 Task: Set up and manage issues in Jira, including setting dates, adding descriptions, and creating automation rules for issue transitions.
Action: Mouse moved to (547, 323)
Screenshot: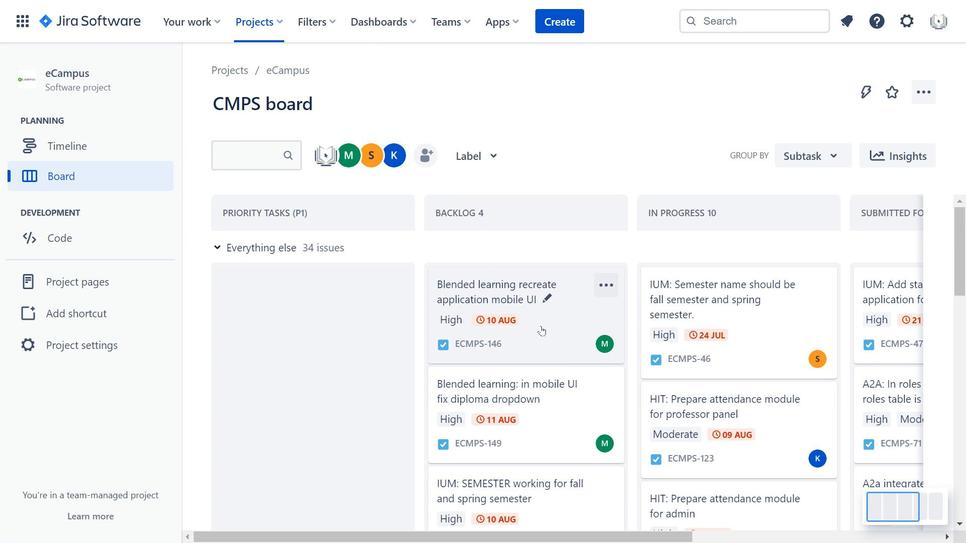
Action: Mouse scrolled (547, 322) with delta (0, 0)
Screenshot: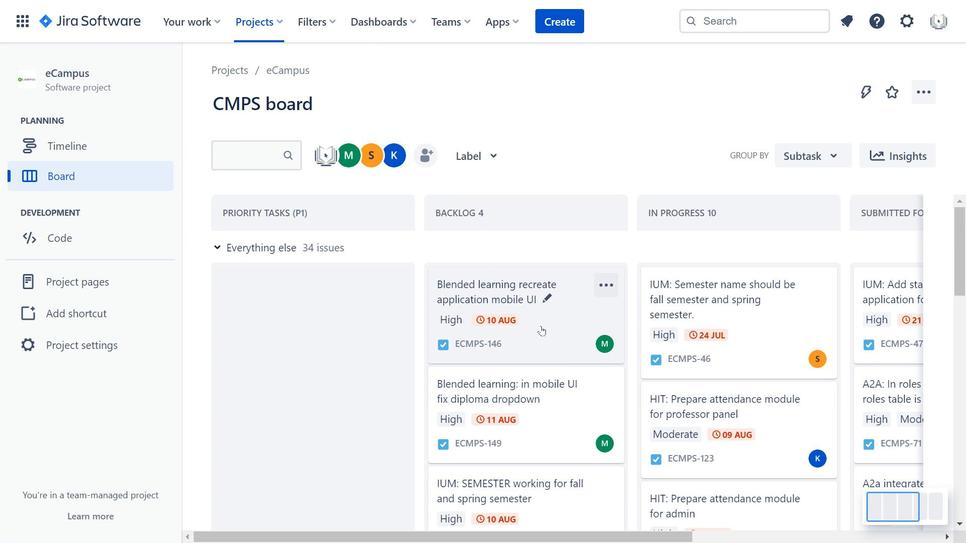 
Action: Mouse moved to (548, 323)
Screenshot: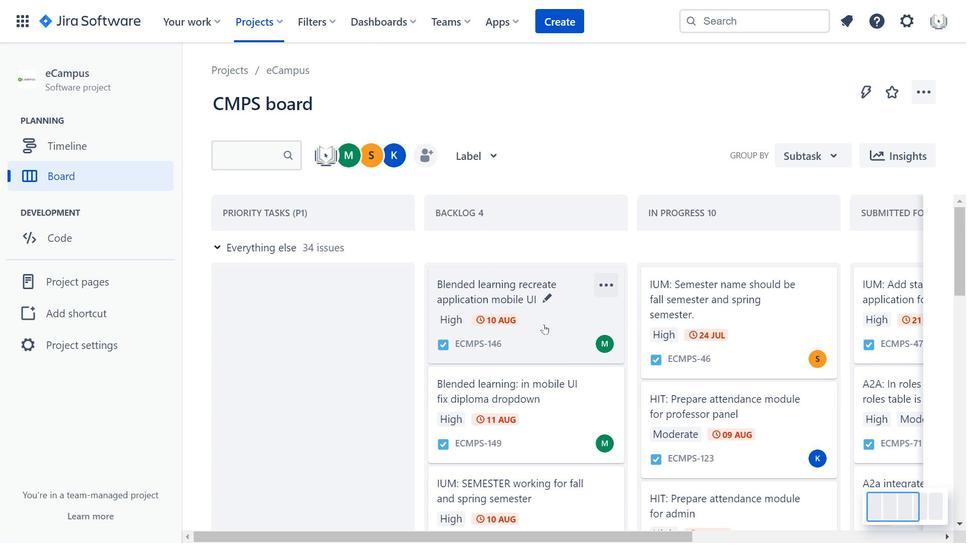 
Action: Mouse scrolled (548, 323) with delta (0, 0)
Screenshot: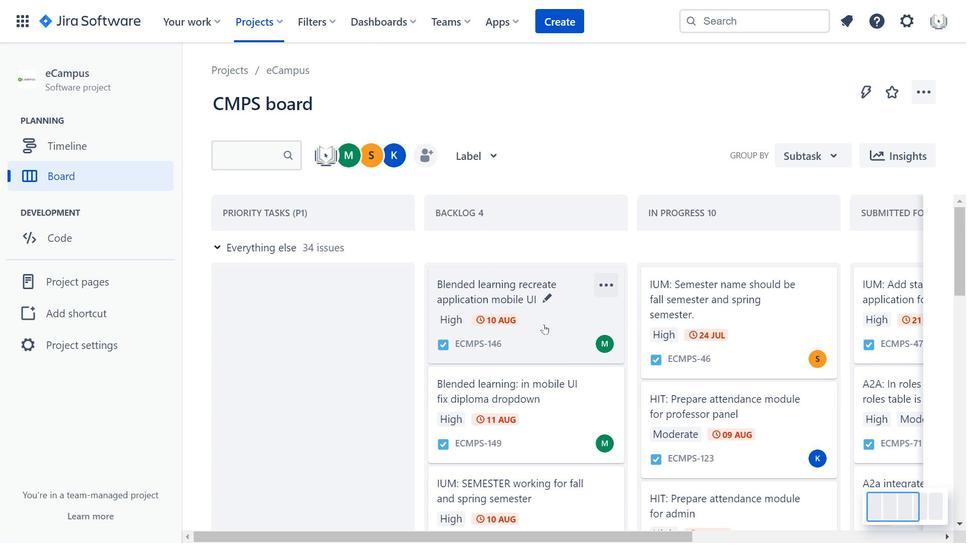 
Action: Mouse moved to (549, 323)
Screenshot: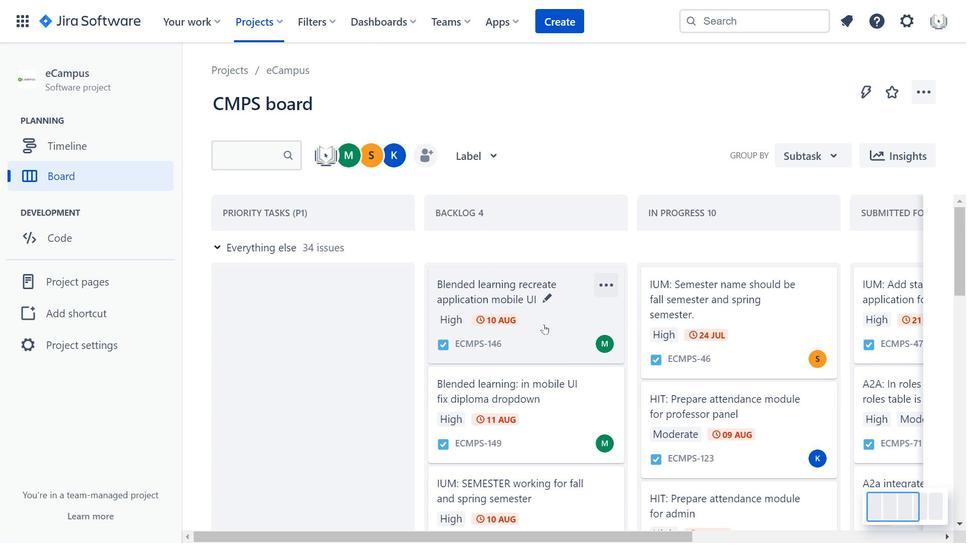 
Action: Mouse scrolled (549, 323) with delta (0, 0)
Screenshot: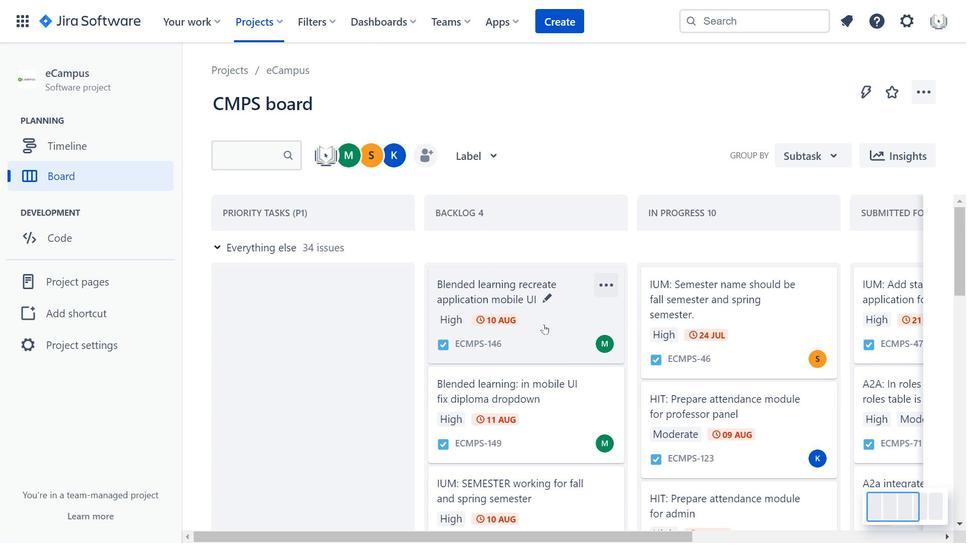 
Action: Mouse moved to (558, 25)
Screenshot: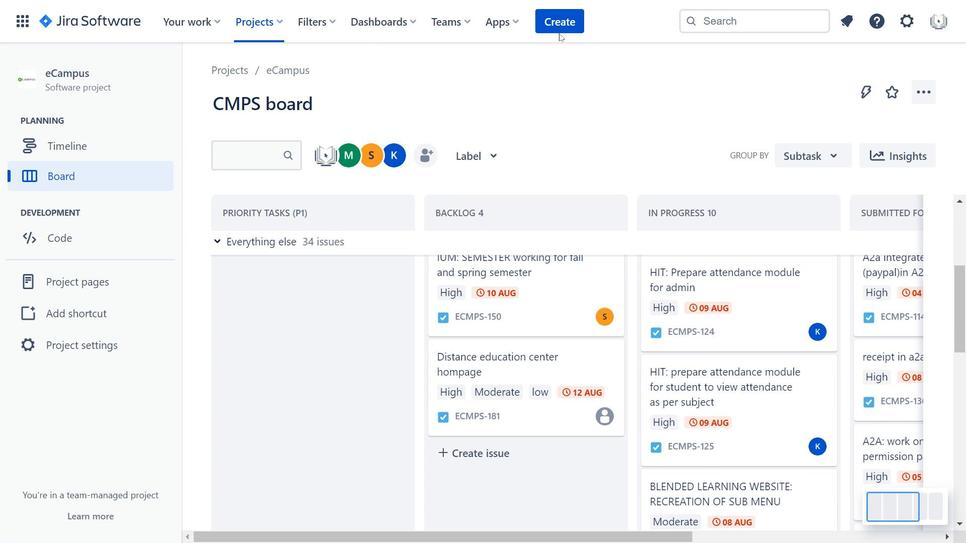 
Action: Mouse pressed left at (558, 25)
Screenshot: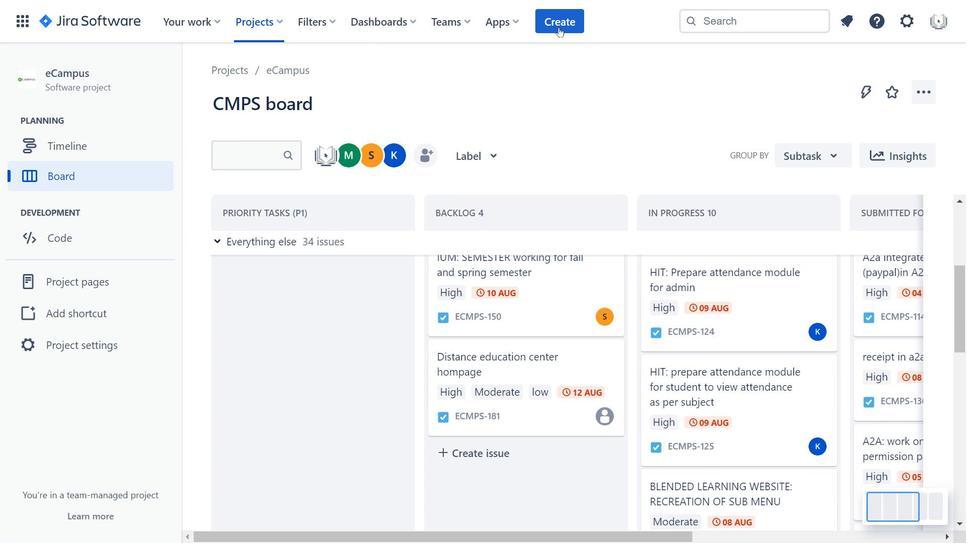 
Action: Mouse moved to (644, 185)
Screenshot: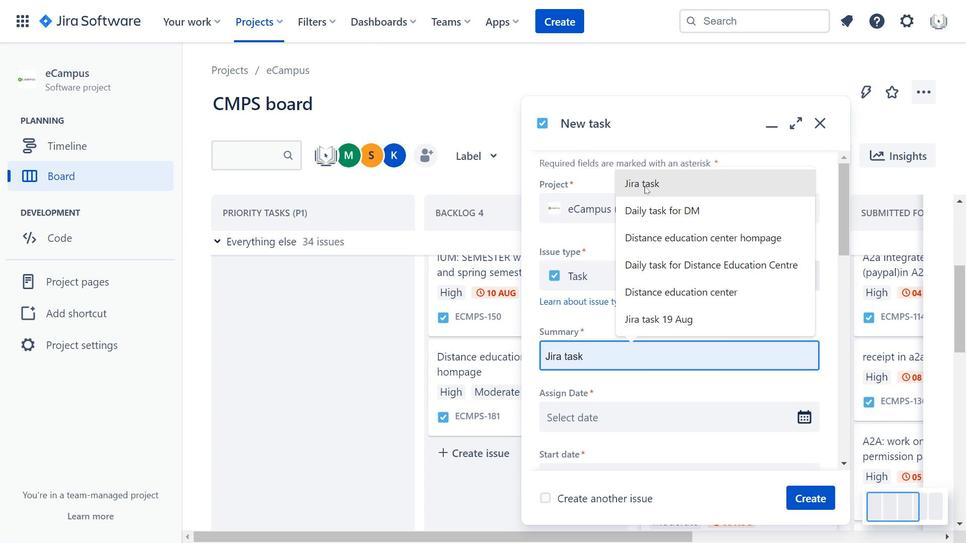 
Action: Mouse pressed left at (644, 185)
Screenshot: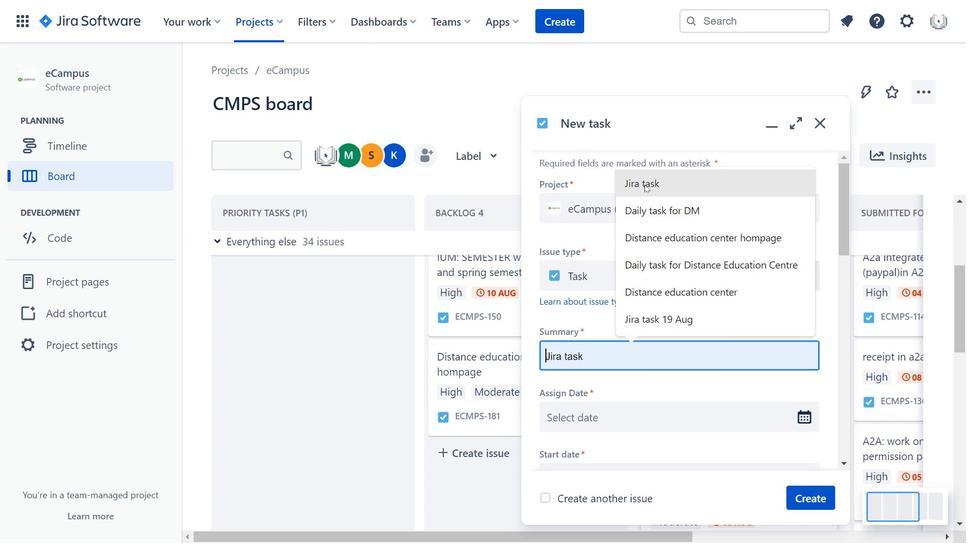 
Action: Mouse moved to (766, 272)
Screenshot: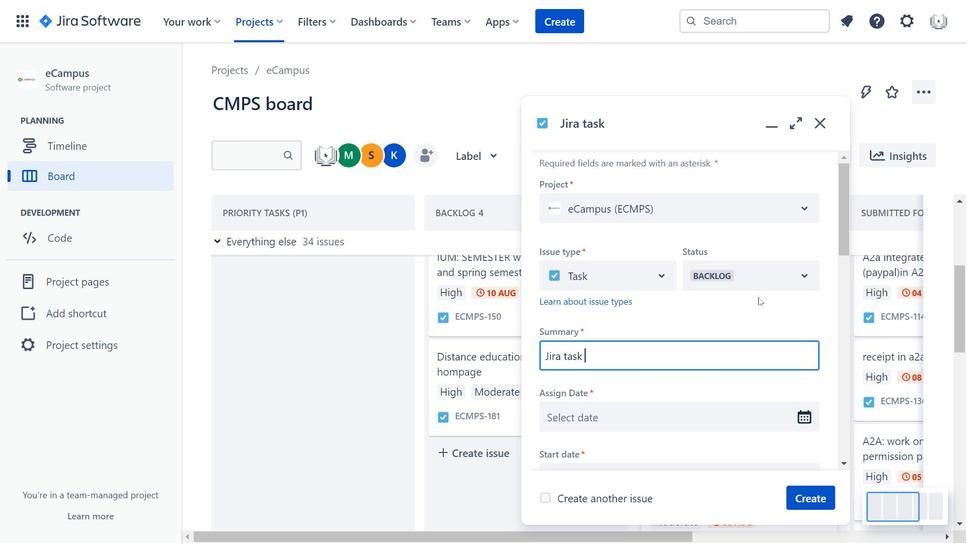 
Action: Mouse pressed left at (766, 272)
Screenshot: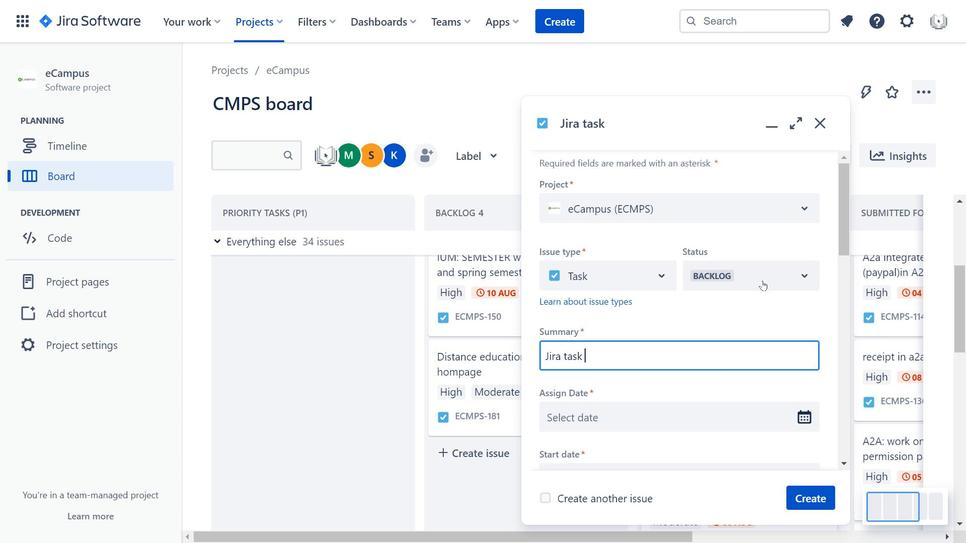 
Action: Mouse moved to (747, 306)
Screenshot: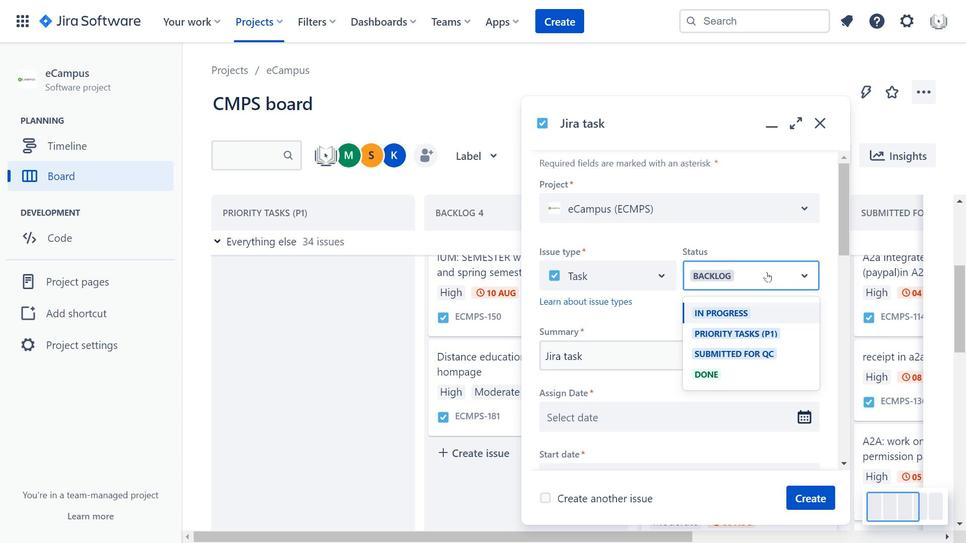 
Action: Mouse pressed left at (747, 306)
Screenshot: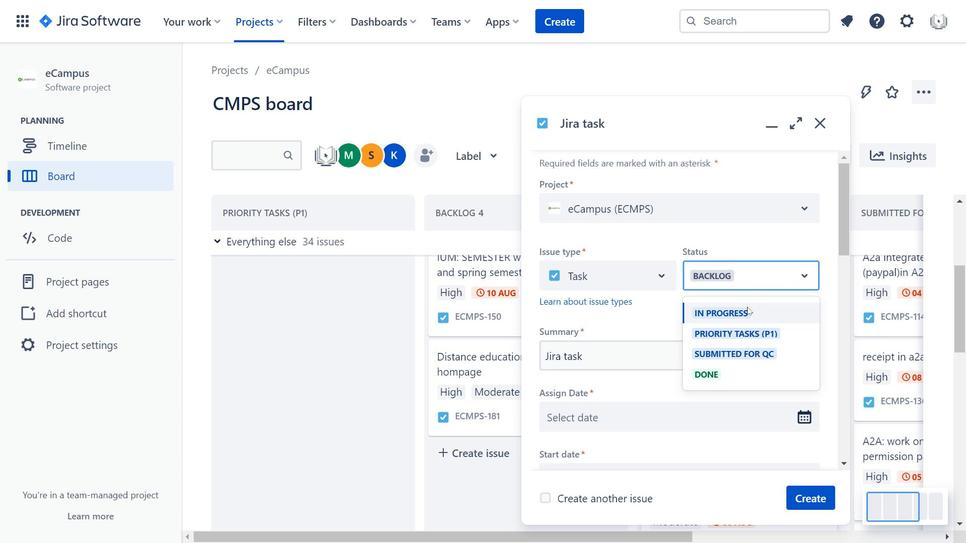 
Action: Mouse moved to (629, 247)
Screenshot: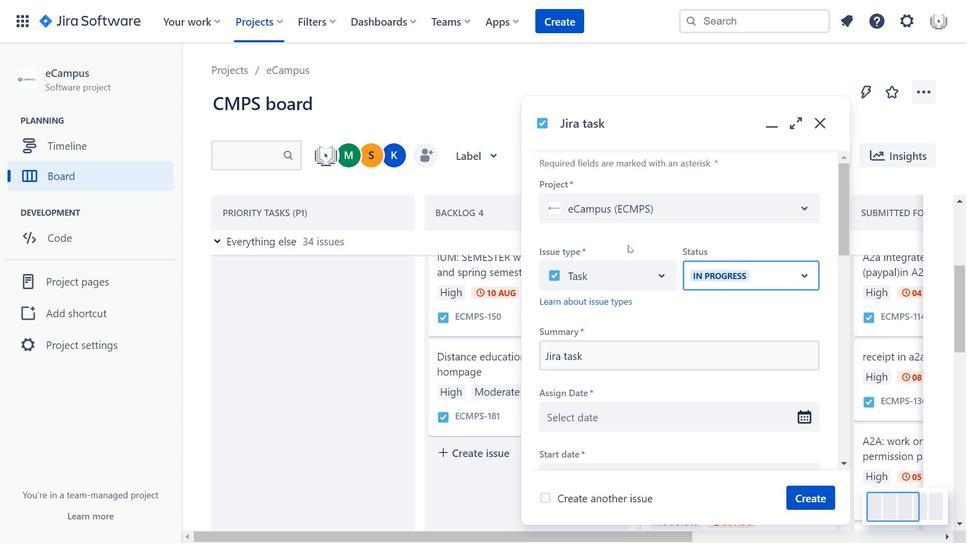 
Action: Mouse scrolled (629, 246) with delta (0, 0)
Screenshot: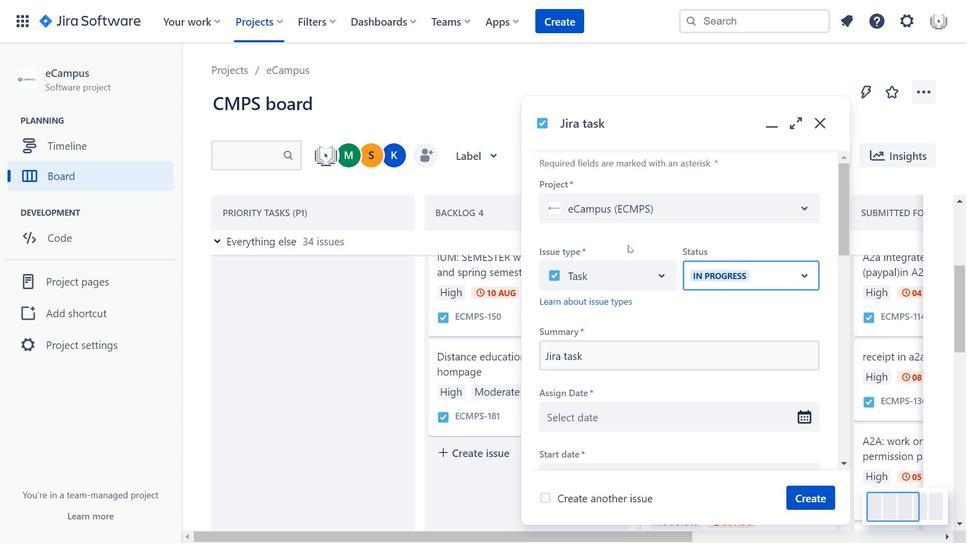 
Action: Mouse moved to (629, 247)
Screenshot: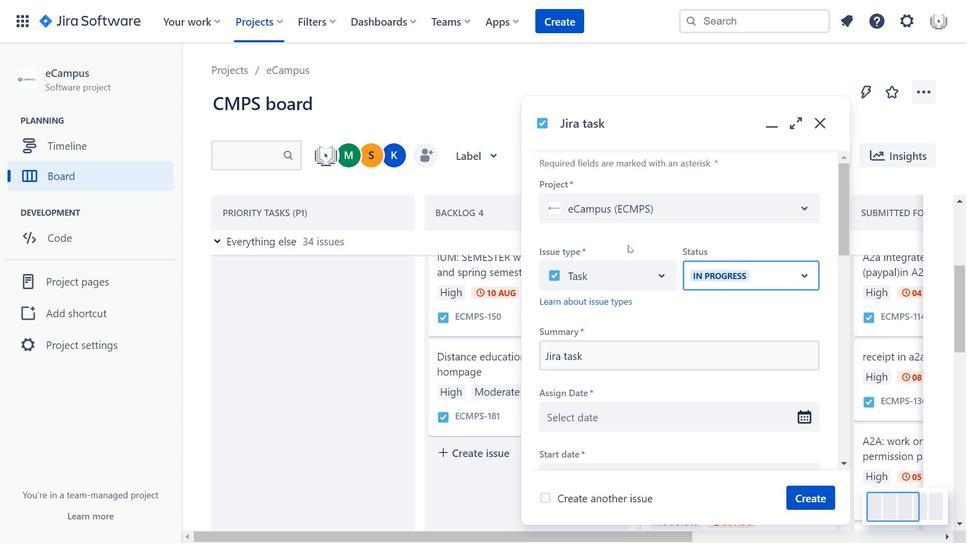 
Action: Mouse scrolled (629, 247) with delta (0, 0)
Screenshot: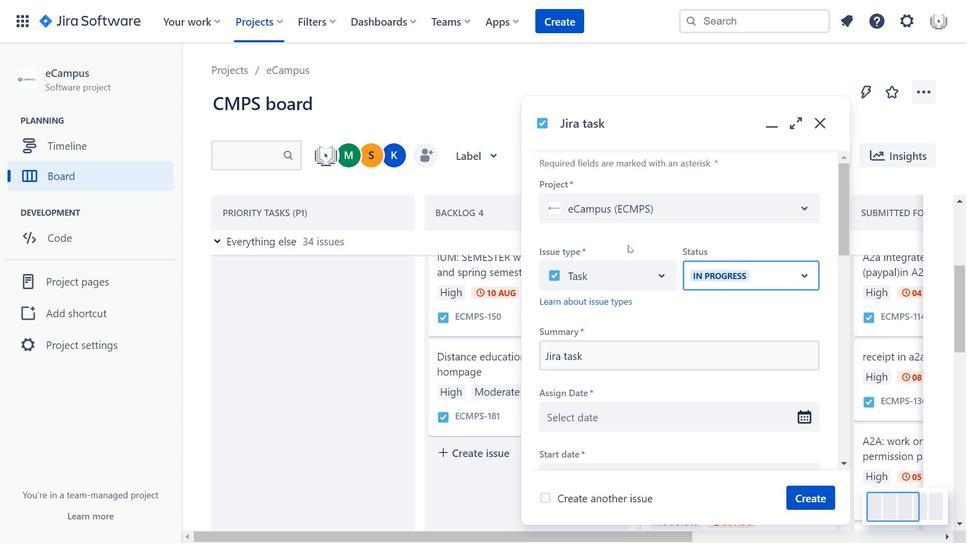 
Action: Mouse moved to (618, 332)
Screenshot: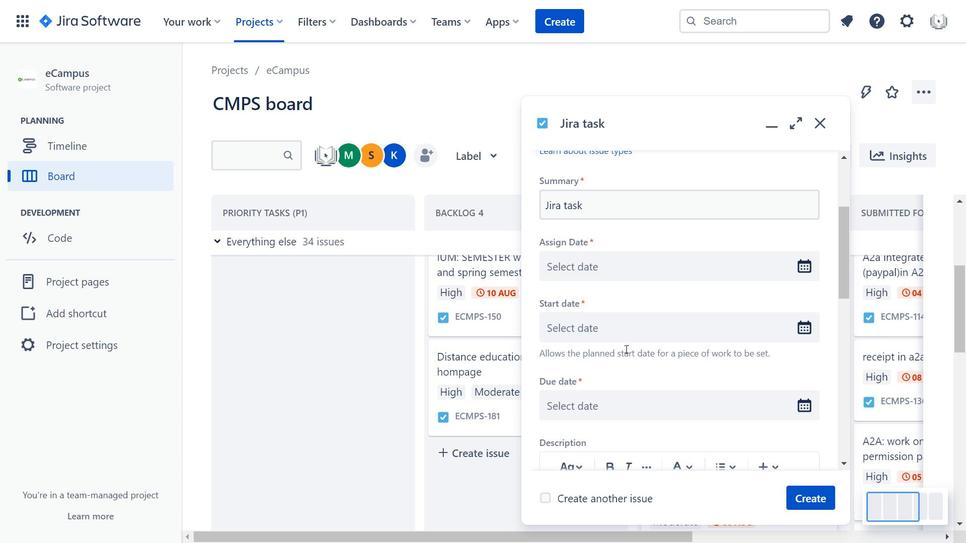 
Action: Mouse pressed left at (618, 332)
Screenshot: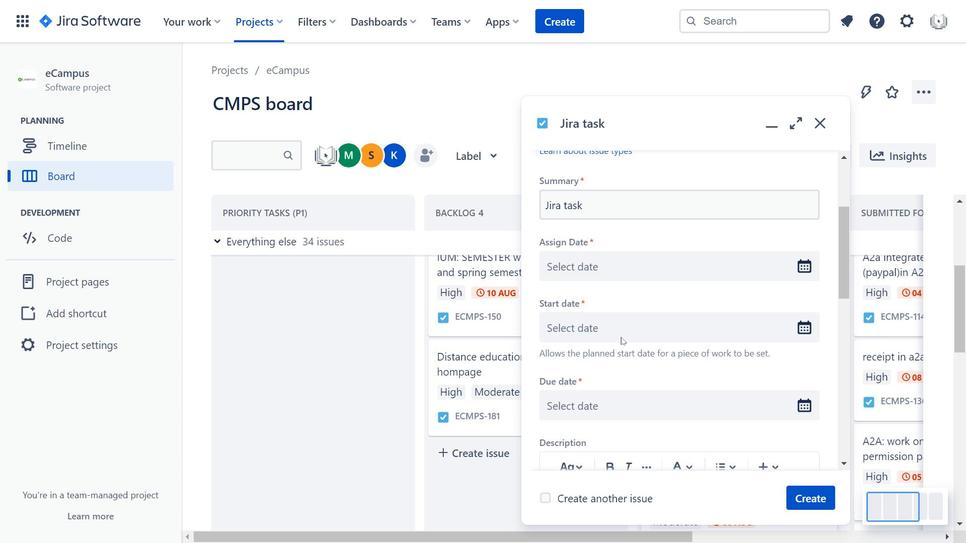 
Action: Mouse moved to (725, 263)
Screenshot: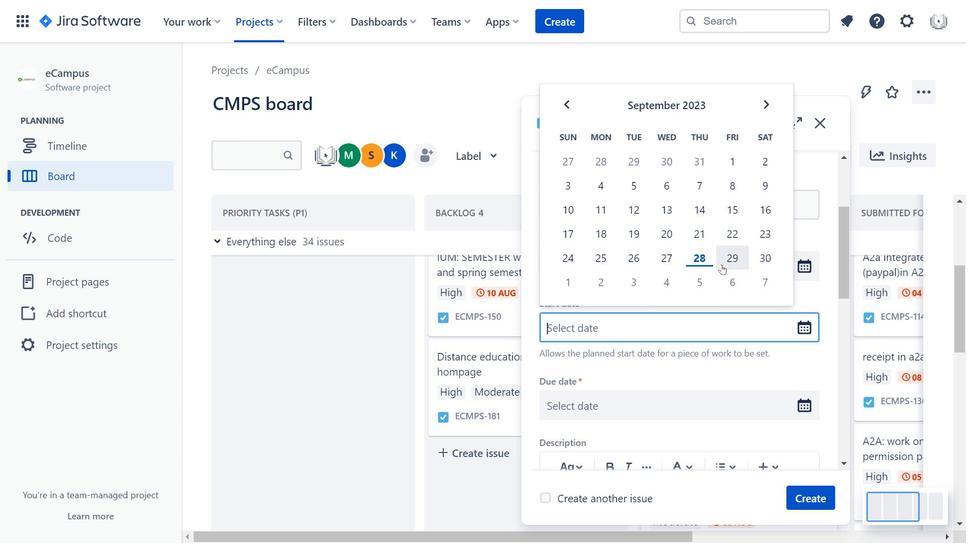 
Action: Mouse pressed left at (725, 263)
Screenshot: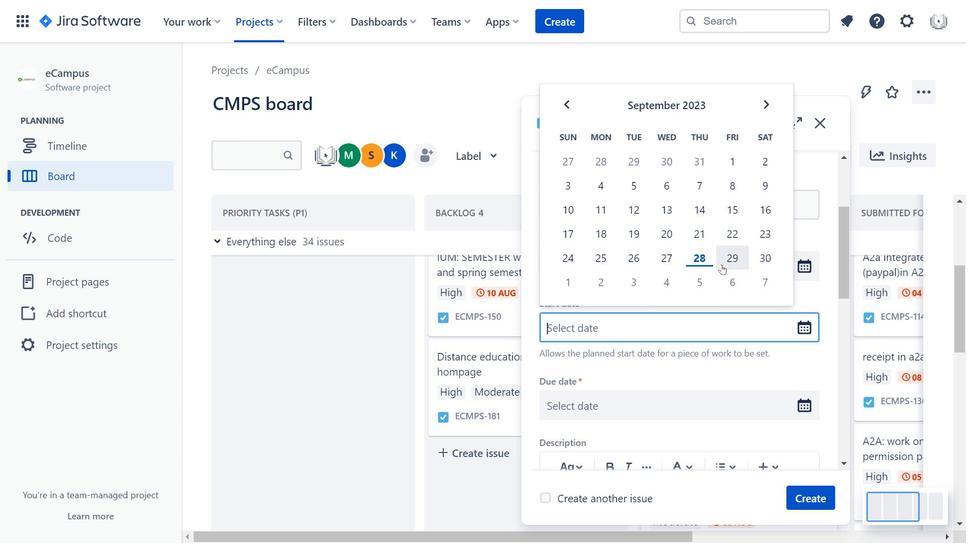 
Action: Mouse moved to (671, 277)
Screenshot: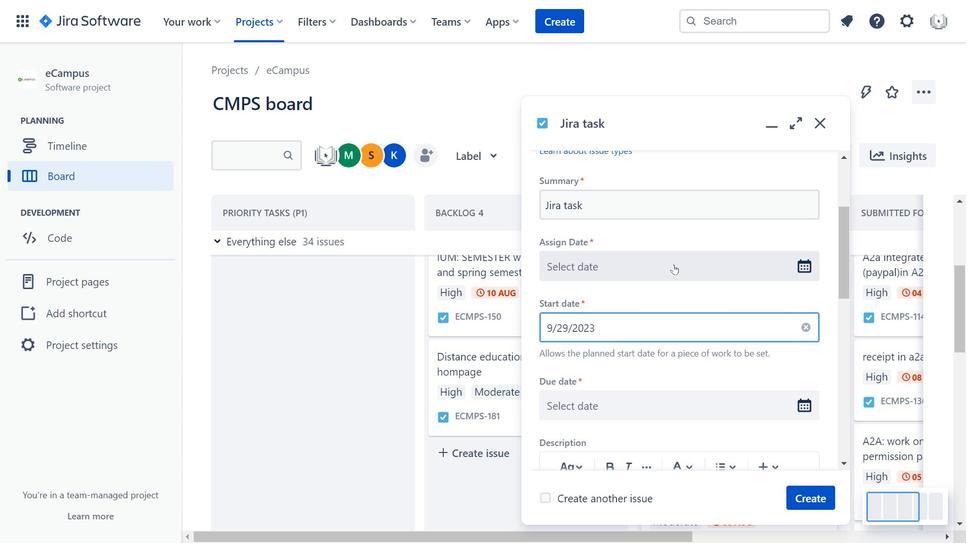 
Action: Mouse scrolled (671, 276) with delta (0, 0)
Screenshot: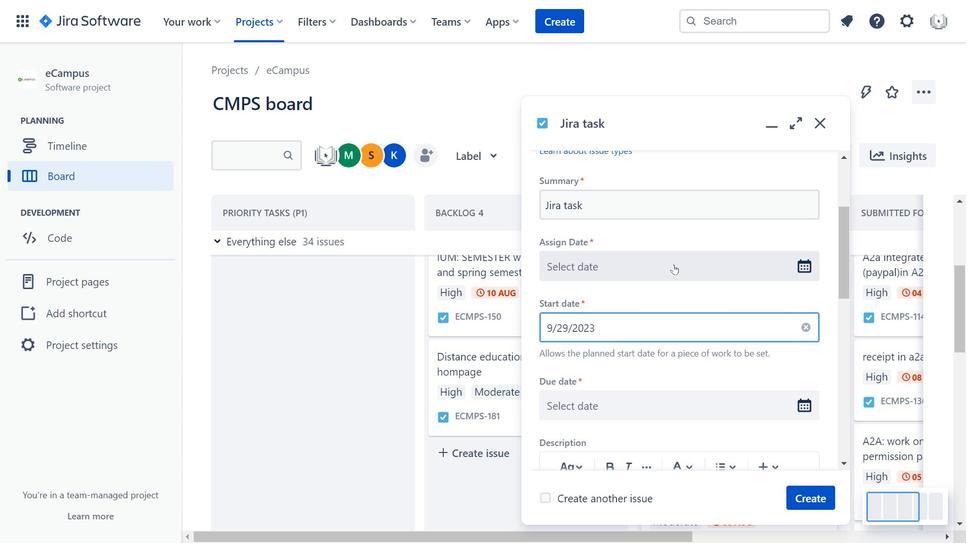 
Action: Mouse moved to (582, 320)
Screenshot: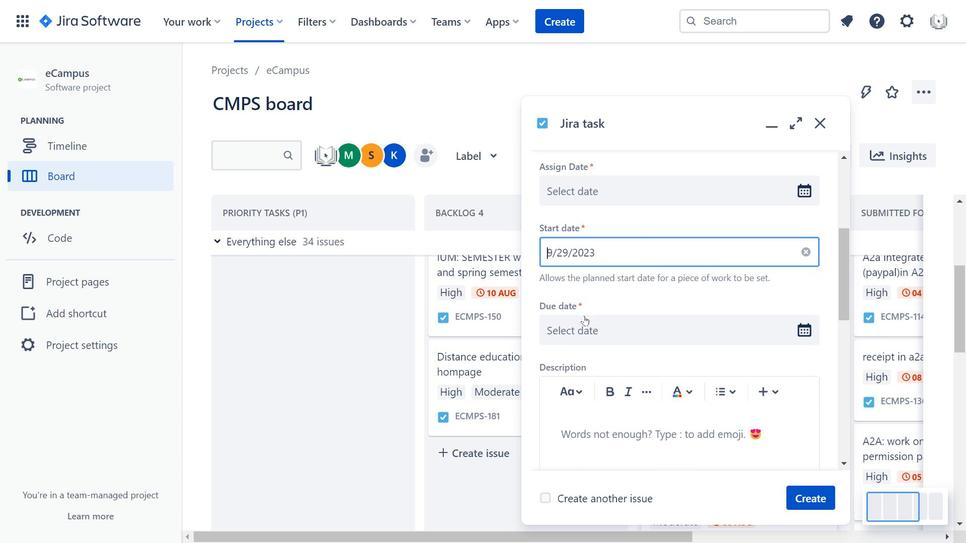 
Action: Mouse pressed left at (582, 320)
Screenshot: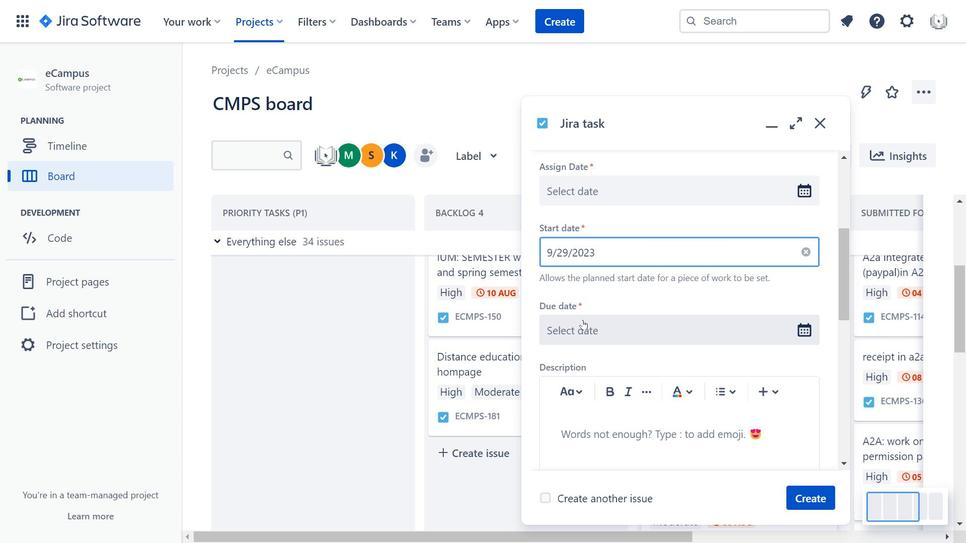 
Action: Mouse moved to (740, 261)
Screenshot: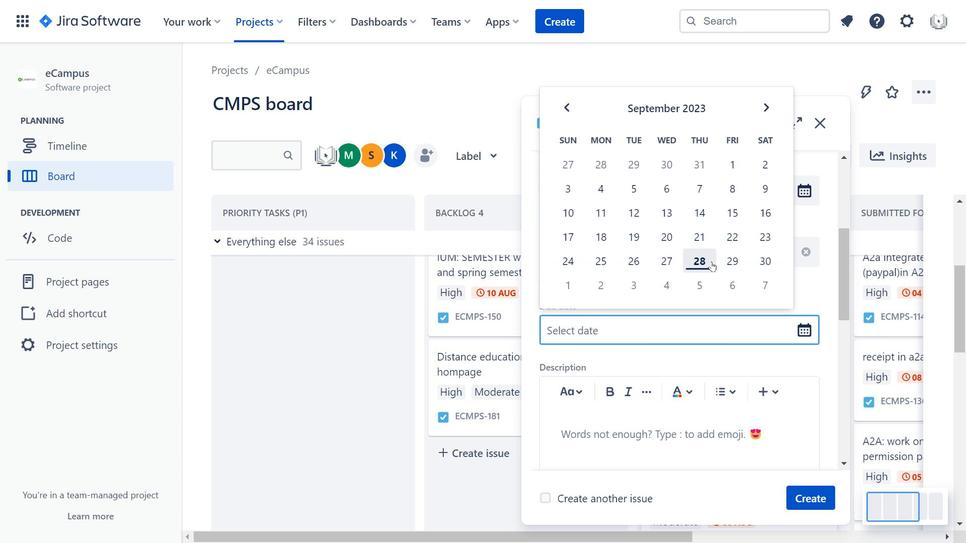 
Action: Mouse pressed left at (740, 261)
Screenshot: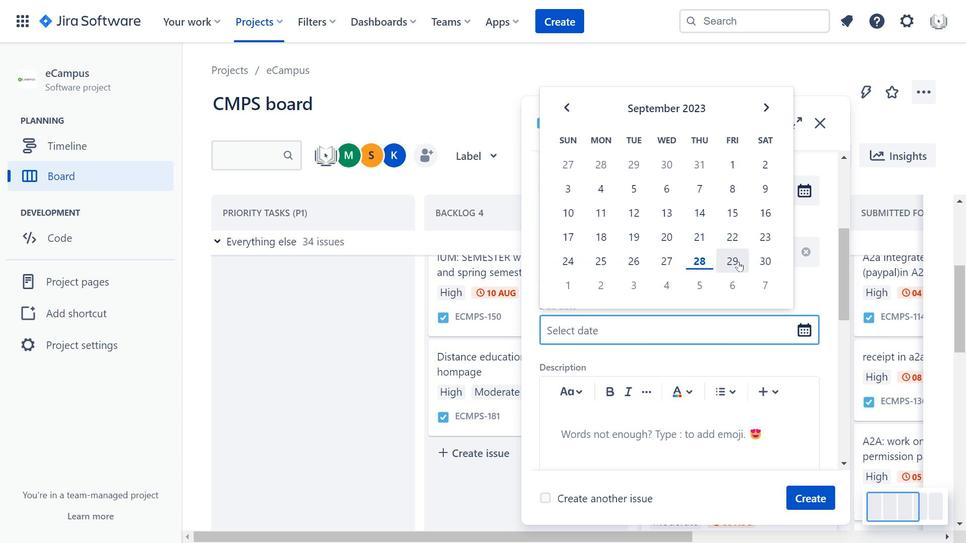 
Action: Mouse moved to (602, 184)
Screenshot: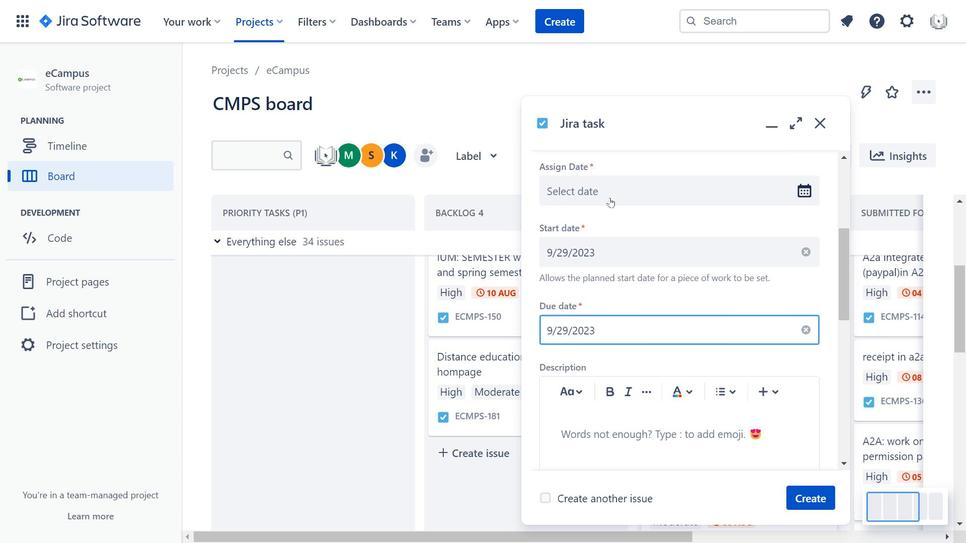 
Action: Mouse pressed left at (602, 184)
Screenshot: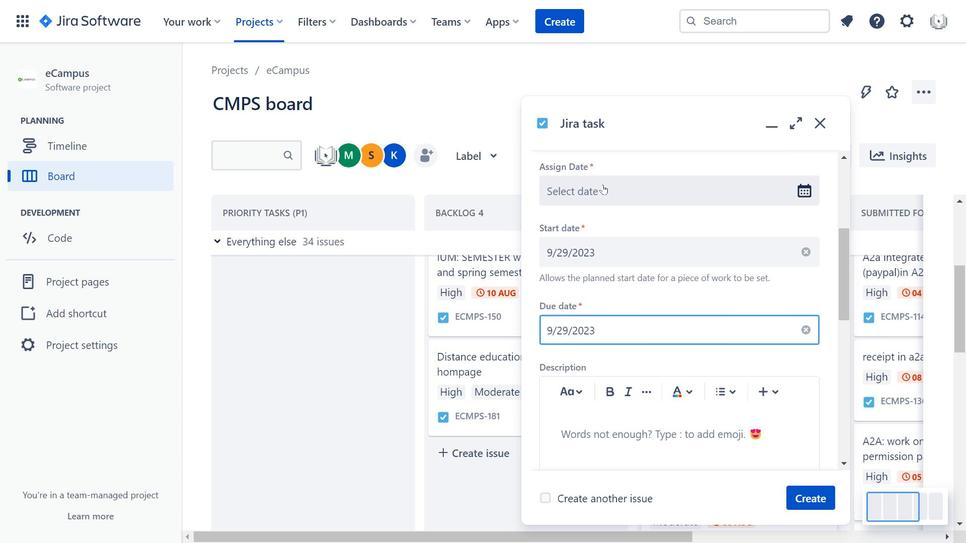 
Action: Mouse moved to (730, 379)
Screenshot: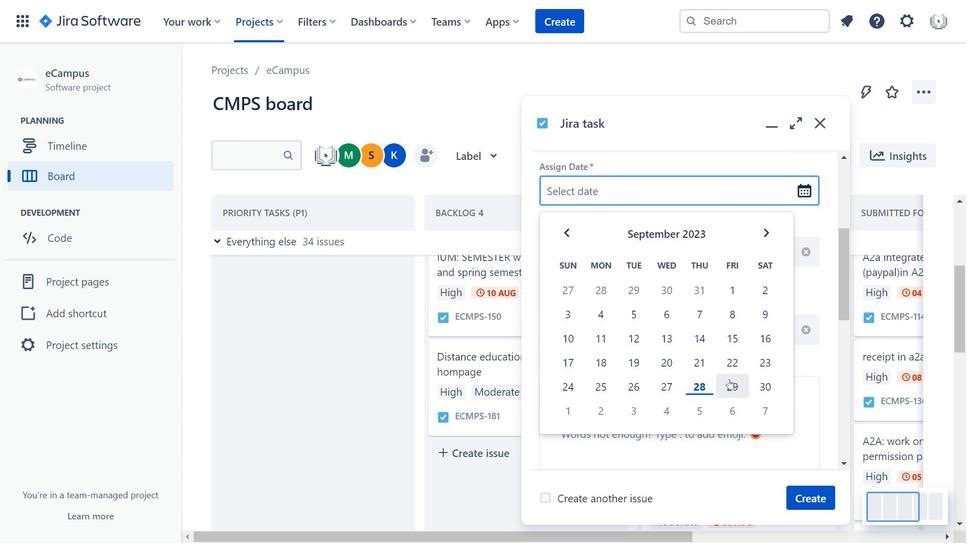
Action: Mouse pressed left at (730, 379)
Screenshot: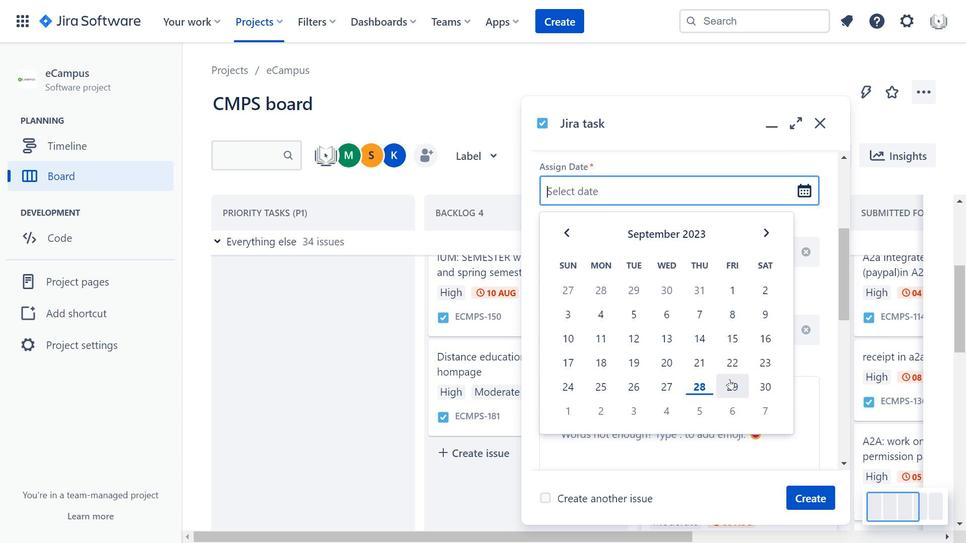 
Action: Mouse moved to (699, 268)
Screenshot: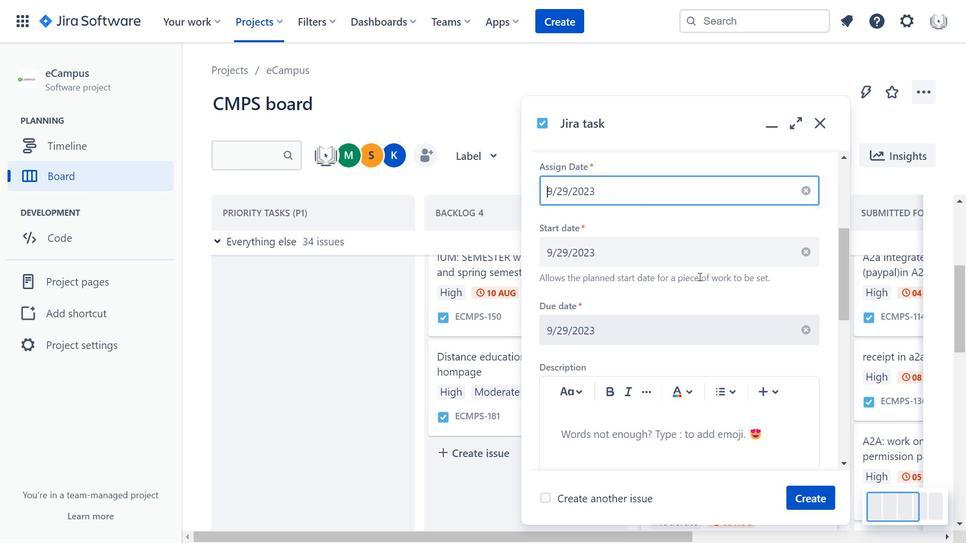 
Action: Mouse scrolled (699, 268) with delta (0, 0)
Screenshot: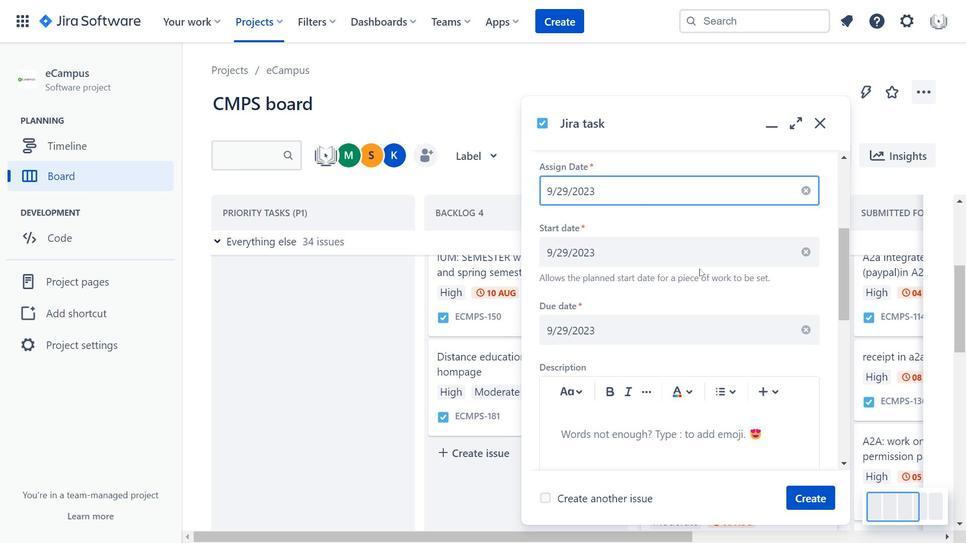 
Action: Mouse moved to (700, 269)
Screenshot: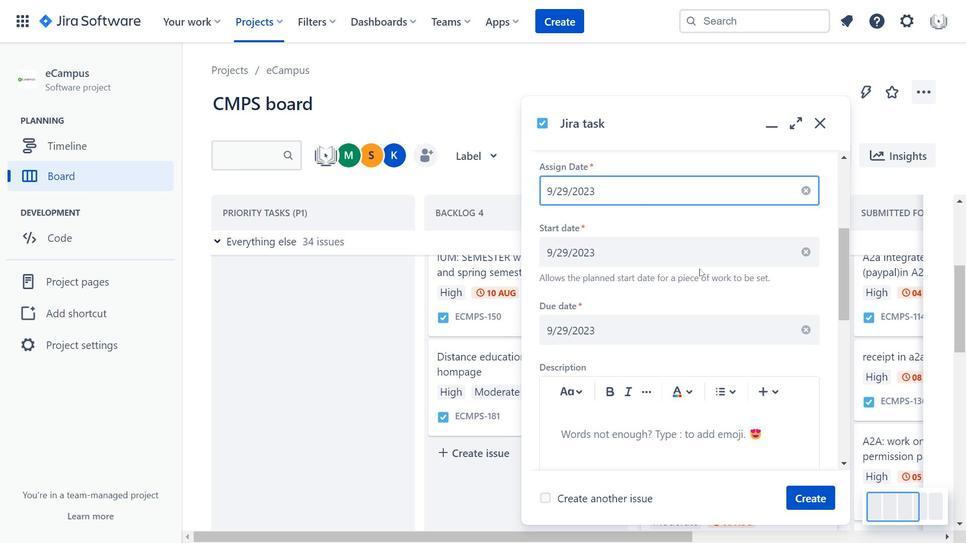 
Action: Mouse scrolled (700, 268) with delta (0, 0)
Screenshot: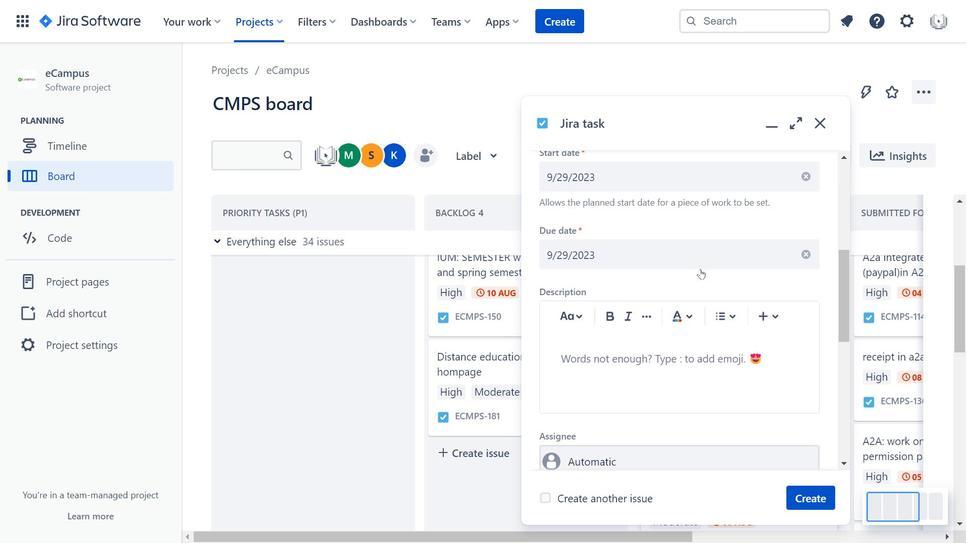 
Action: Mouse scrolled (700, 268) with delta (0, 0)
Screenshot: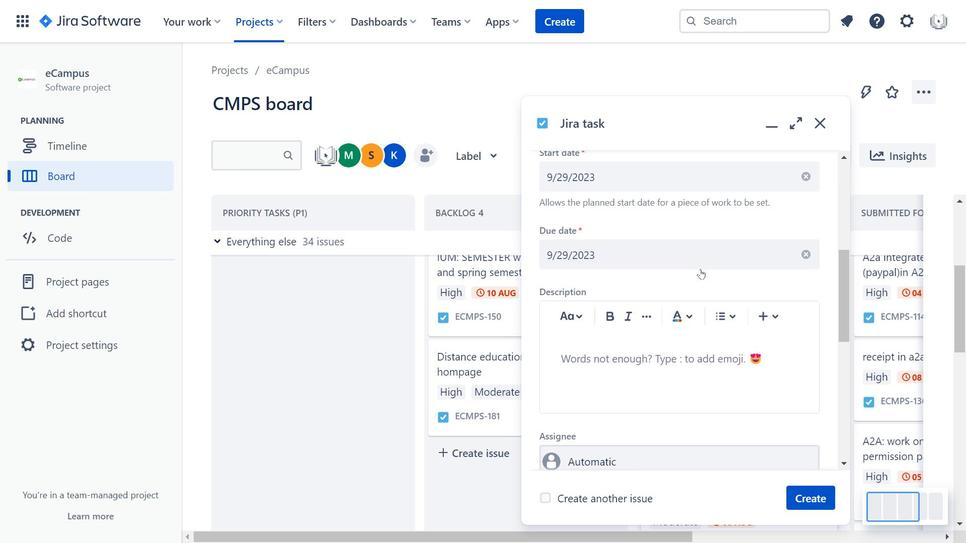 
Action: Mouse scrolled (700, 268) with delta (0, 0)
Screenshot: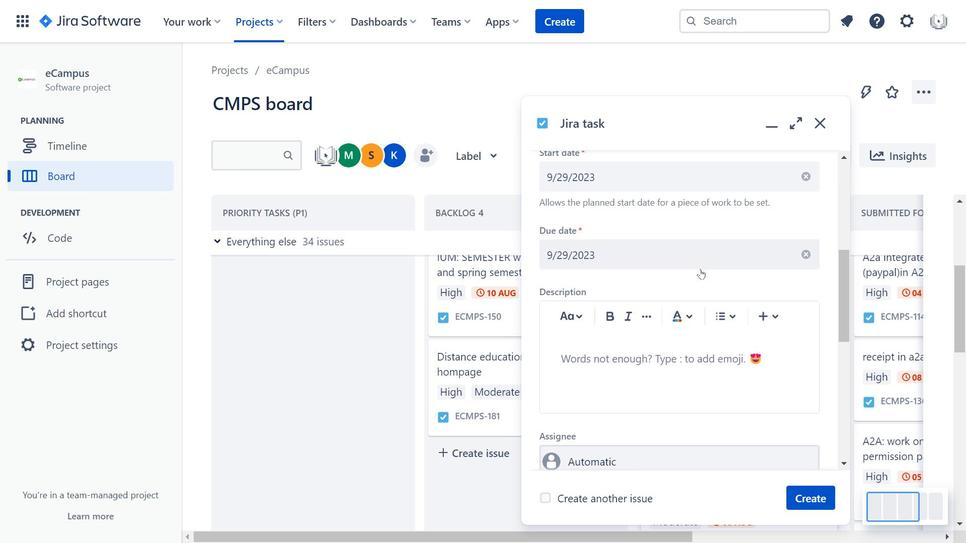 
Action: Mouse moved to (581, 262)
Screenshot: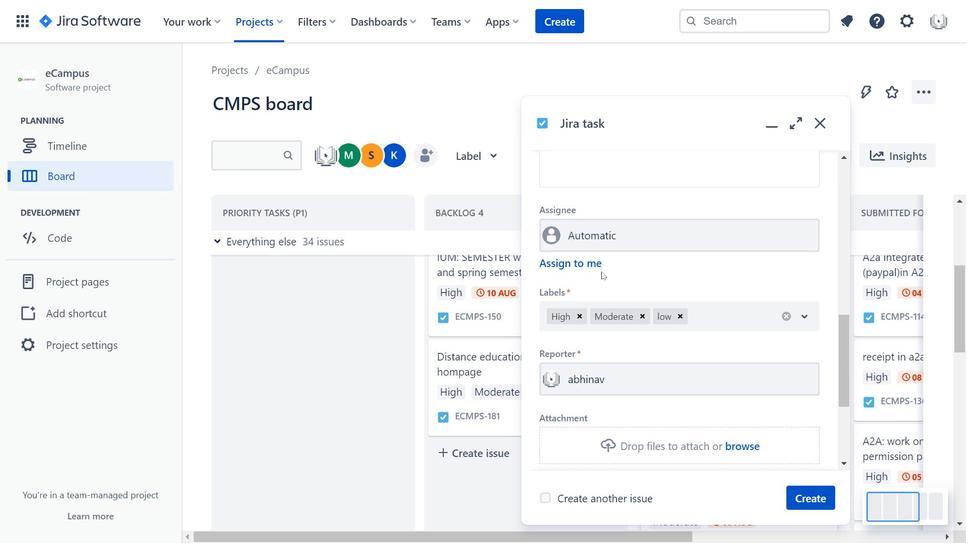 
Action: Mouse pressed left at (581, 262)
Screenshot: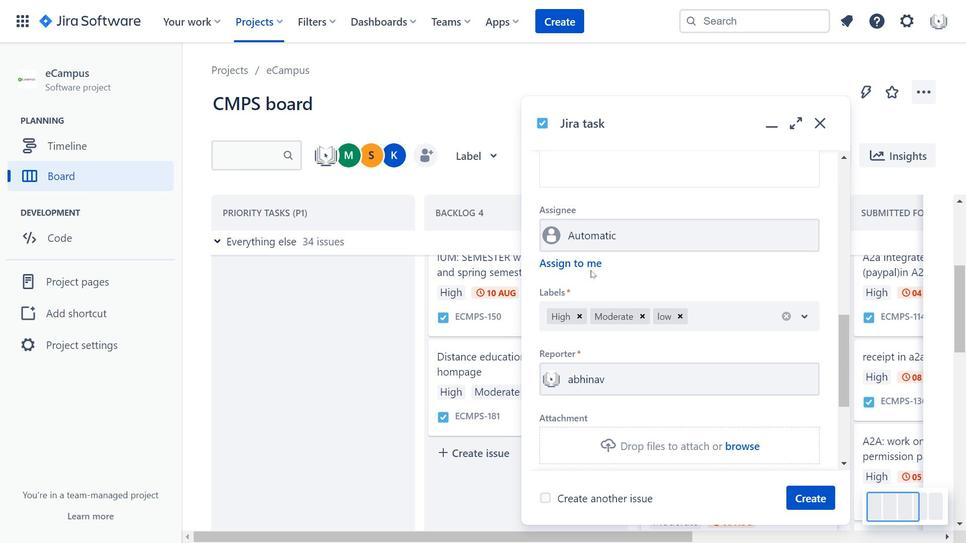
Action: Mouse moved to (594, 257)
Screenshot: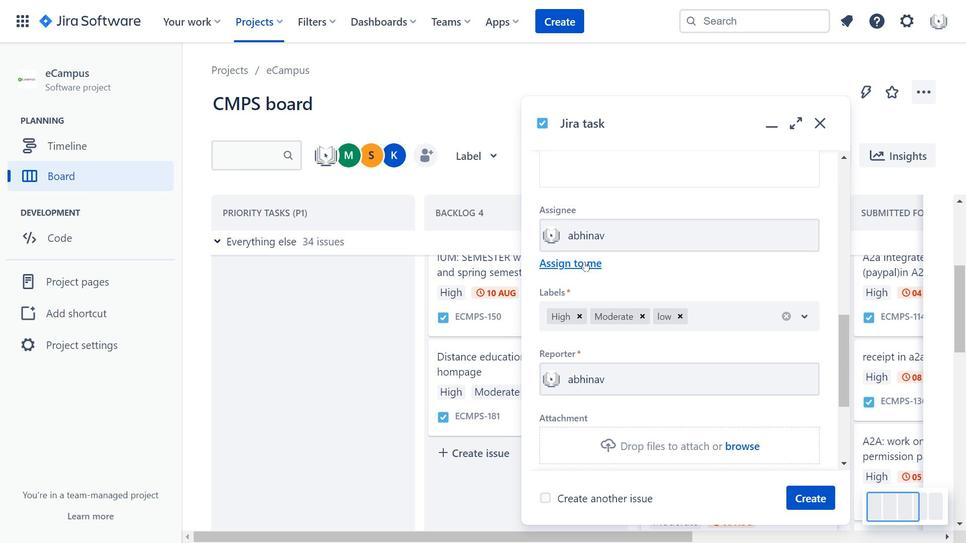 
Action: Mouse scrolled (594, 256) with delta (0, 0)
Screenshot: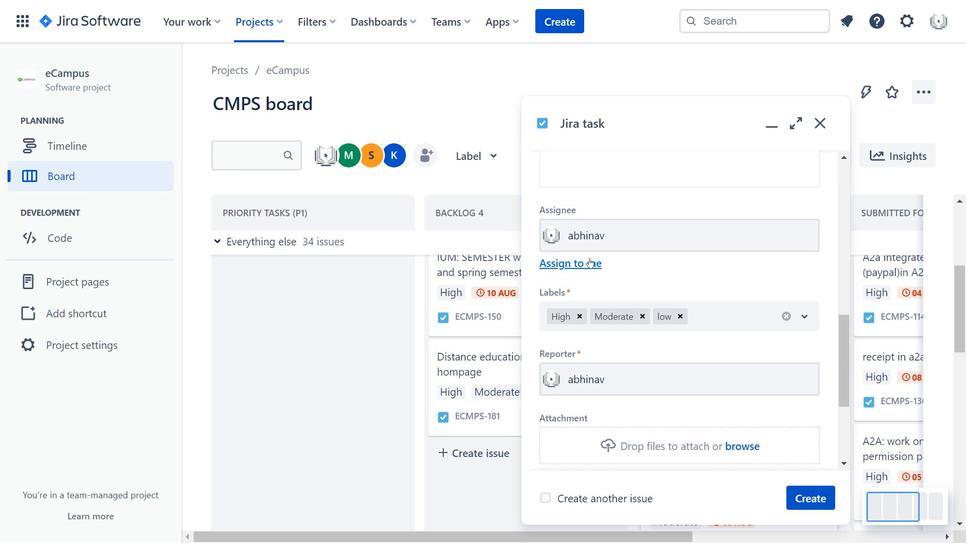 
Action: Mouse moved to (595, 257)
Screenshot: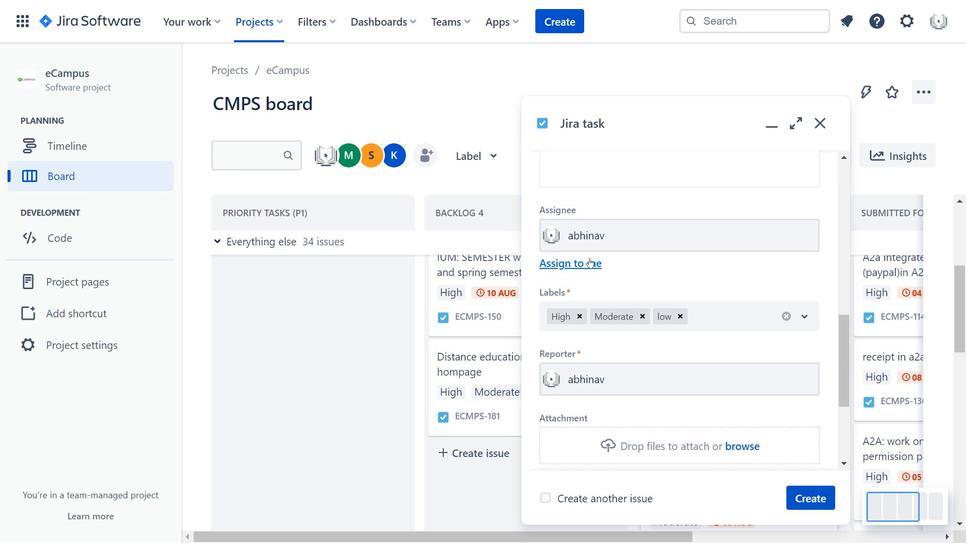 
Action: Mouse scrolled (595, 256) with delta (0, 0)
Screenshot: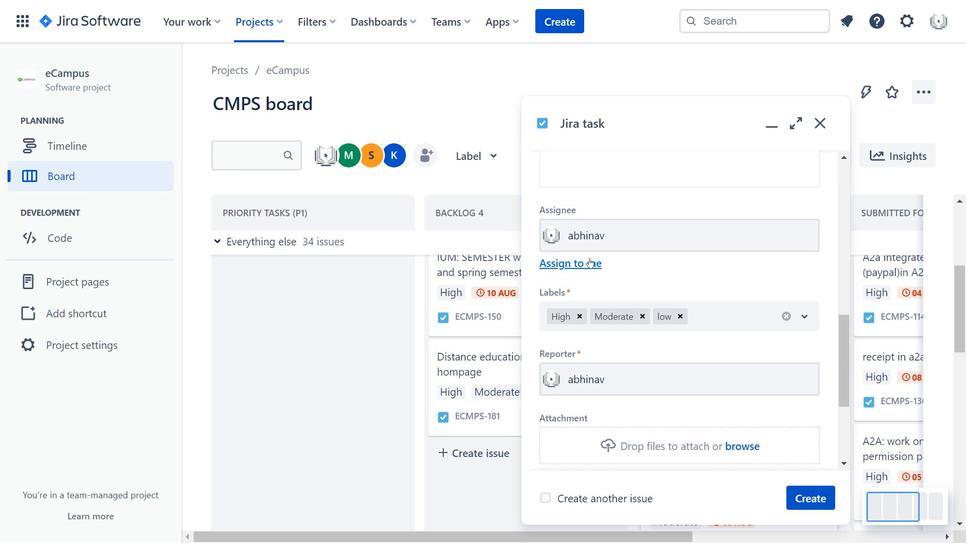 
Action: Mouse moved to (594, 231)
Screenshot: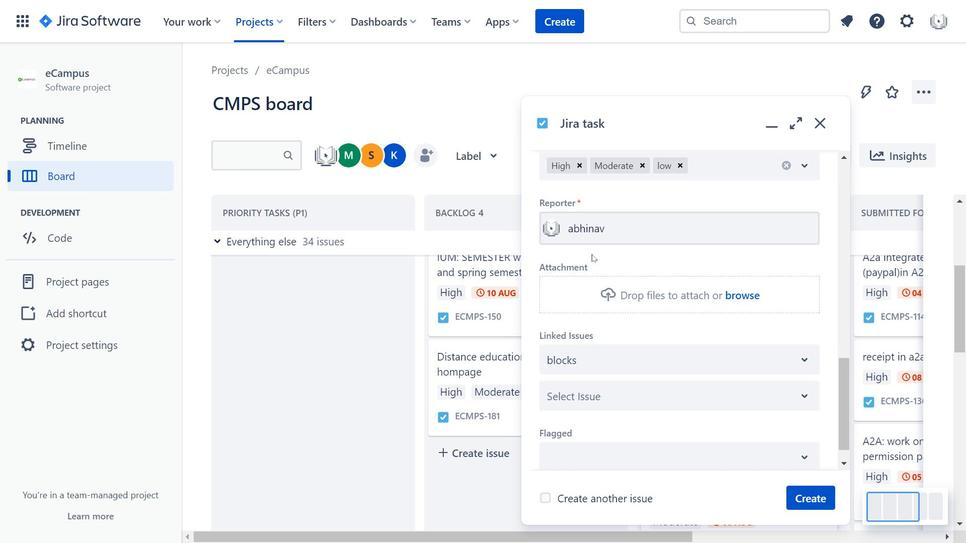 
Action: Mouse pressed left at (594, 231)
Screenshot: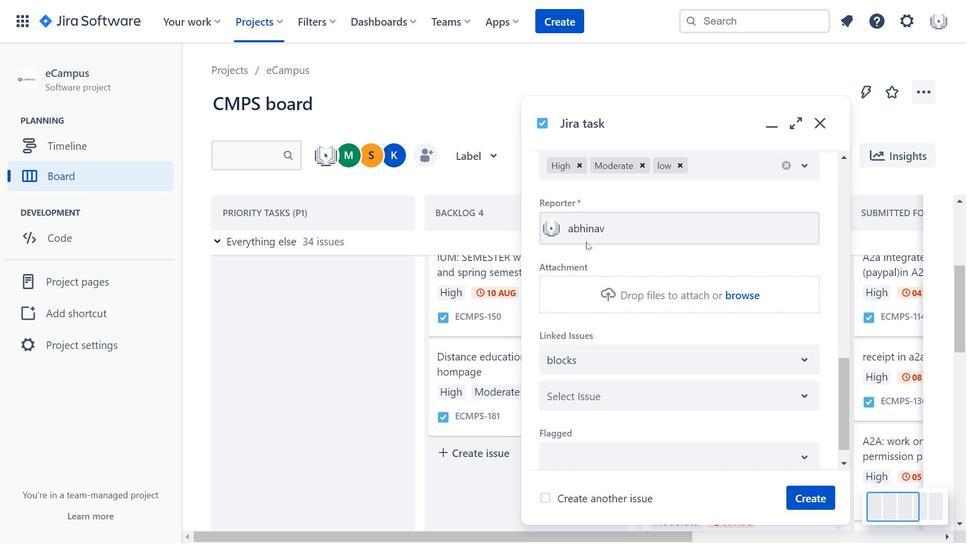 
Action: Mouse moved to (600, 232)
Screenshot: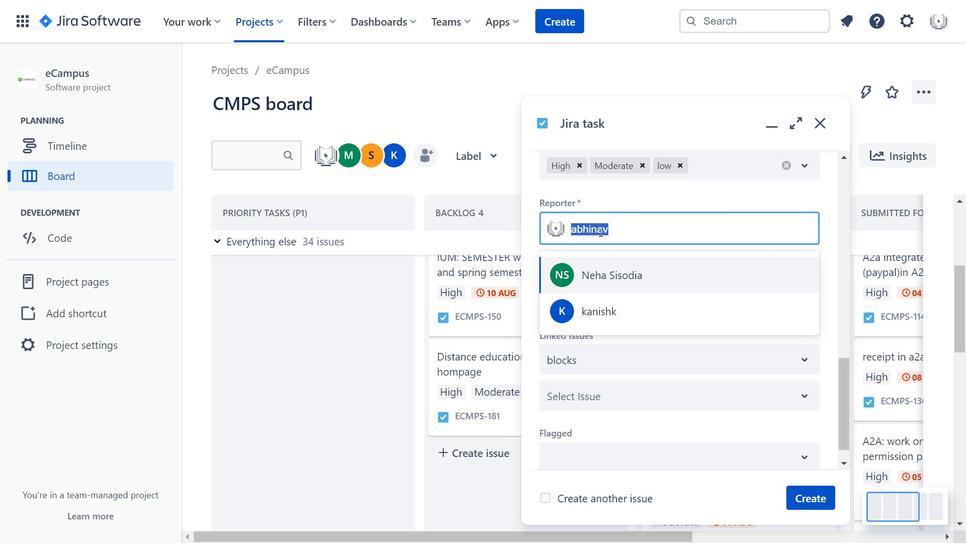 
Action: Key pressed a
Screenshot: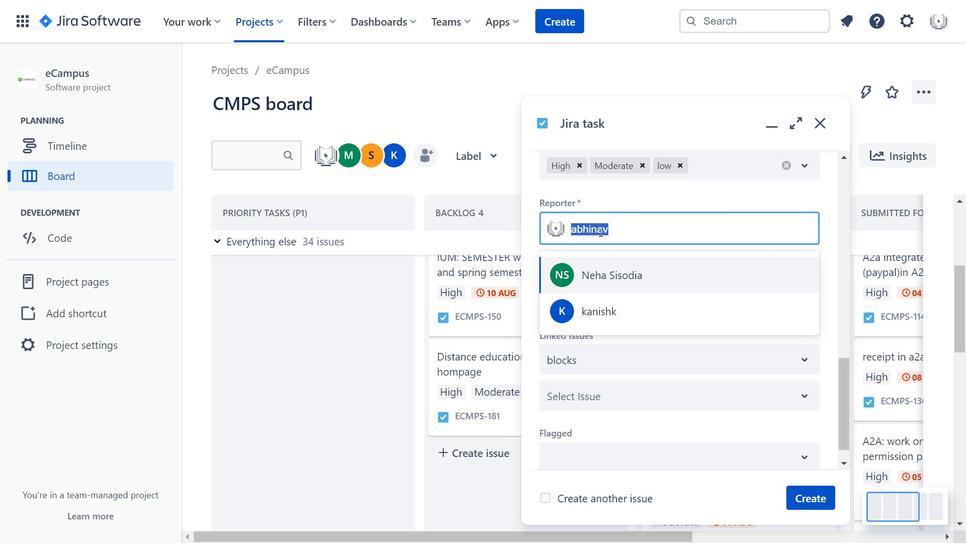 
Action: Mouse moved to (616, 266)
Screenshot: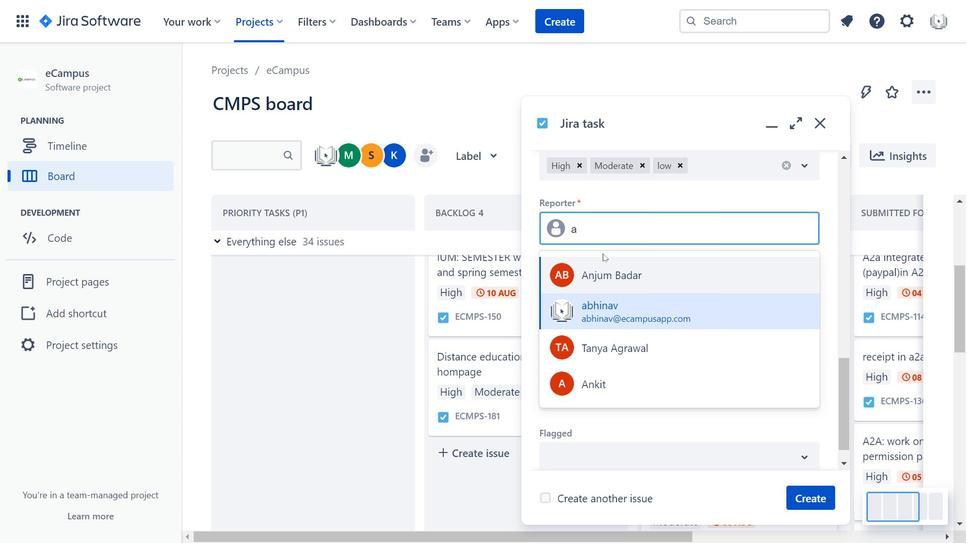 
Action: Mouse pressed left at (616, 266)
Screenshot: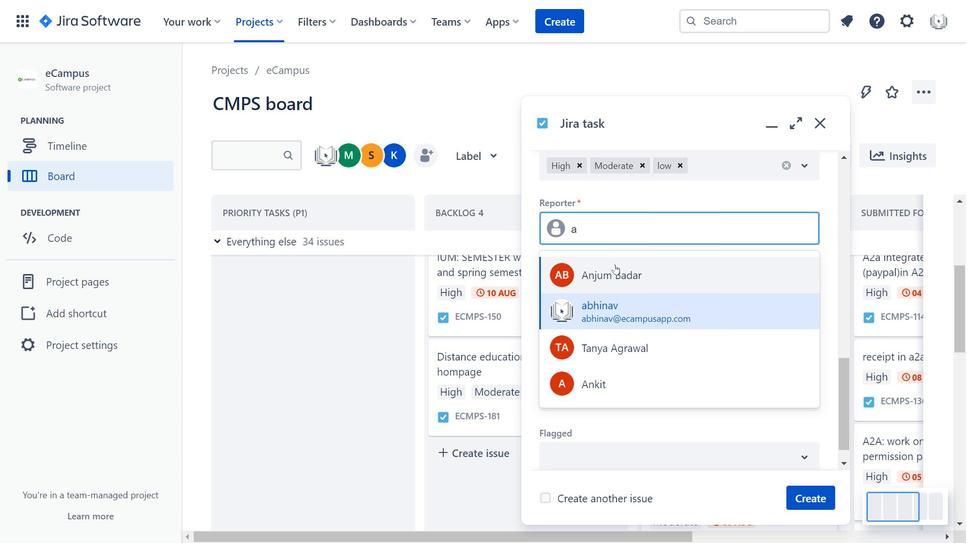
Action: Mouse moved to (632, 278)
Screenshot: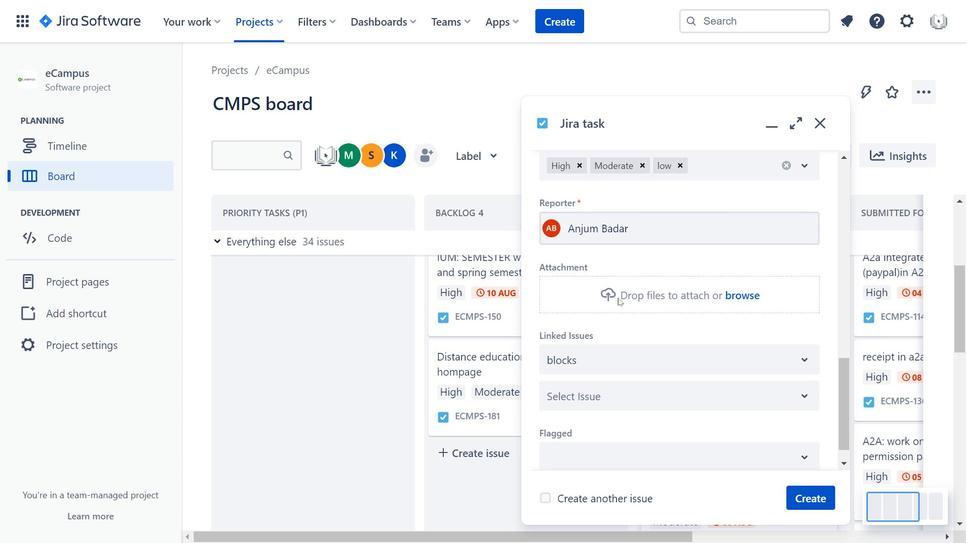 
Action: Mouse scrolled (632, 277) with delta (0, 0)
Screenshot: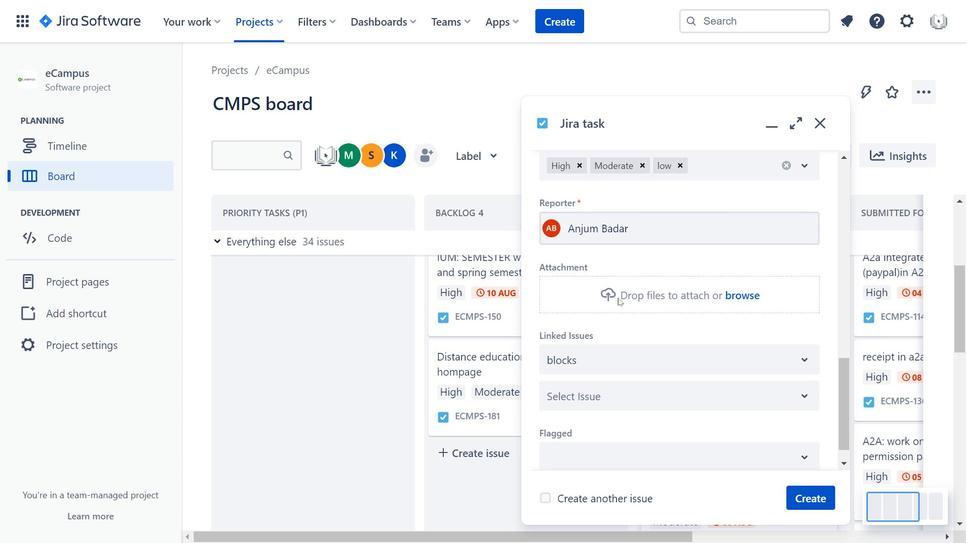 
Action: Mouse moved to (632, 278)
Screenshot: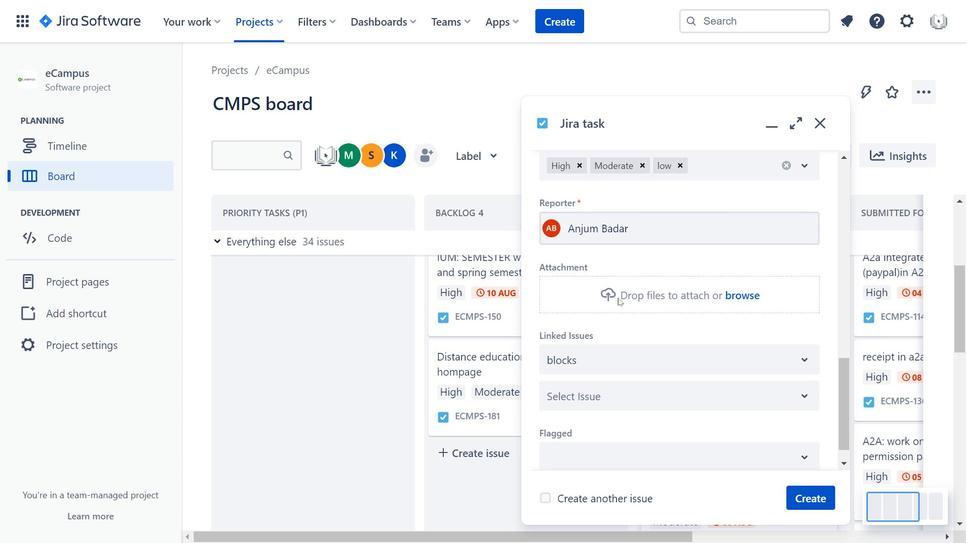 
Action: Mouse scrolled (632, 277) with delta (0, 0)
Screenshot: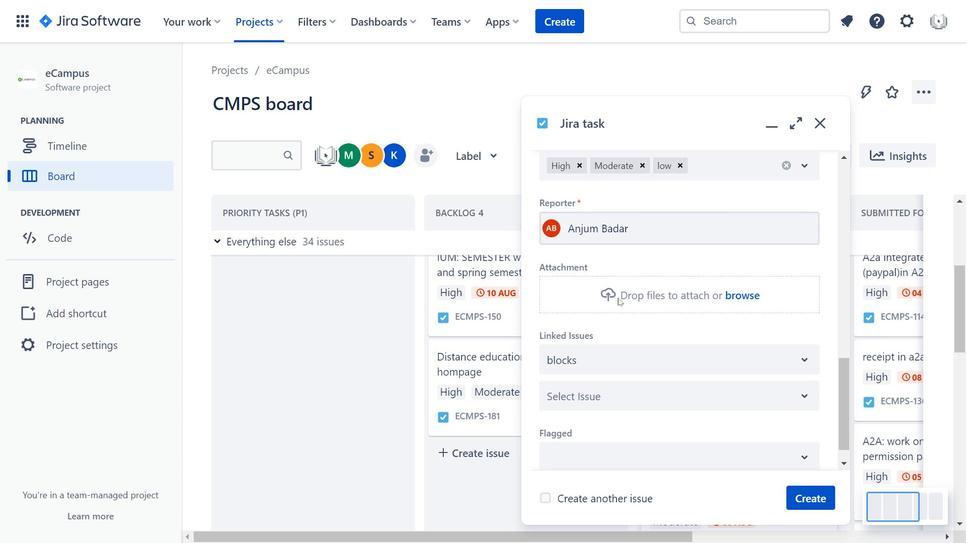 
Action: Mouse moved to (819, 498)
Screenshot: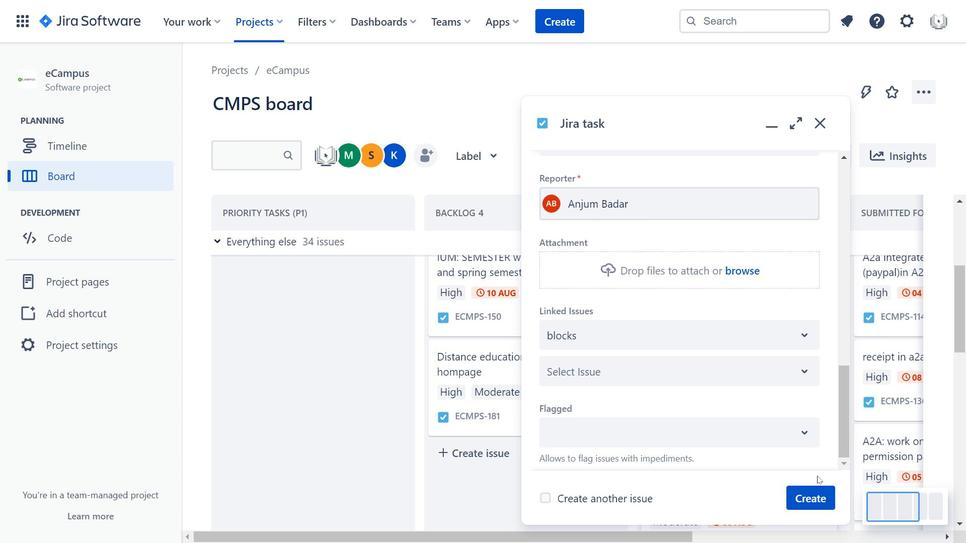 
Action: Mouse pressed left at (819, 498)
Screenshot: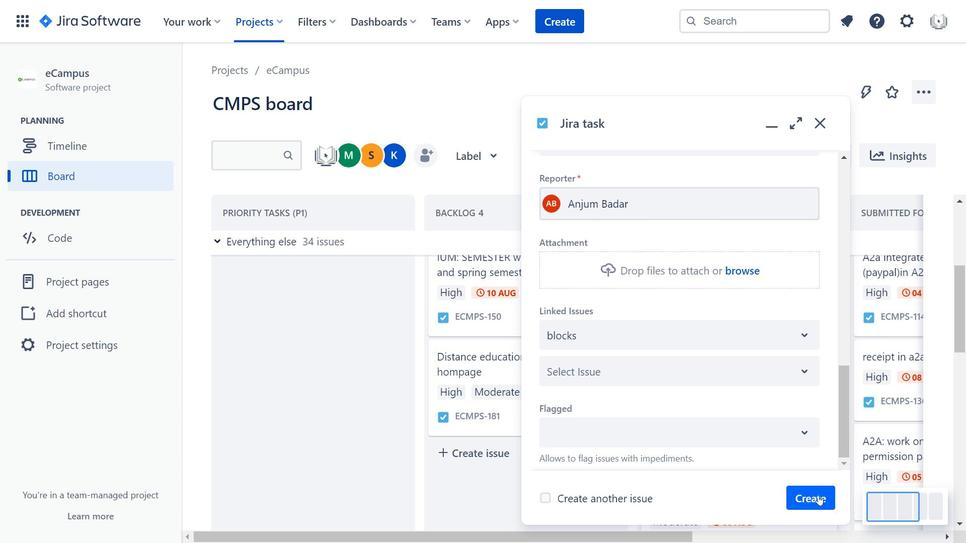 
Action: Mouse moved to (115, 484)
Screenshot: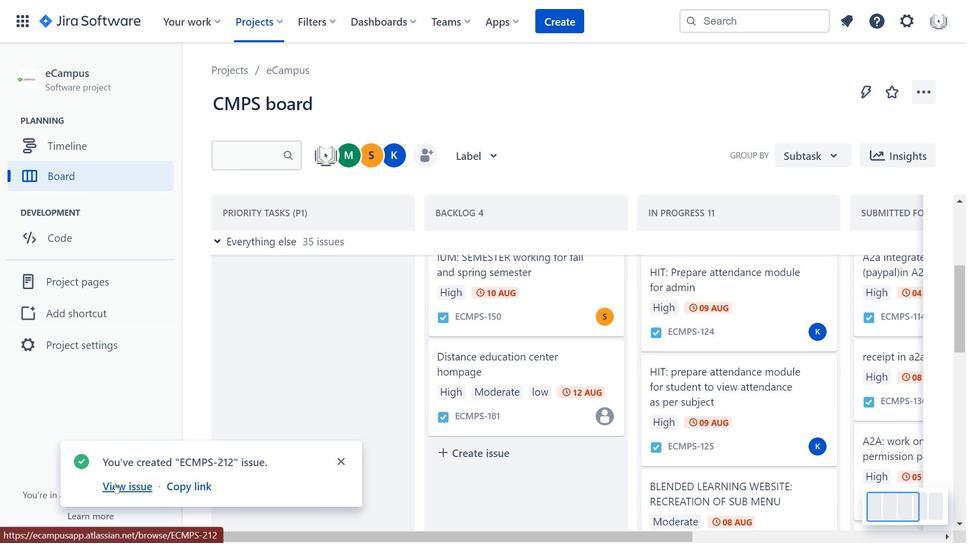 
Action: Mouse pressed left at (115, 484)
Screenshot: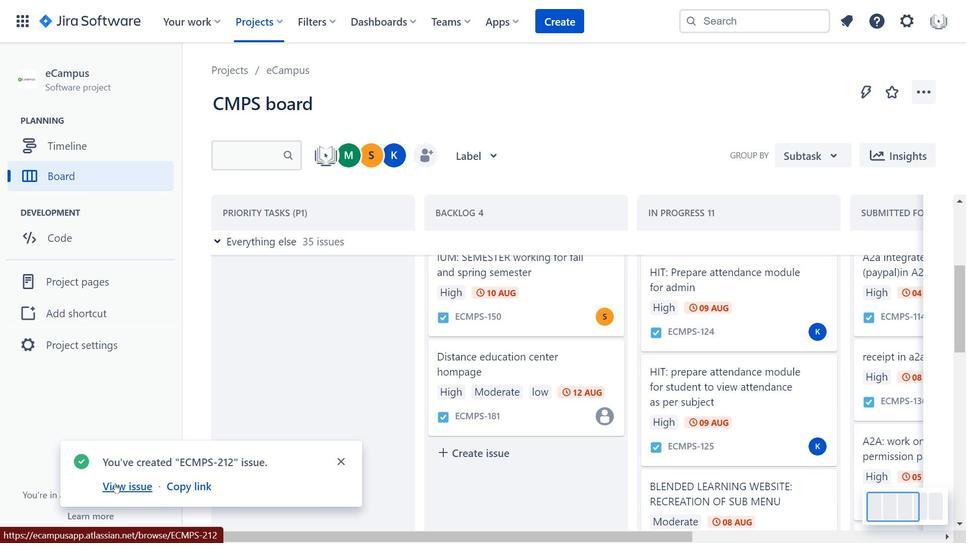 
Action: Mouse moved to (387, 241)
Screenshot: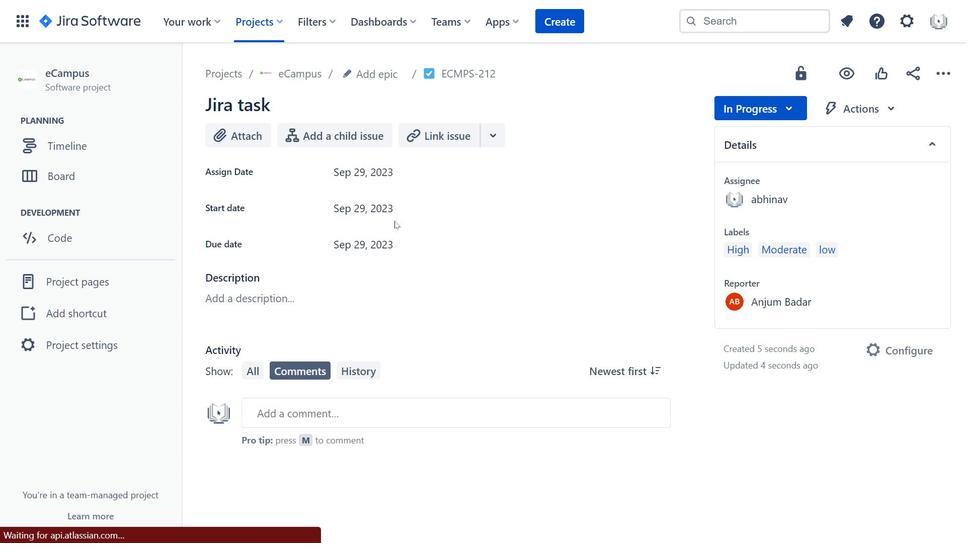 
Action: Mouse pressed left at (387, 241)
Screenshot: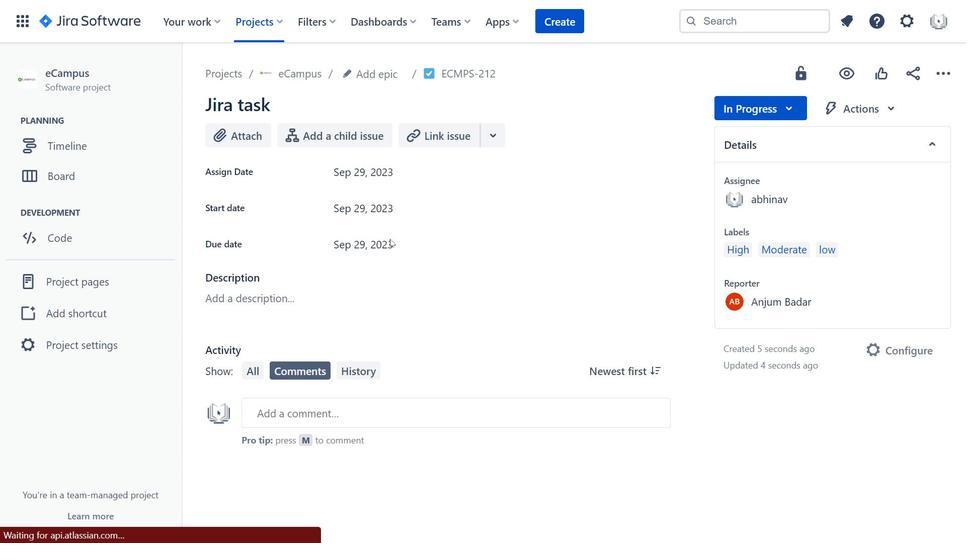 
Action: Mouse moved to (853, 109)
Screenshot: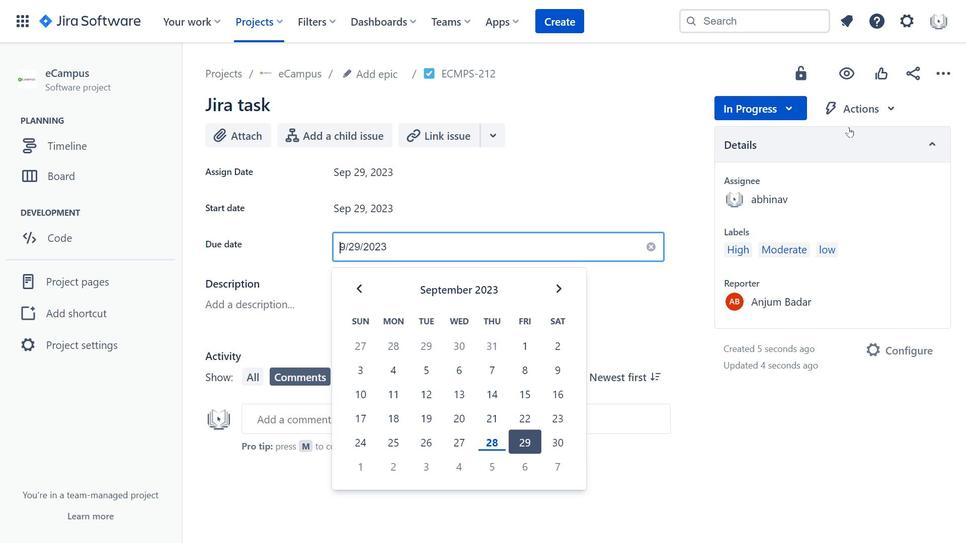 
Action: Mouse pressed left at (853, 109)
Screenshot: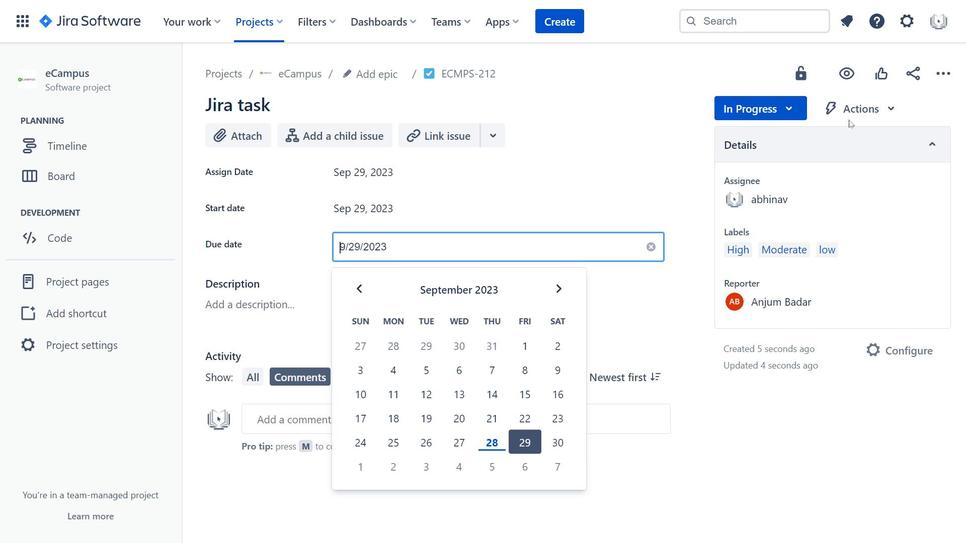 
Action: Mouse moved to (741, 112)
Screenshot: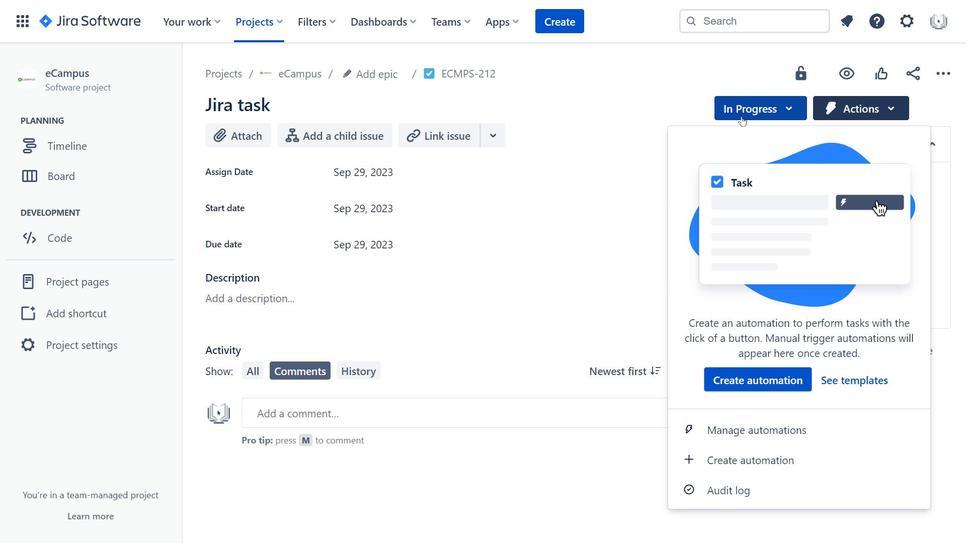 
Action: Mouse pressed left at (741, 112)
Screenshot: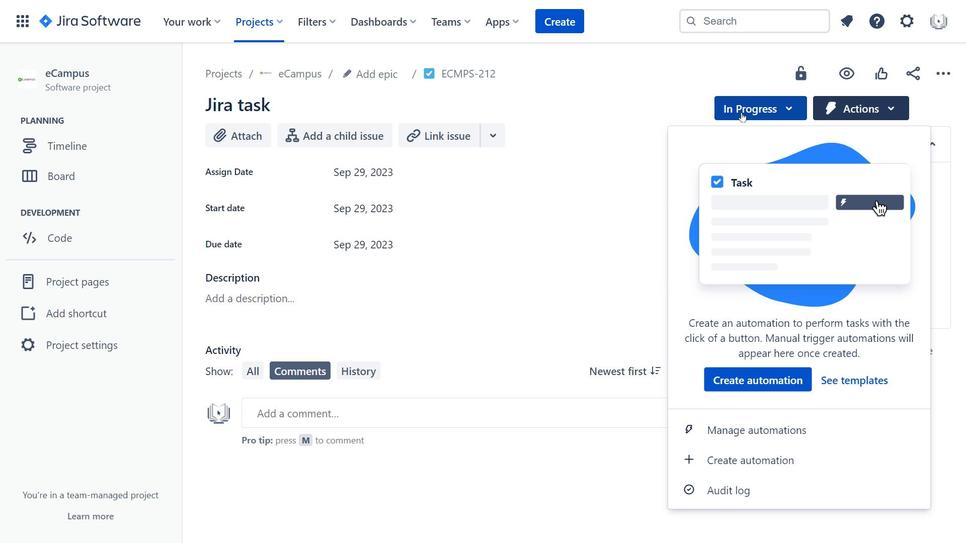 
Action: Mouse moved to (703, 273)
Screenshot: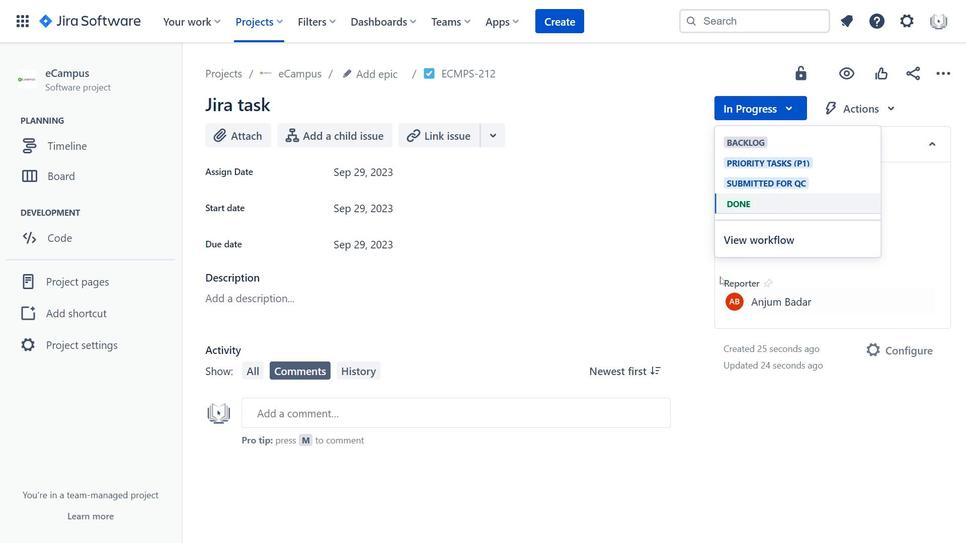 
Action: Mouse pressed left at (703, 273)
Screenshot: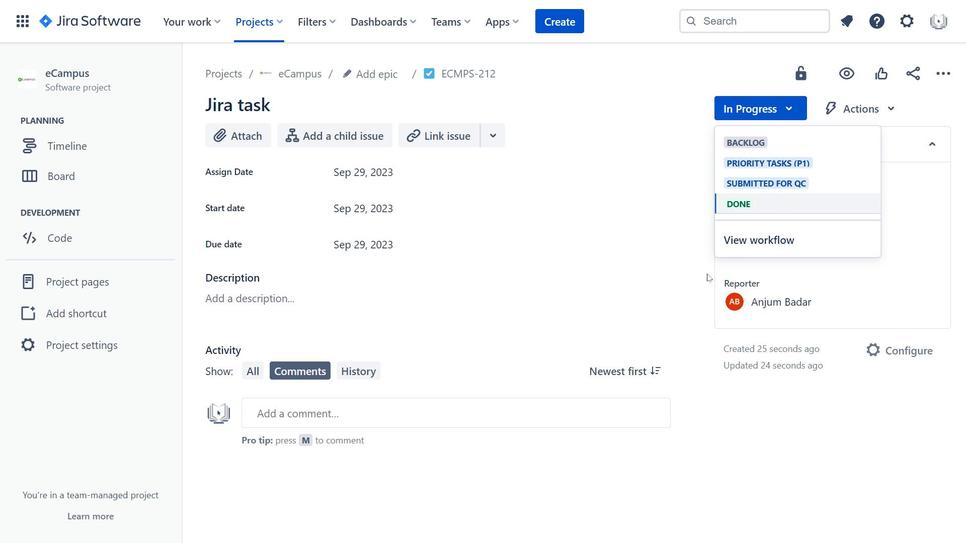 
Action: Mouse moved to (358, 177)
Screenshot: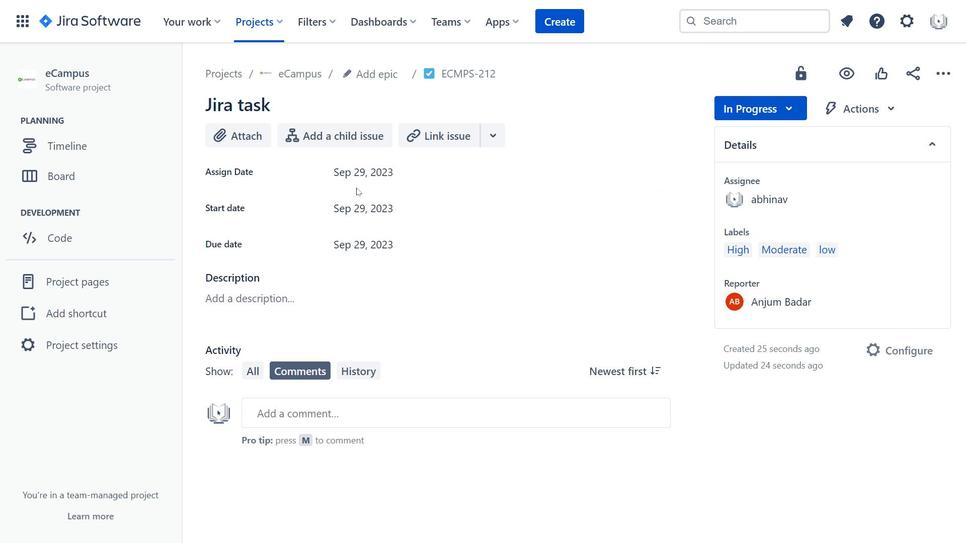 
Action: Mouse pressed left at (358, 177)
Screenshot: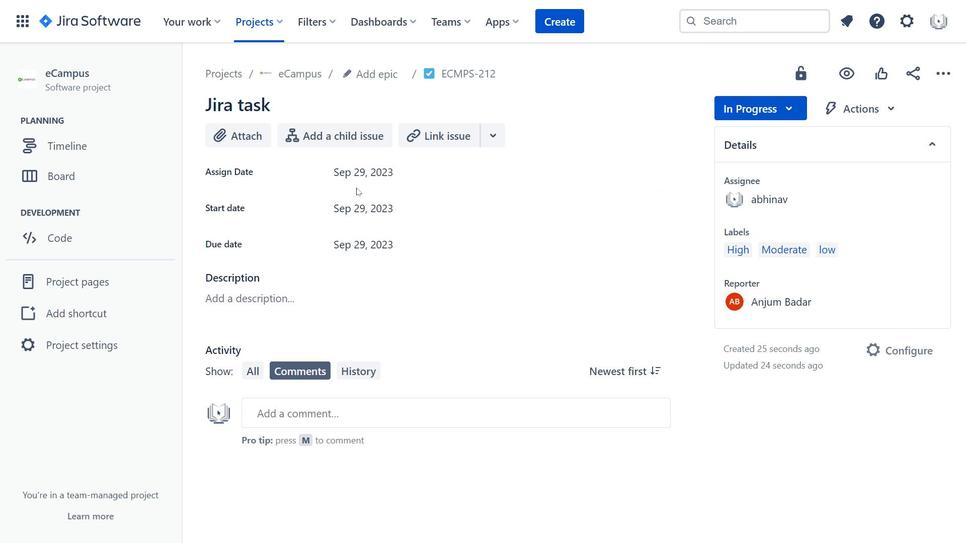 
Action: Mouse moved to (230, 73)
Screenshot: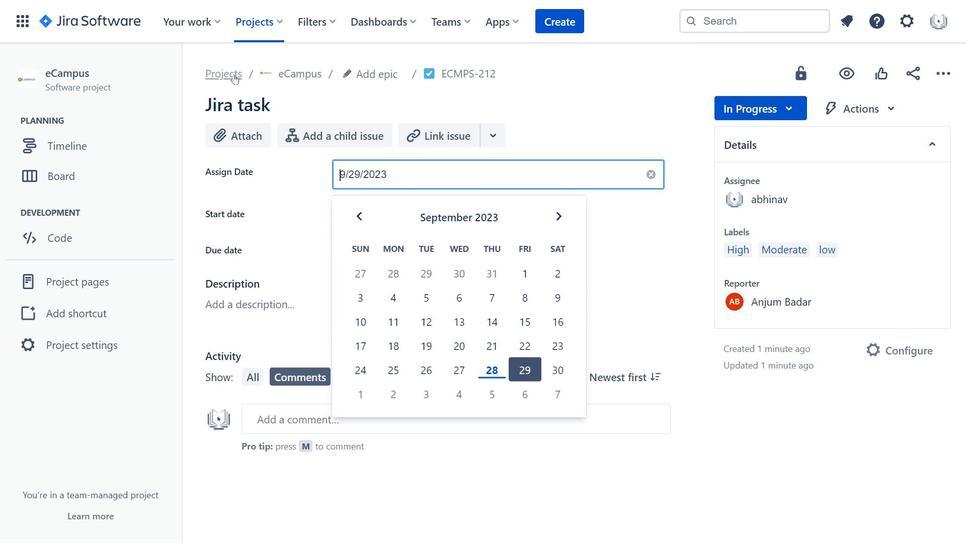 
Action: Mouse pressed left at (230, 73)
Screenshot: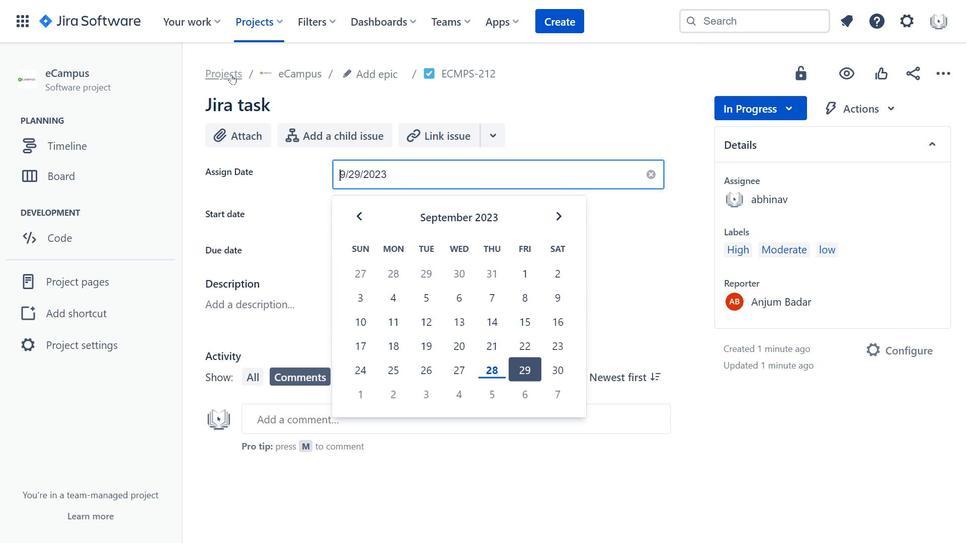 
Action: Mouse moved to (144, 192)
Screenshot: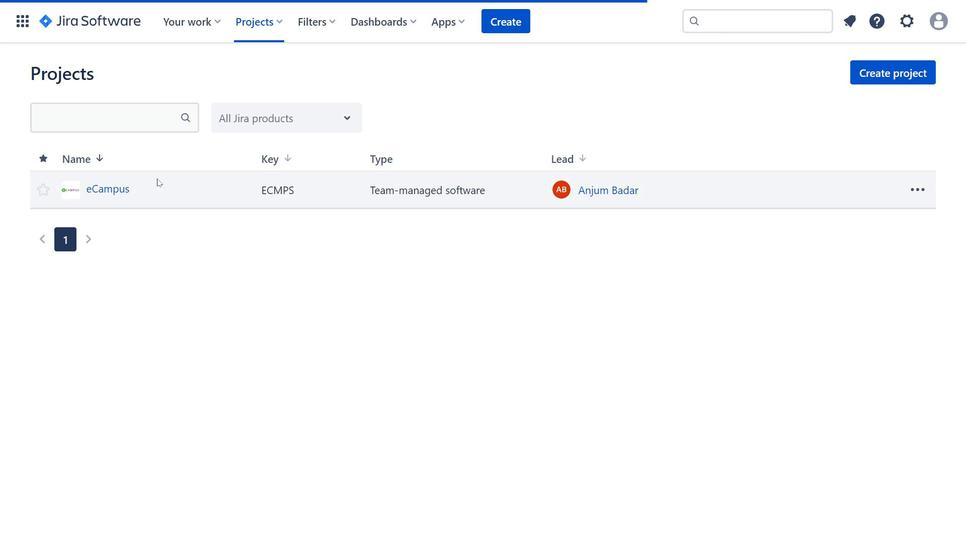 
Action: Mouse pressed left at (144, 192)
Screenshot: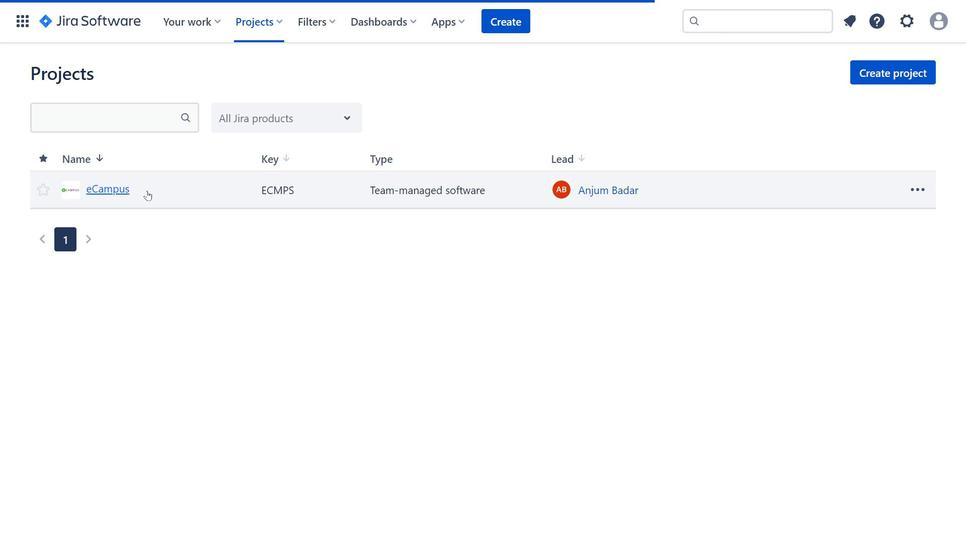 
Action: Mouse moved to (527, 294)
Screenshot: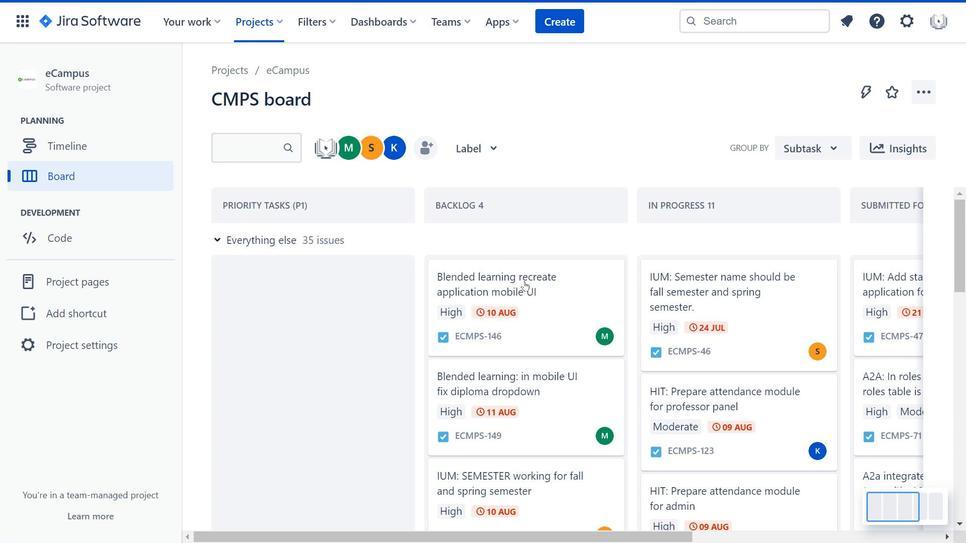 
Action: Mouse scrolled (527, 293) with delta (0, 0)
Screenshot: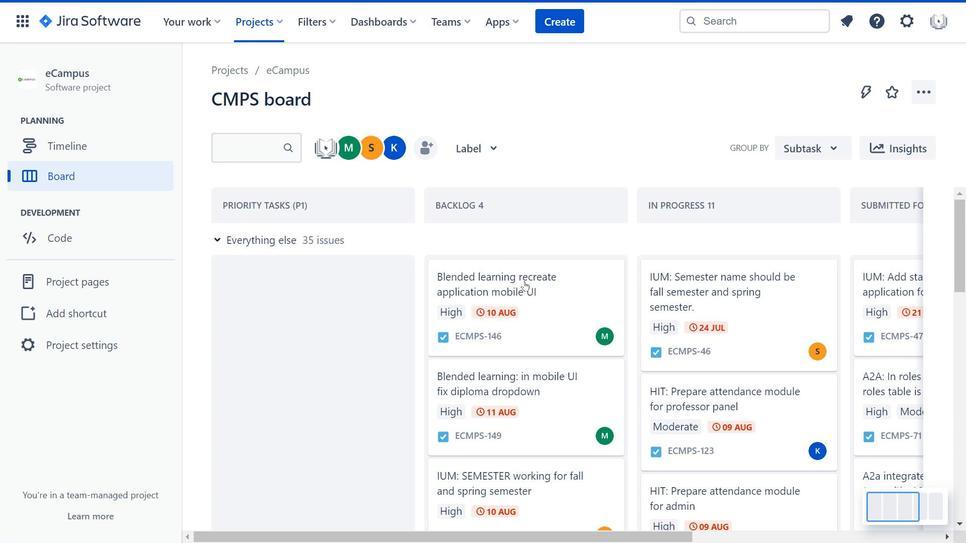
Action: Mouse moved to (528, 297)
Screenshot: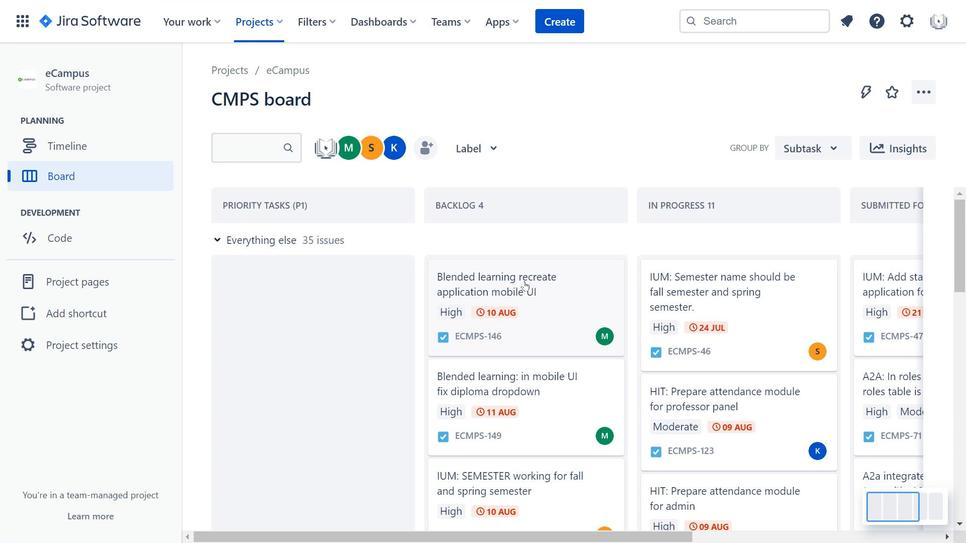 
Action: Mouse scrolled (528, 297) with delta (0, 0)
Screenshot: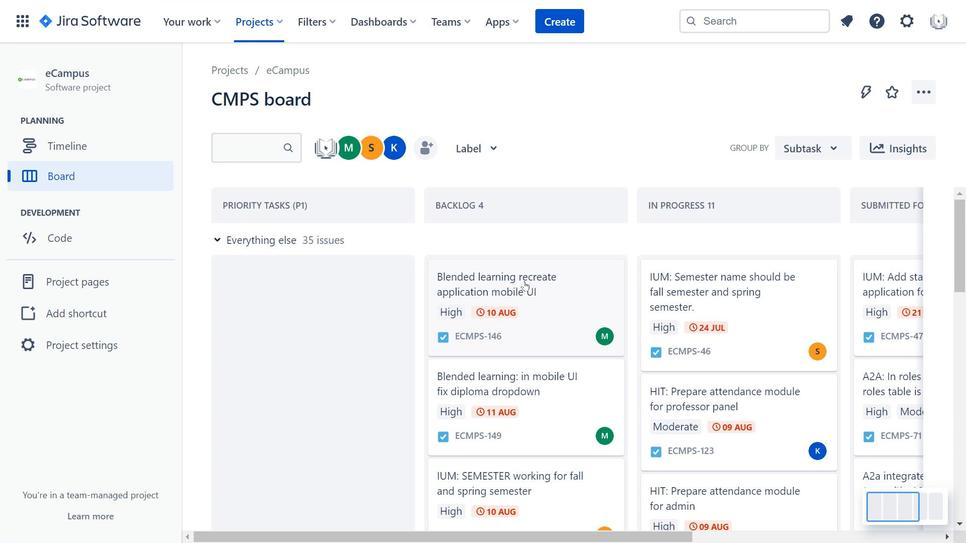 
Action: Mouse moved to (532, 318)
Screenshot: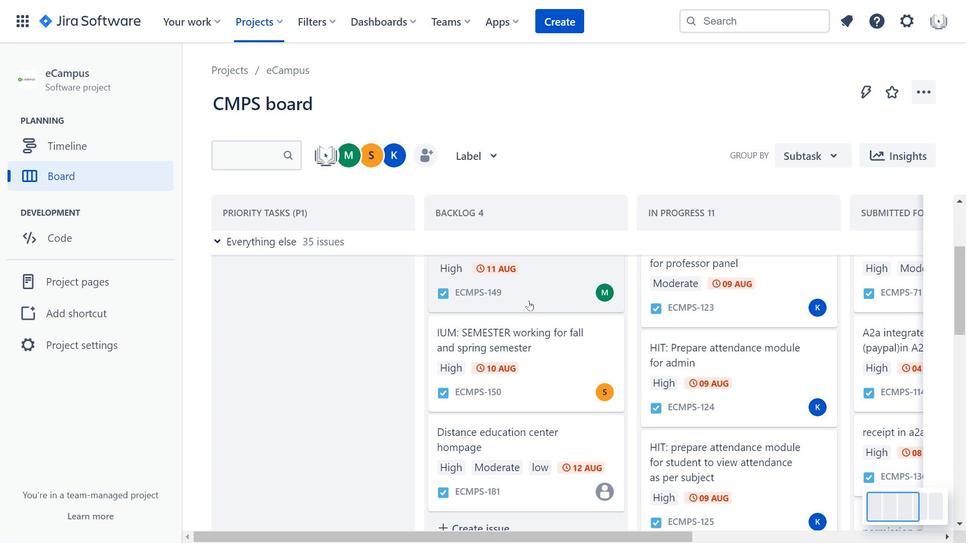
Action: Mouse scrolled (532, 318) with delta (0, 0)
Screenshot: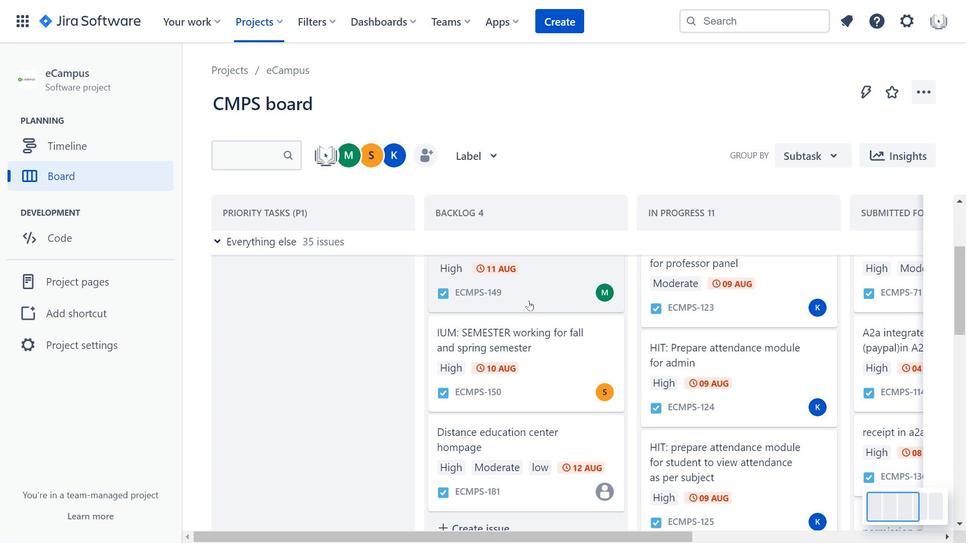 
Action: Mouse moved to (573, 308)
Screenshot: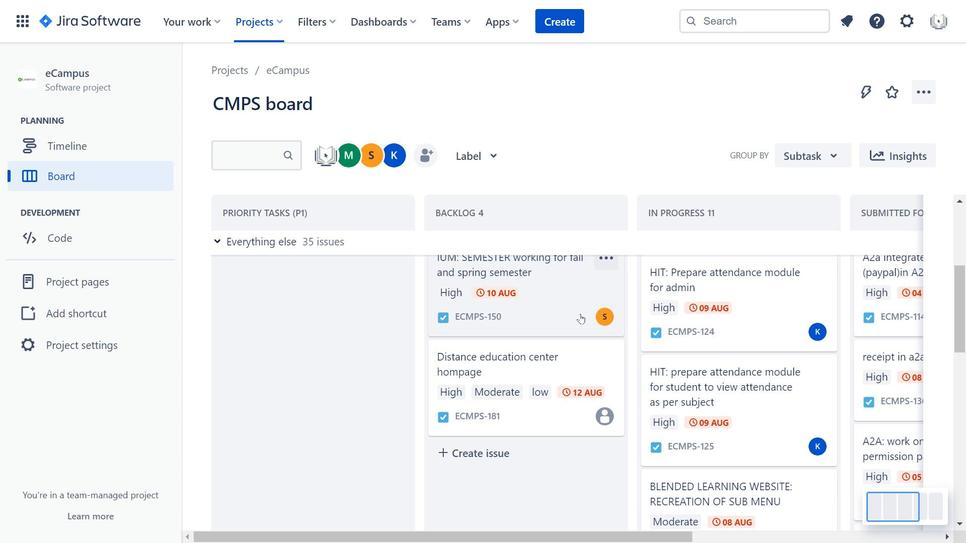 
Action: Mouse pressed left at (573, 308)
Screenshot: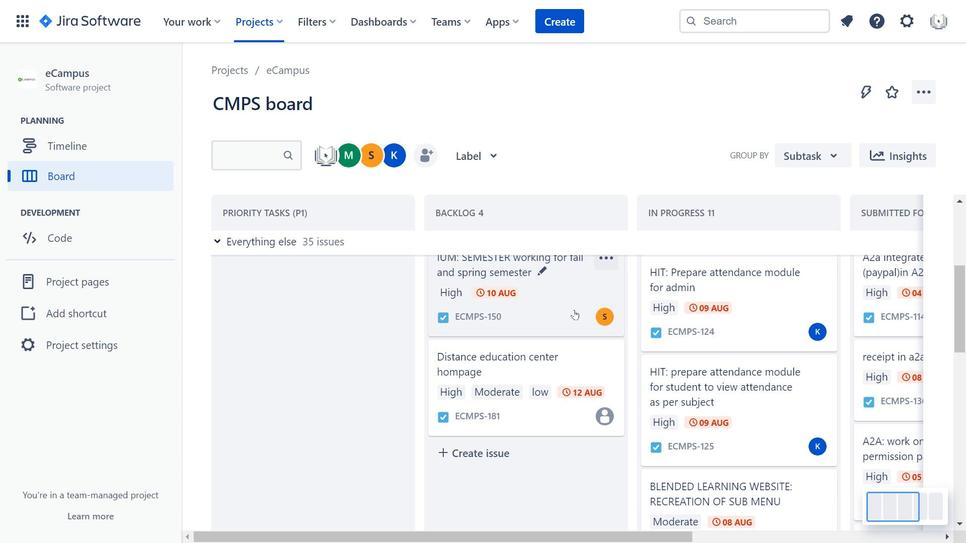 
Action: Mouse moved to (636, 120)
Screenshot: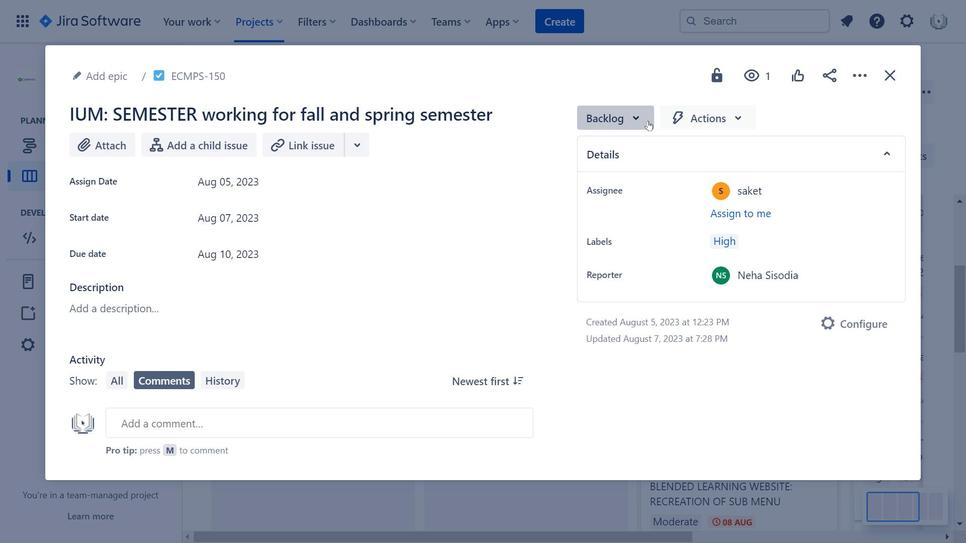 
Action: Mouse pressed left at (636, 120)
Screenshot: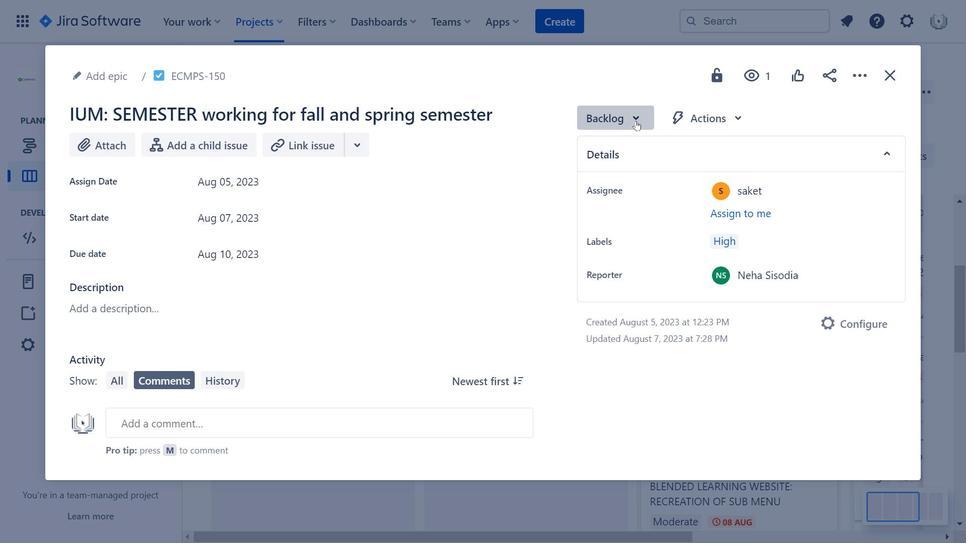 
Action: Mouse moved to (254, 227)
Screenshot: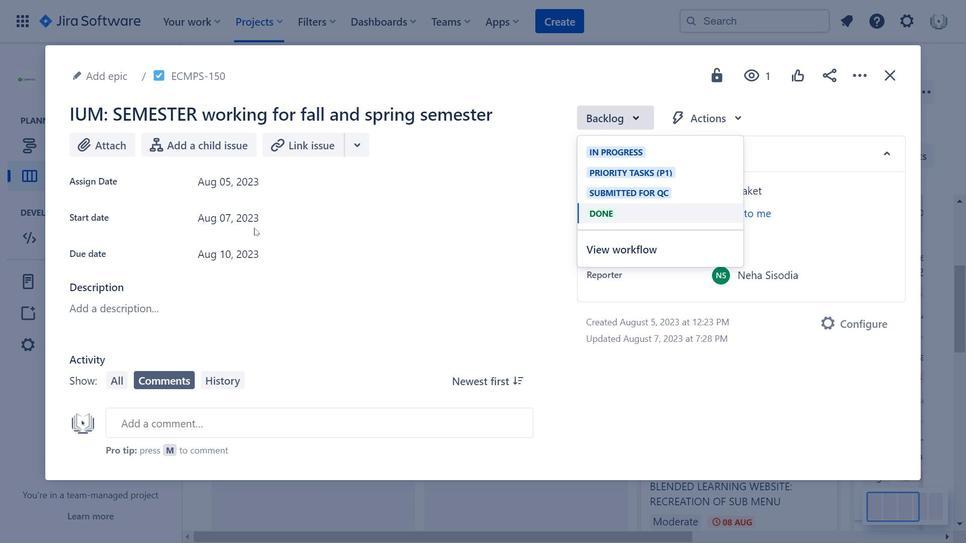 
Action: Mouse pressed left at (254, 227)
Screenshot: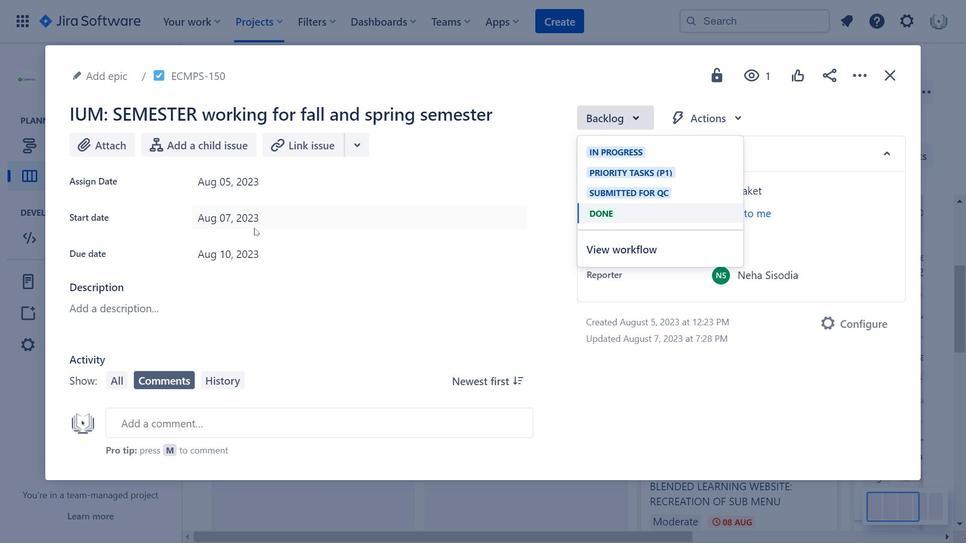 
Action: Mouse moved to (428, 269)
Screenshot: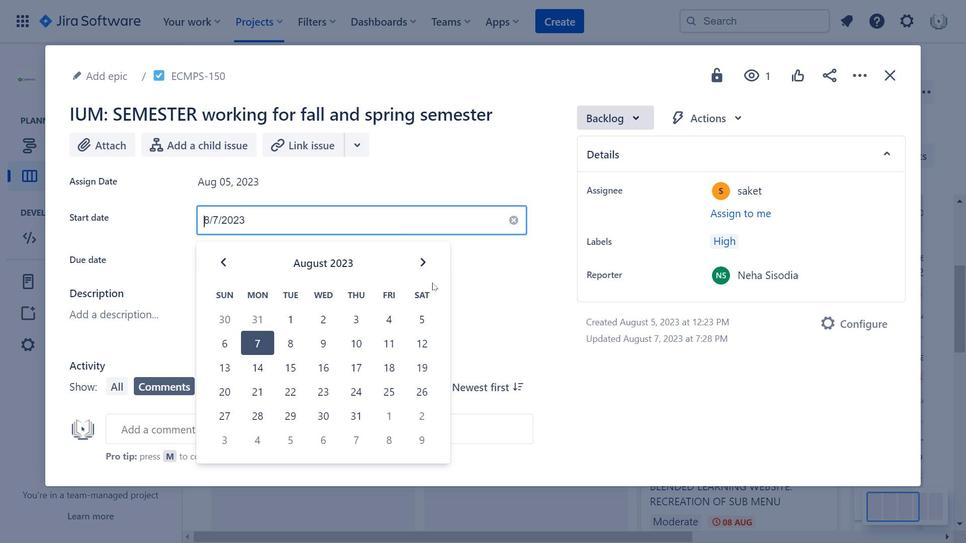 
Action: Mouse pressed left at (428, 269)
Screenshot: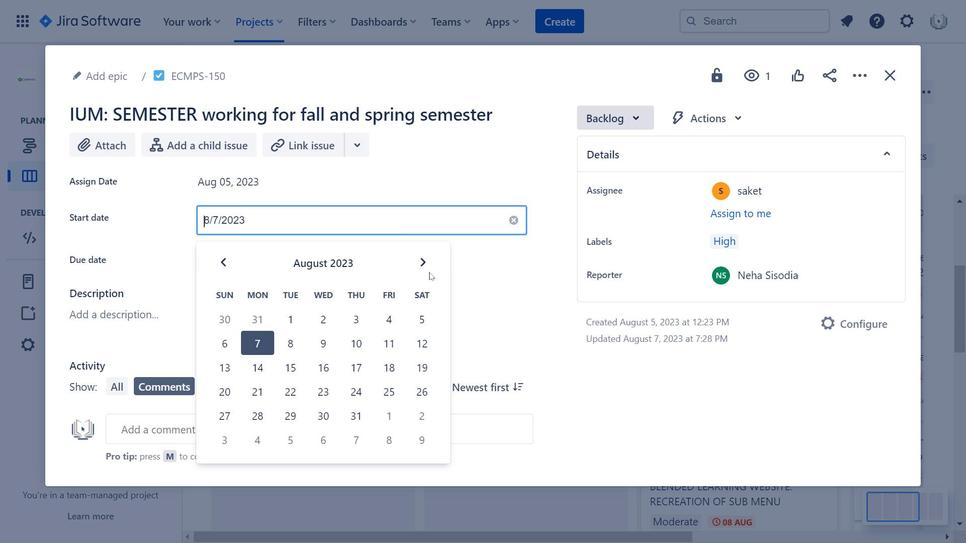 
Action: Mouse moved to (695, 111)
Screenshot: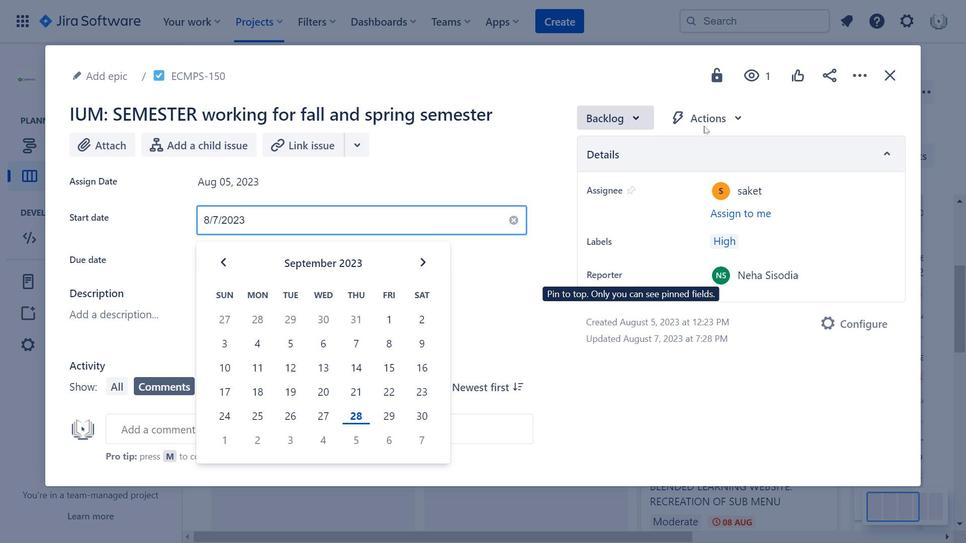 
Action: Mouse pressed left at (695, 111)
Screenshot: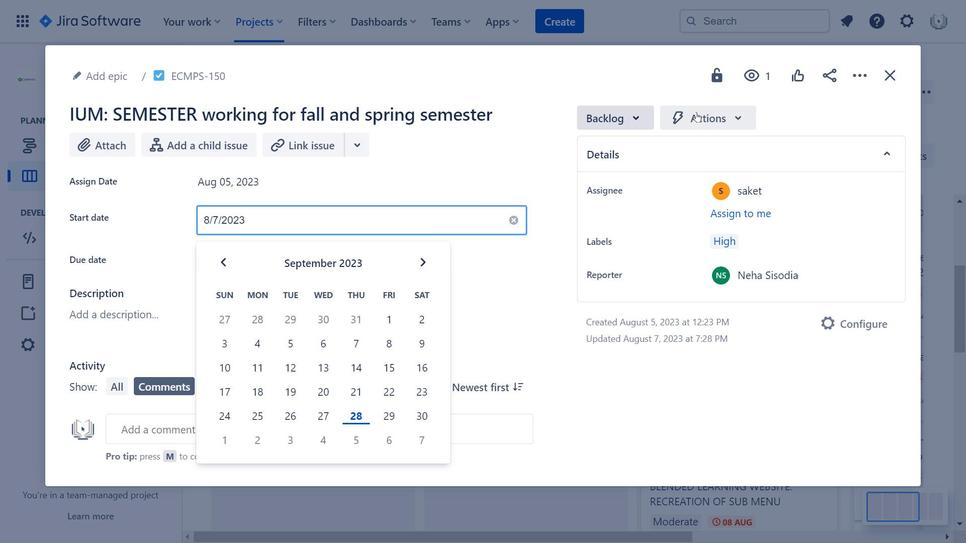 
Action: Mouse moved to (621, 123)
Screenshot: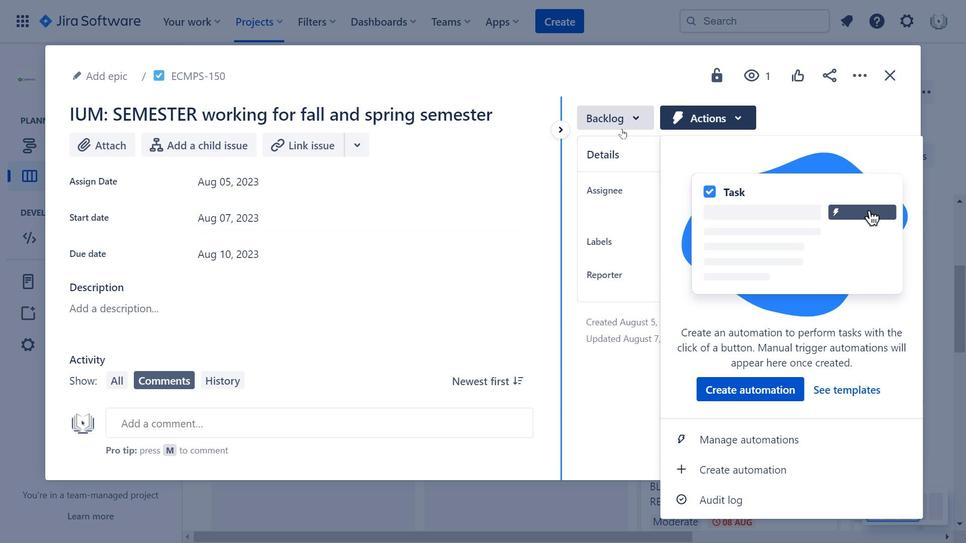 
Action: Mouse pressed left at (621, 123)
Screenshot: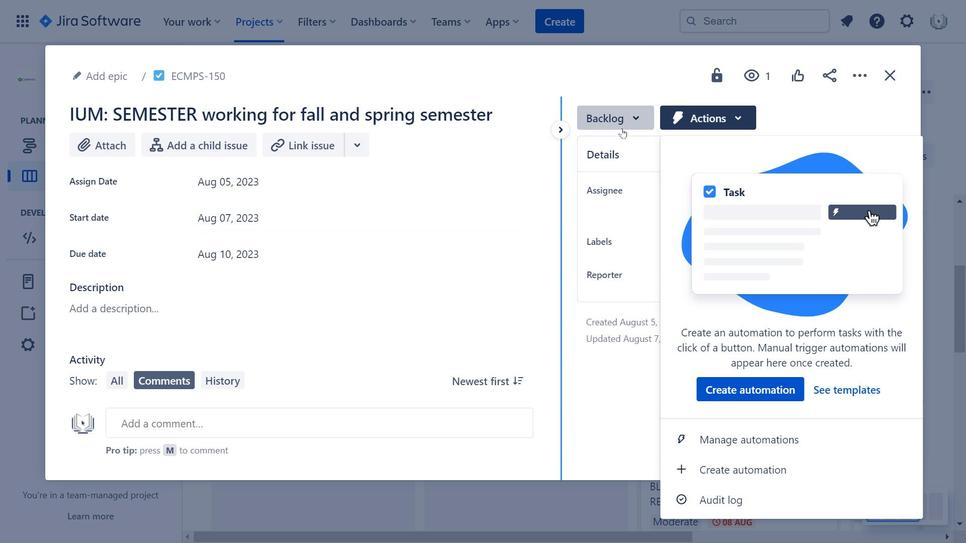 
Action: Mouse moved to (264, 226)
Screenshot: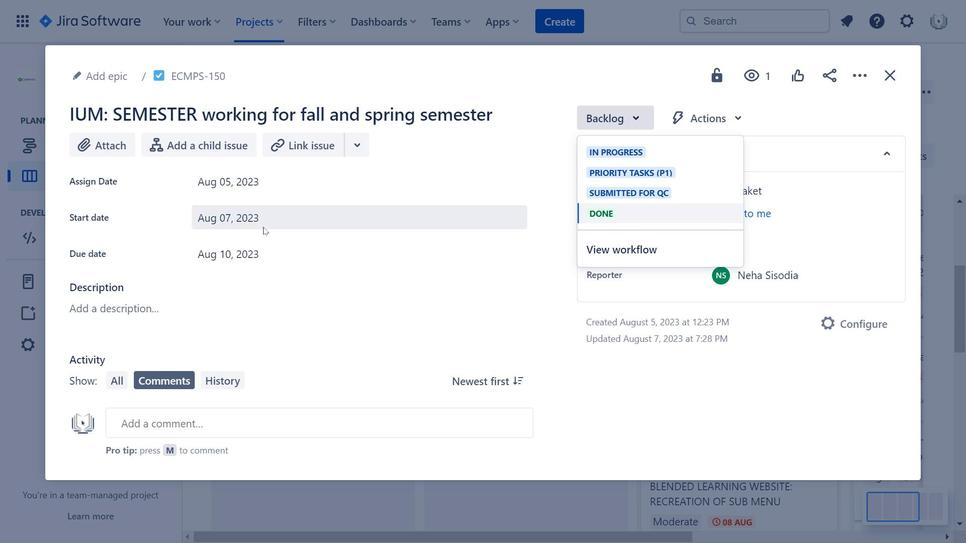 
Action: Mouse pressed left at (264, 226)
Screenshot: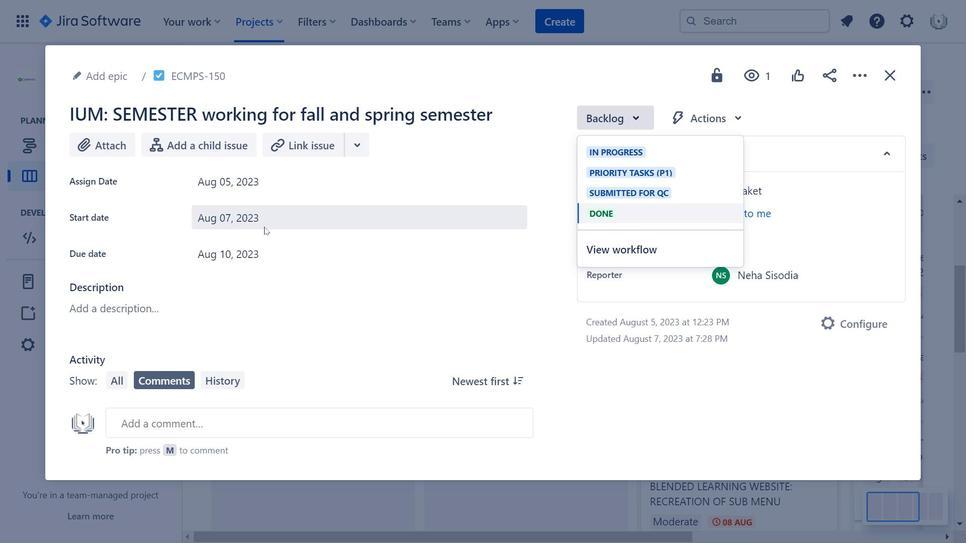
Action: Mouse moved to (716, 117)
Screenshot: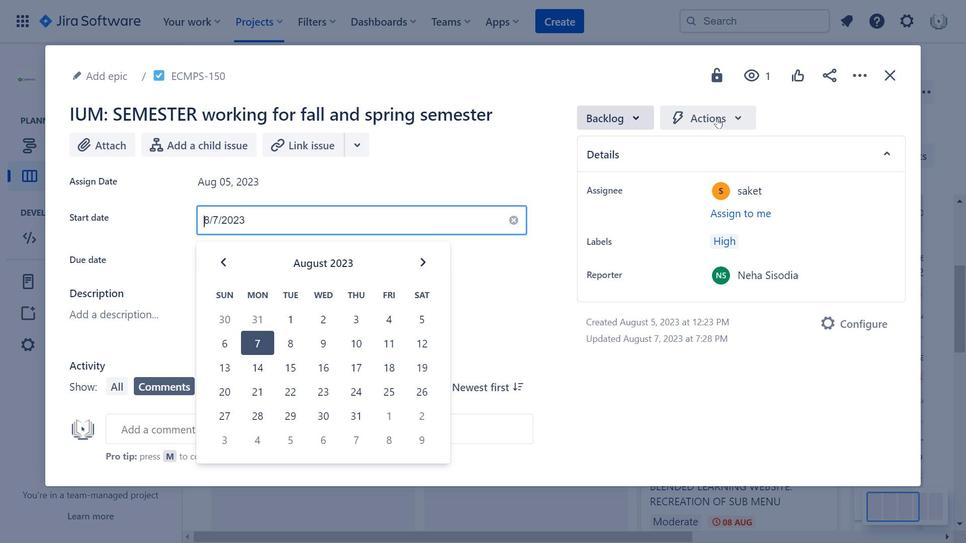 
Action: Mouse pressed left at (716, 117)
Screenshot: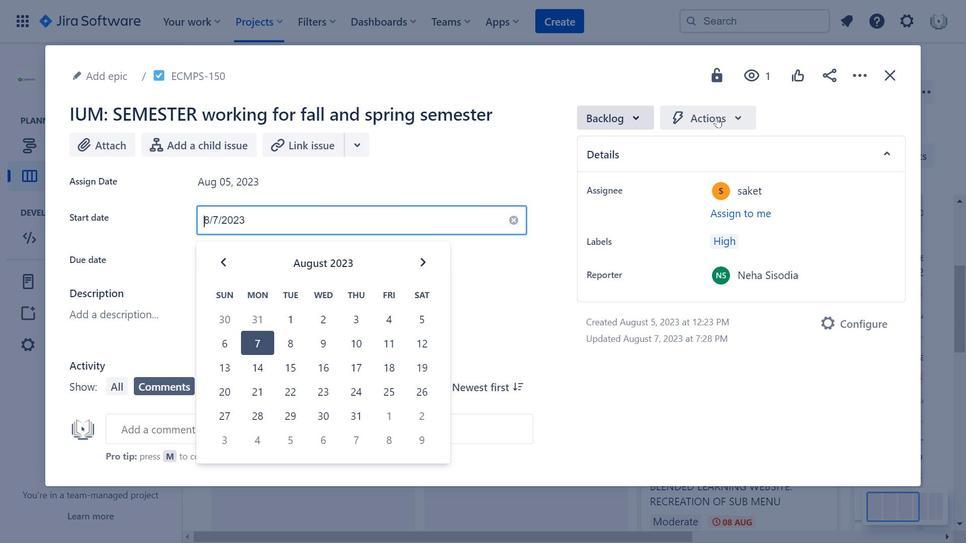 
Action: Mouse moved to (591, 77)
Screenshot: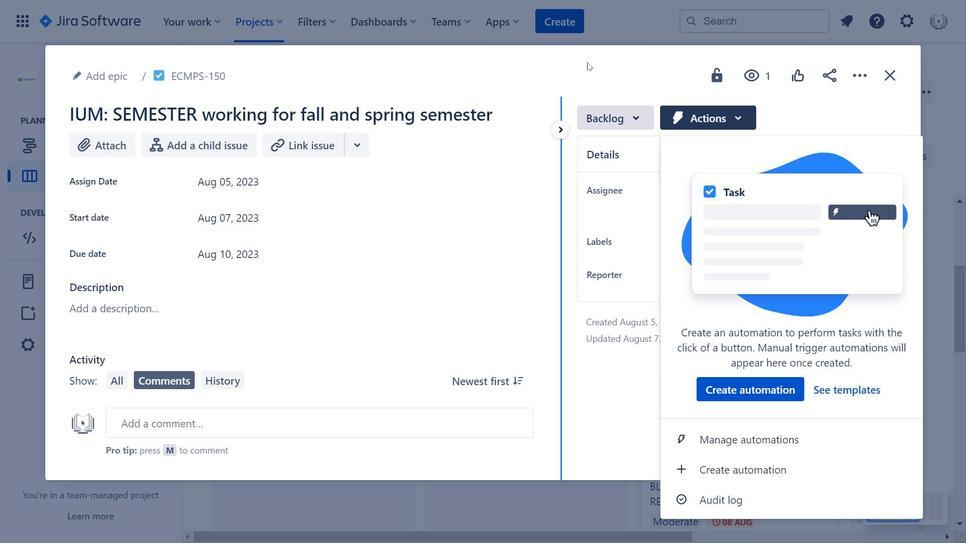 
Action: Mouse pressed left at (591, 77)
Screenshot: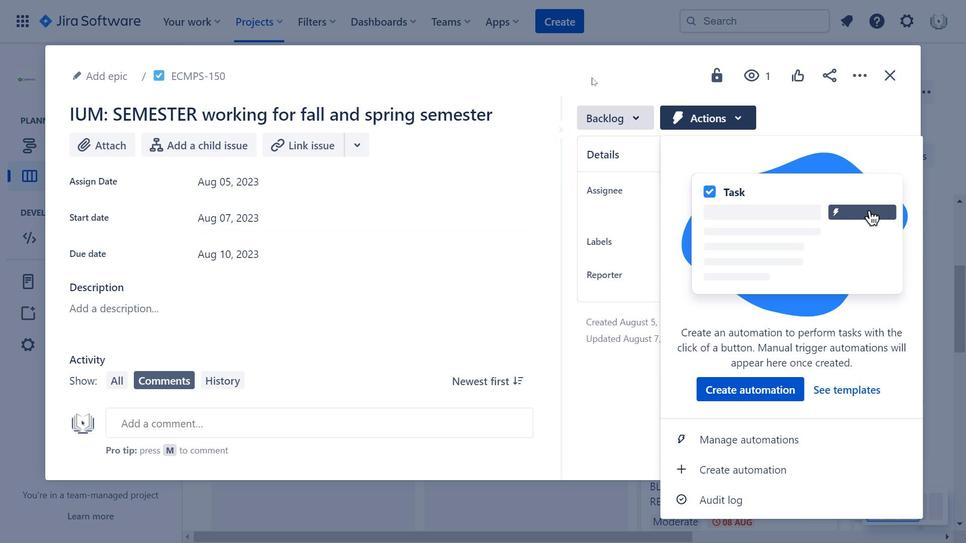
Action: Mouse moved to (879, 76)
Screenshot: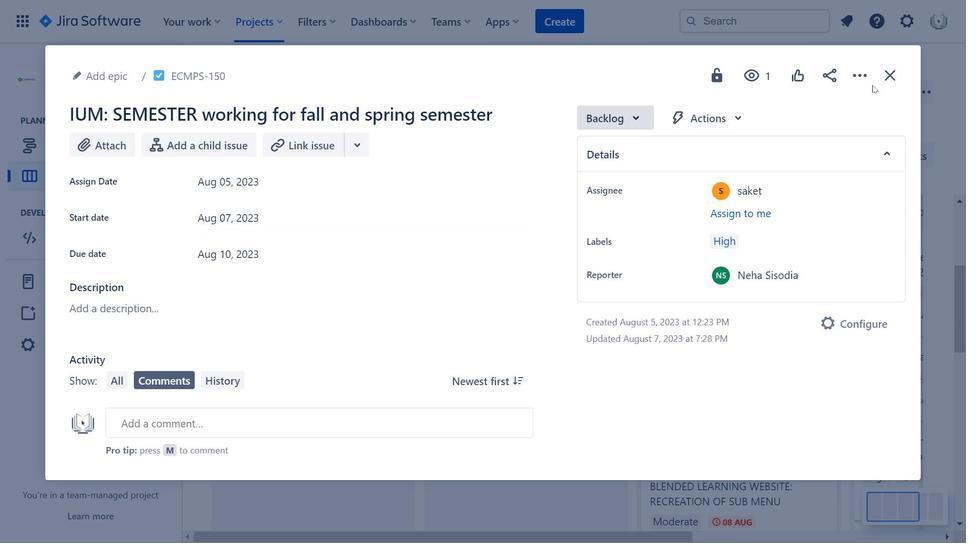 
Action: Mouse pressed left at (879, 76)
Screenshot: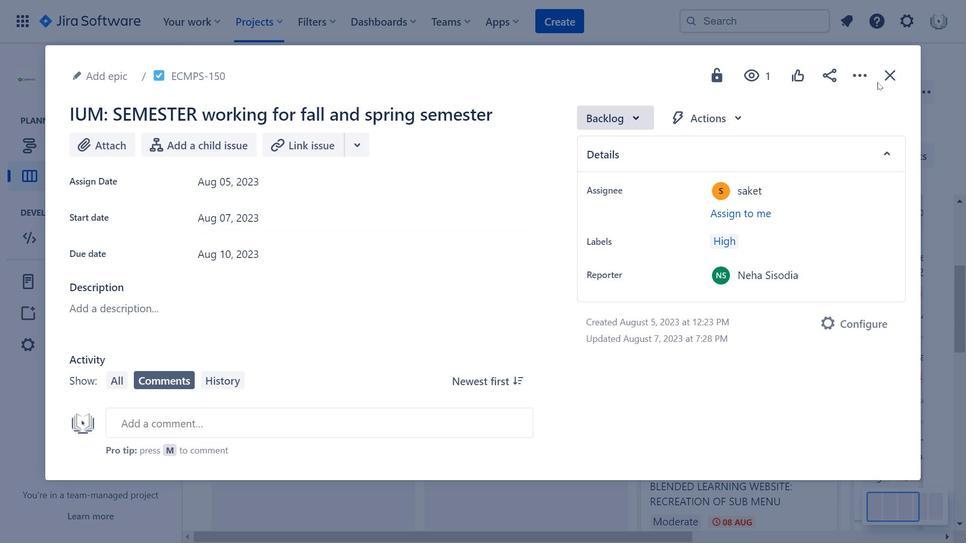 
Action: Mouse moved to (766, 311)
Screenshot: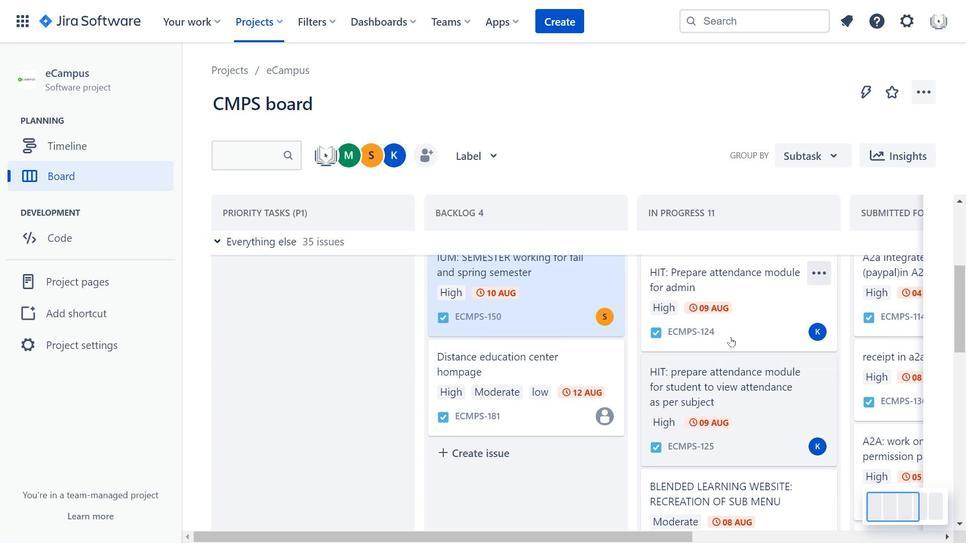 
Action: Mouse scrolled (766, 311) with delta (0, 0)
Screenshot: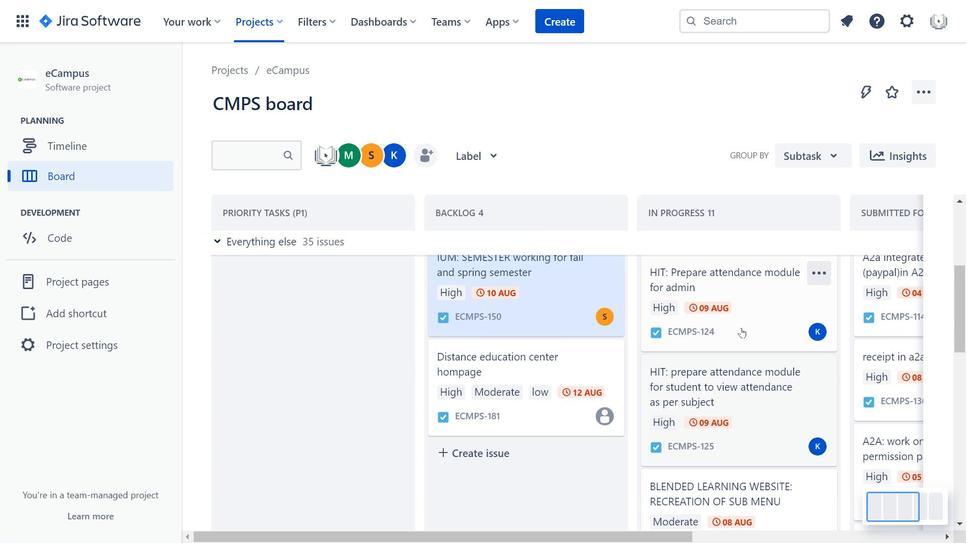 
Action: Mouse moved to (766, 311)
Screenshot: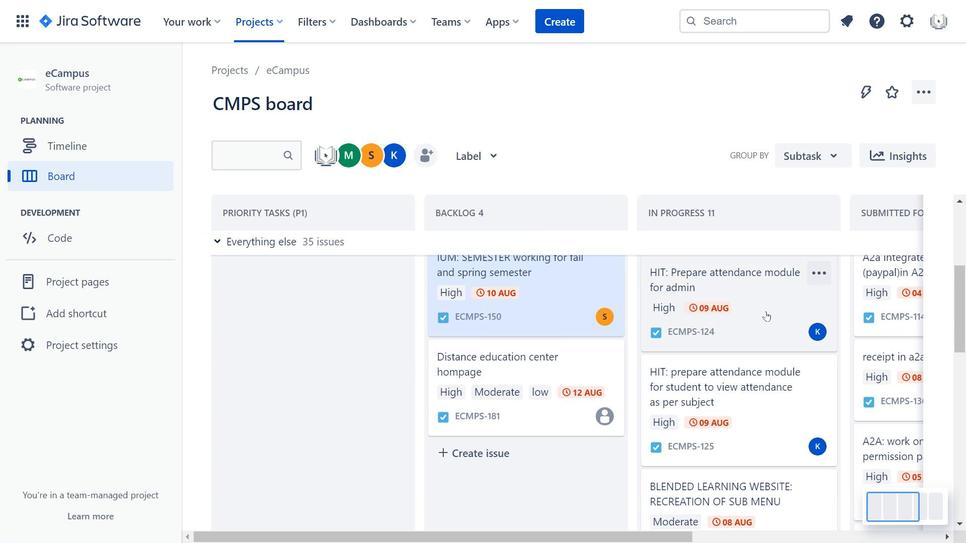 
Action: Mouse scrolled (766, 312) with delta (0, 0)
Screenshot: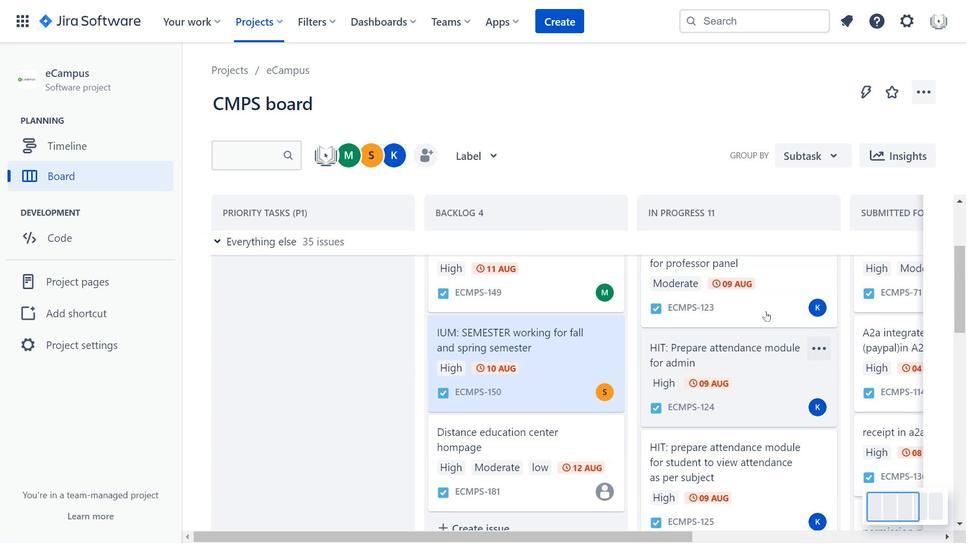 
Action: Mouse scrolled (766, 312) with delta (0, 0)
Screenshot: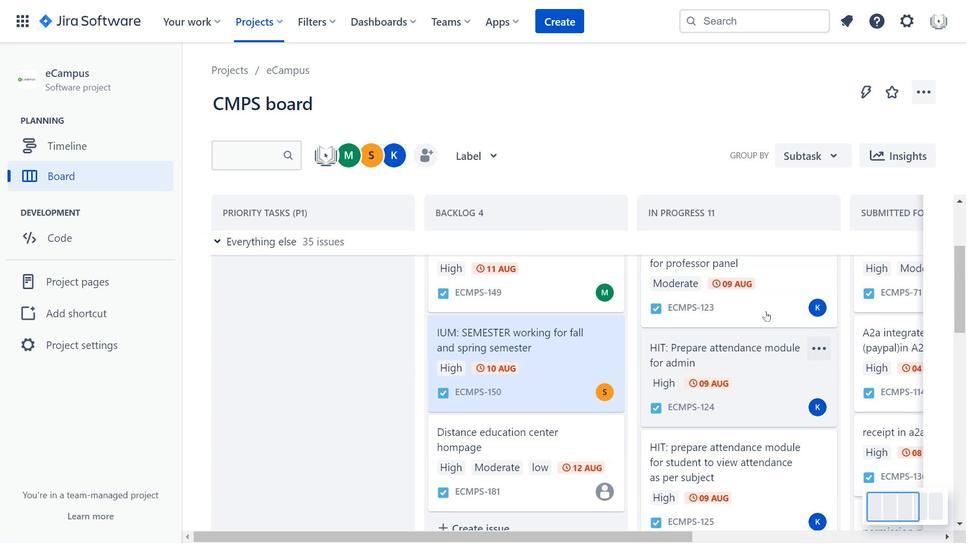 
Action: Mouse scrolled (766, 312) with delta (0, 0)
Screenshot: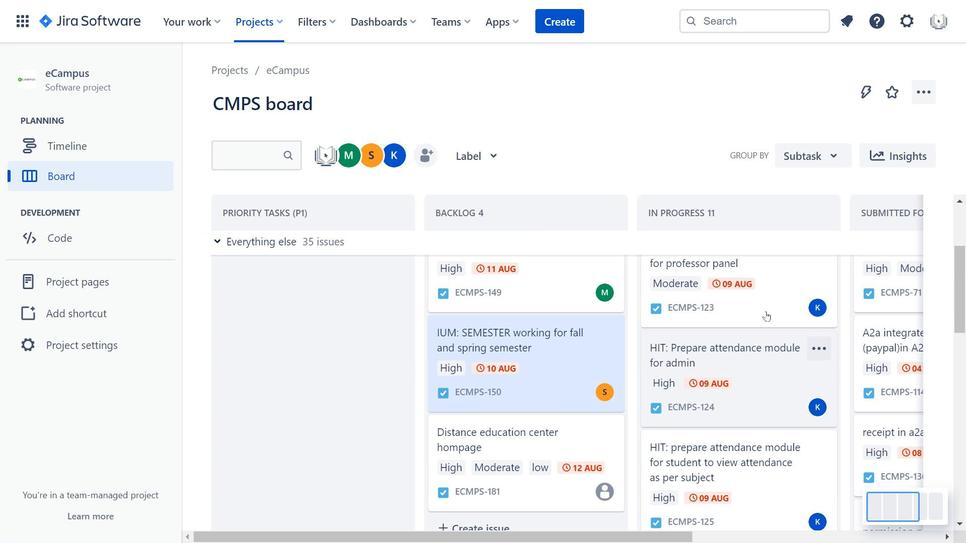 
Action: Mouse moved to (766, 332)
Screenshot: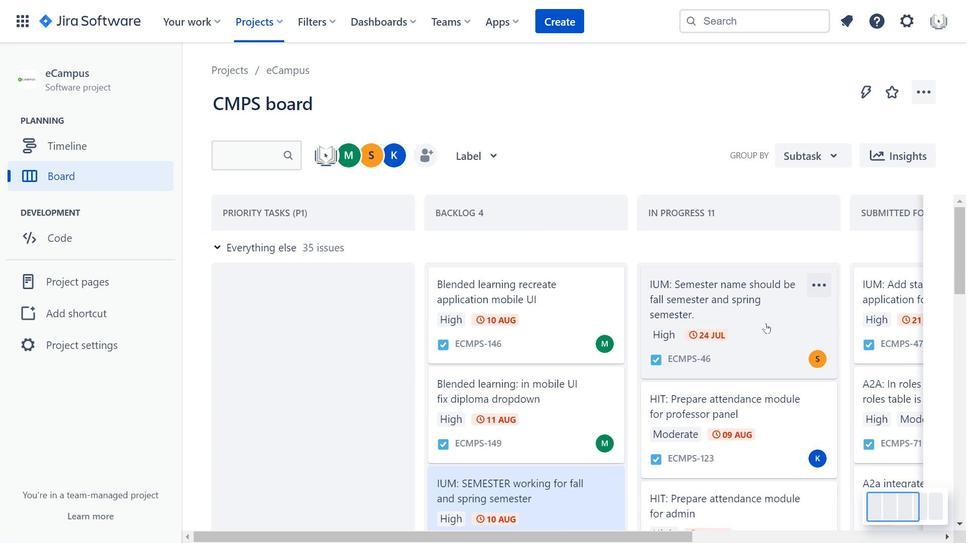 
Action: Mouse pressed left at (766, 332)
Screenshot: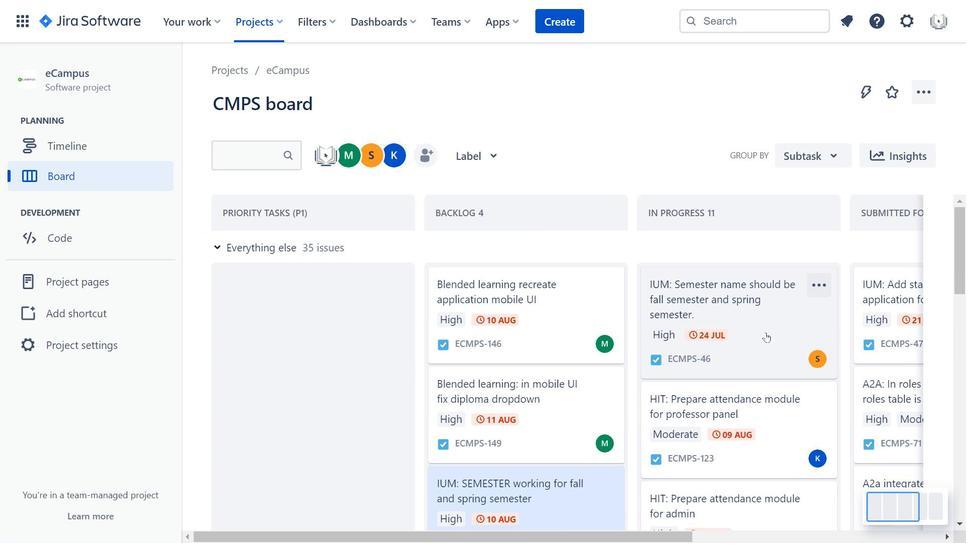 
Action: Mouse moved to (251, 236)
Screenshot: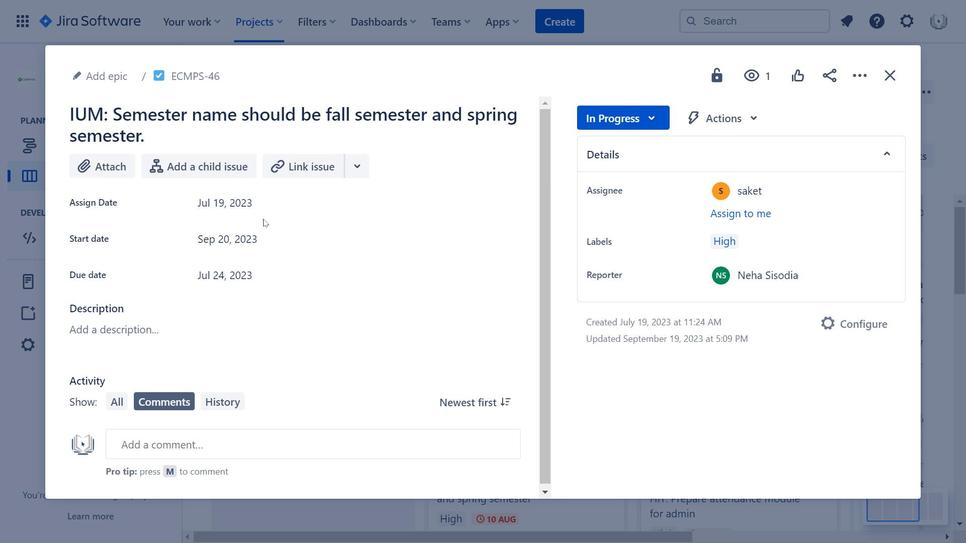 
Action: Mouse pressed left at (251, 236)
Screenshot: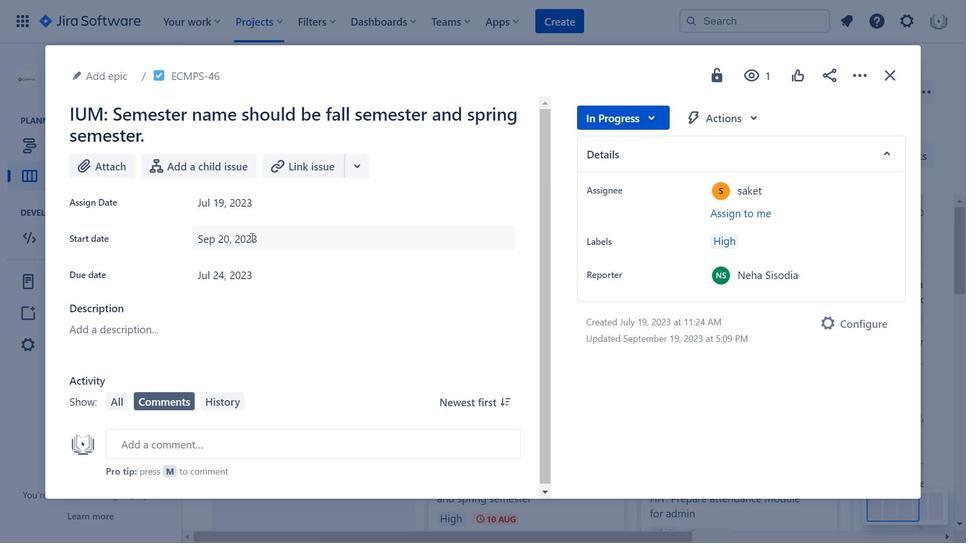 
Action: Mouse moved to (520, 287)
Screenshot: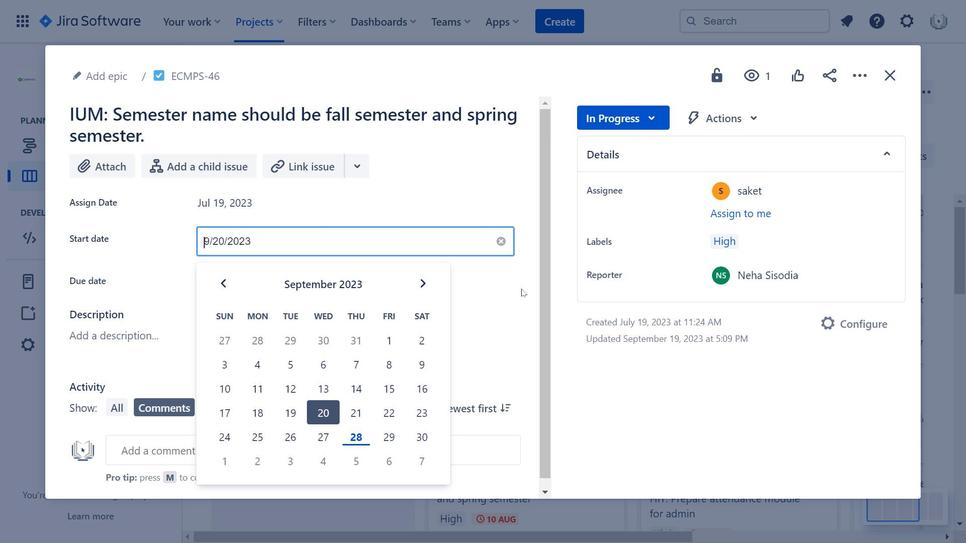 
Action: Mouse pressed left at (520, 287)
Screenshot: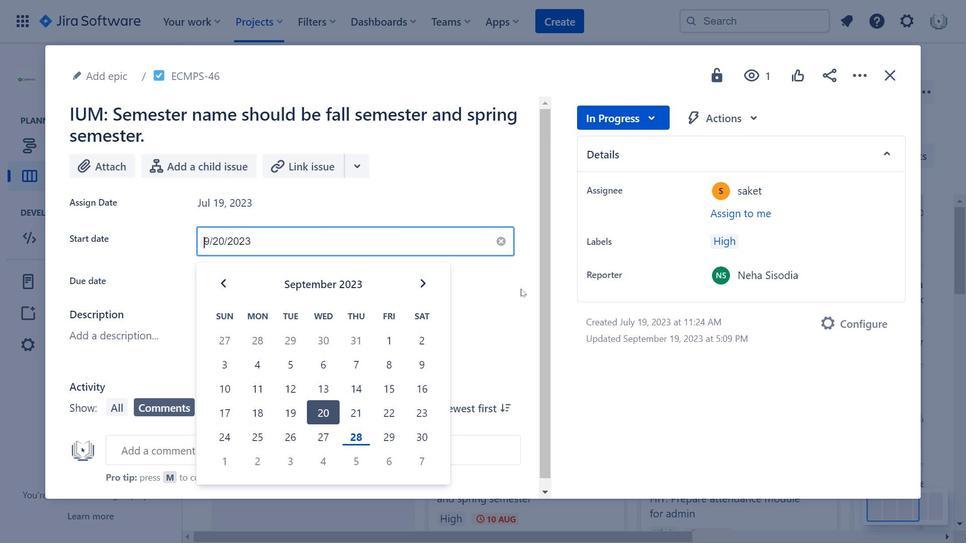 
Action: Mouse moved to (254, 265)
Screenshot: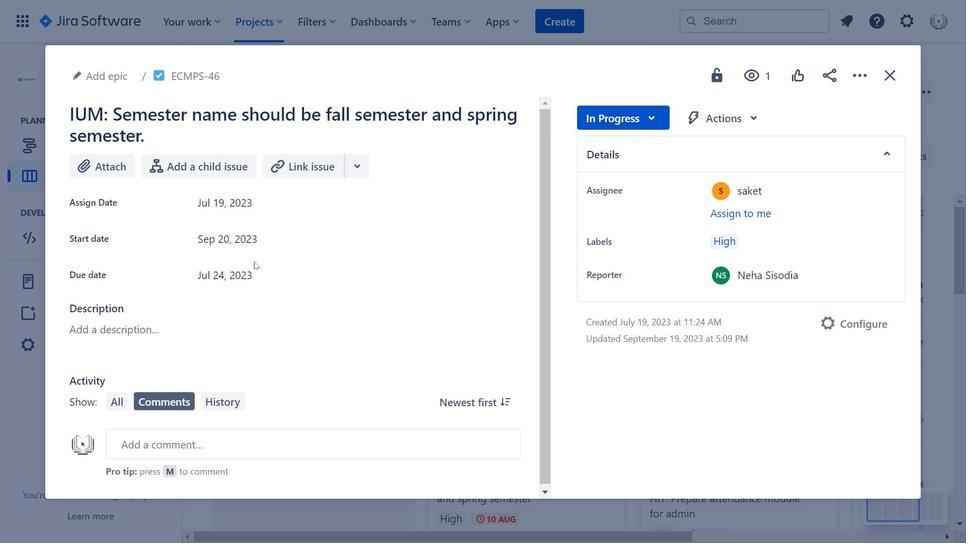 
Action: Mouse pressed left at (254, 265)
Screenshot: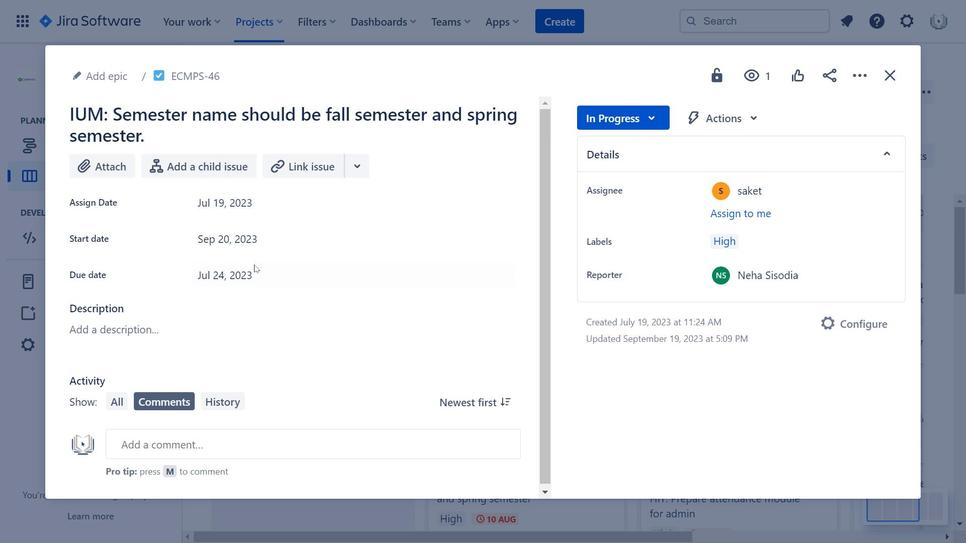
Action: Mouse moved to (893, 79)
Screenshot: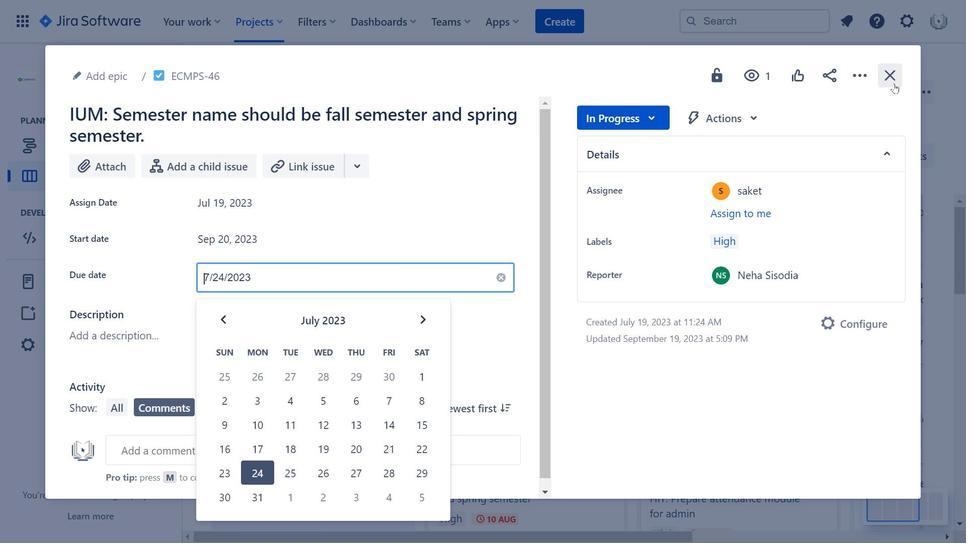 
Action: Mouse pressed left at (893, 79)
Screenshot: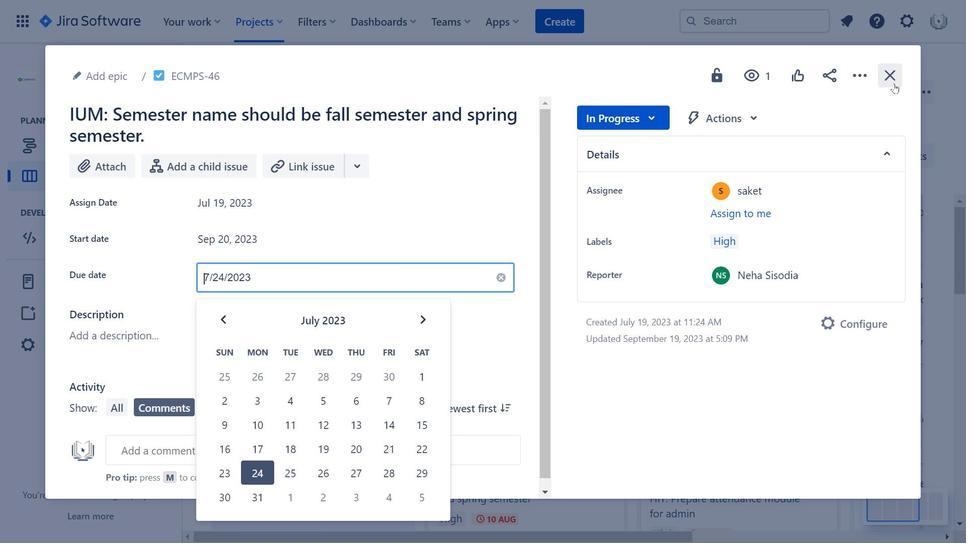 
Action: Mouse moved to (722, 354)
Screenshot: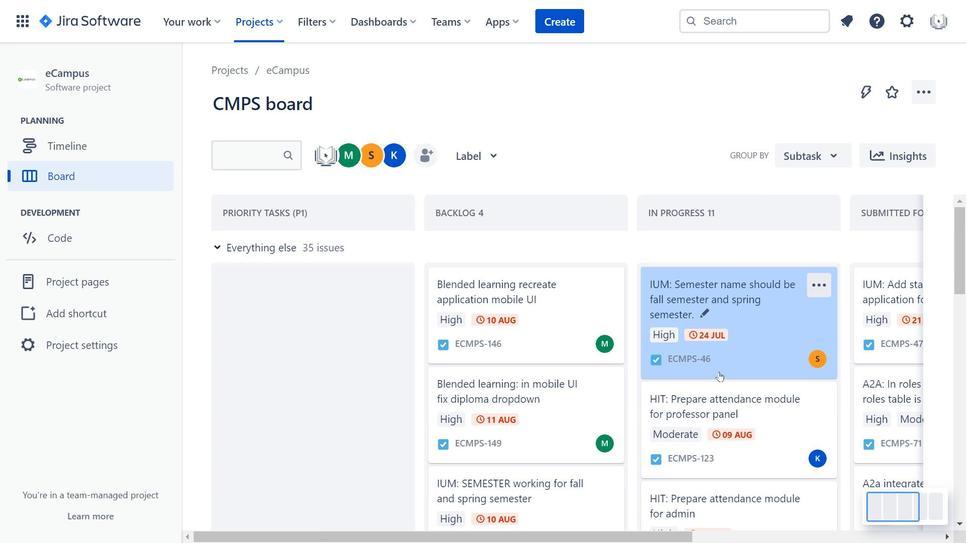 
Action: Mouse scrolled (722, 354) with delta (0, 0)
Screenshot: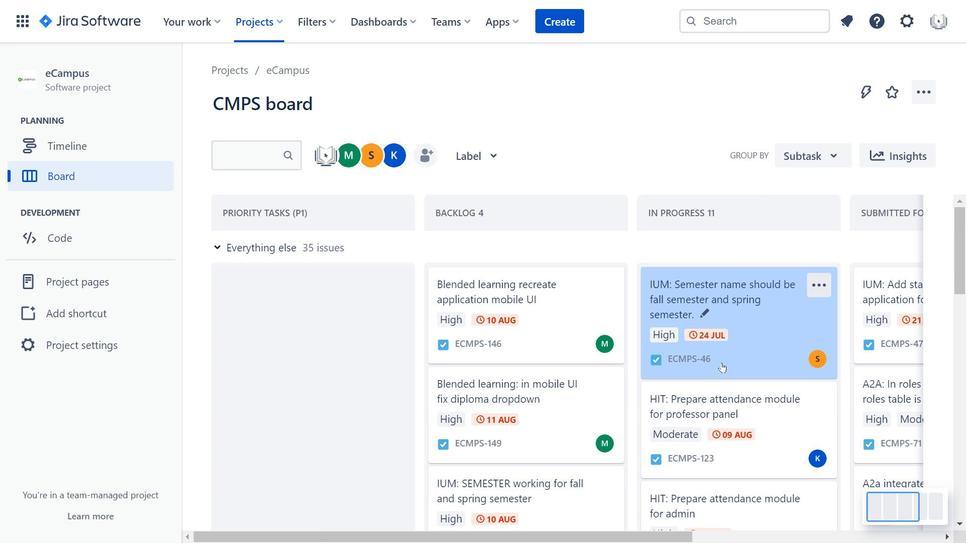 
Action: Mouse scrolled (722, 354) with delta (0, 0)
Screenshot: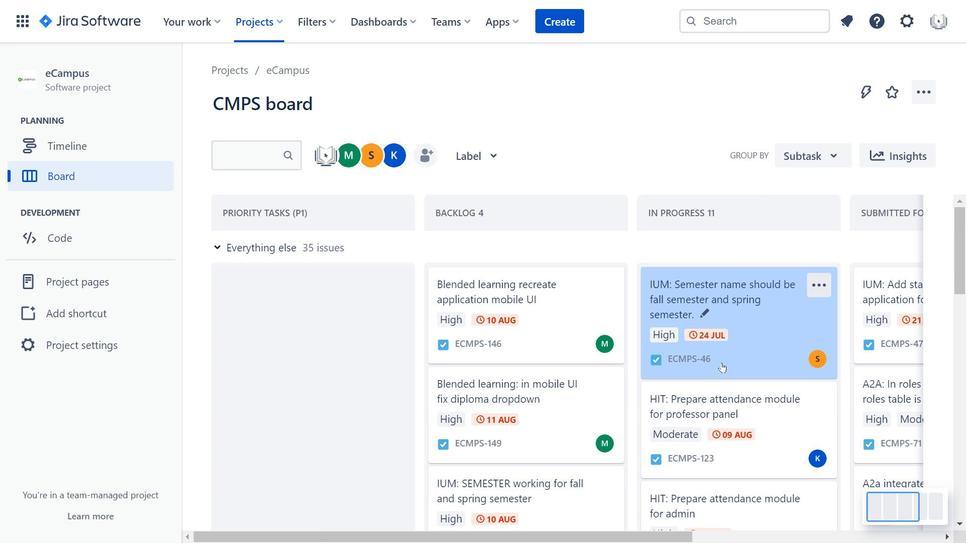 
Action: Mouse moved to (725, 354)
Screenshot: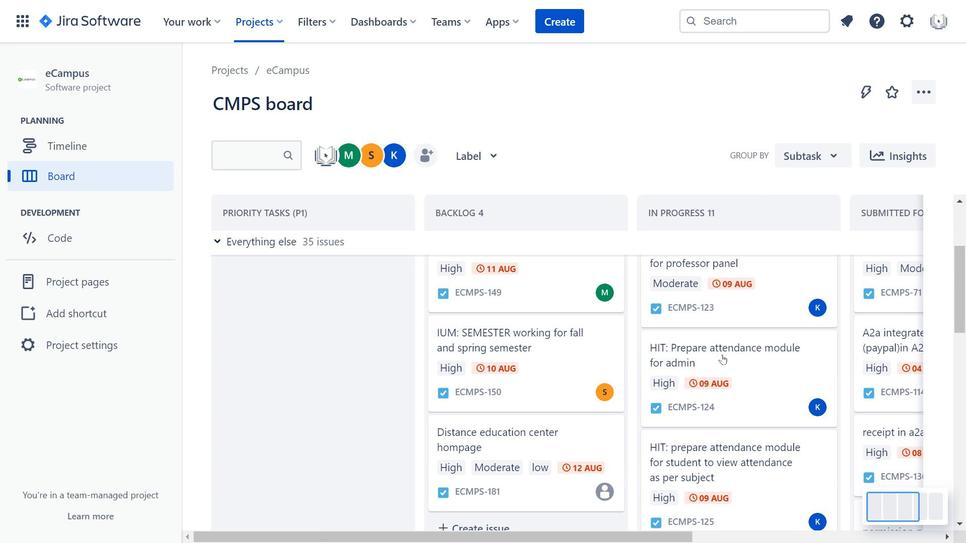 
Action: Mouse scrolled (725, 355) with delta (0, 0)
Screenshot: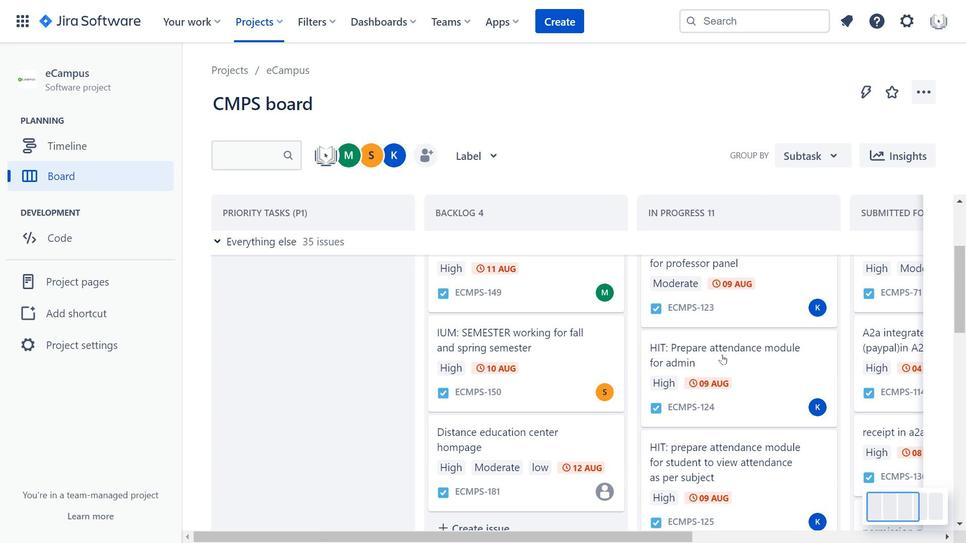 
Action: Mouse moved to (725, 354)
Screenshot: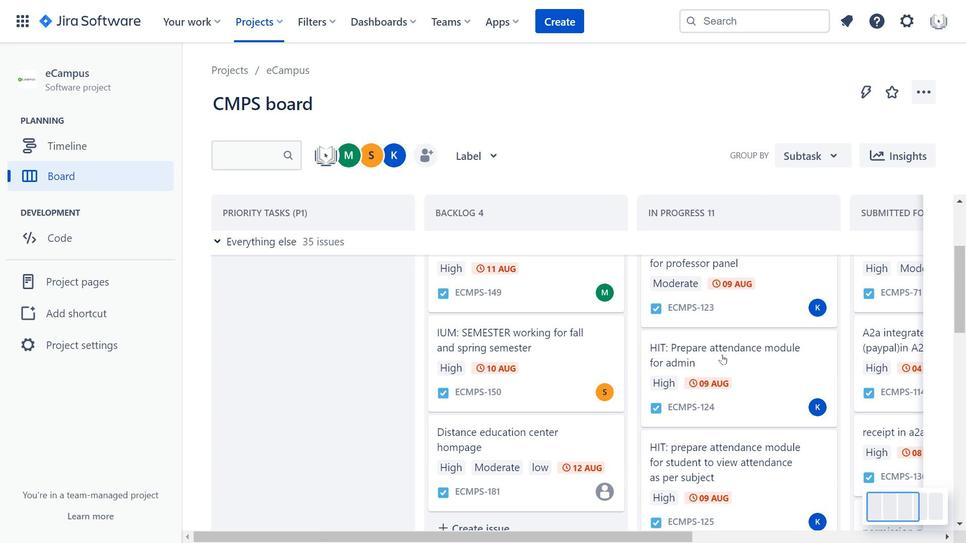 
Action: Mouse scrolled (725, 355) with delta (0, 0)
Screenshot: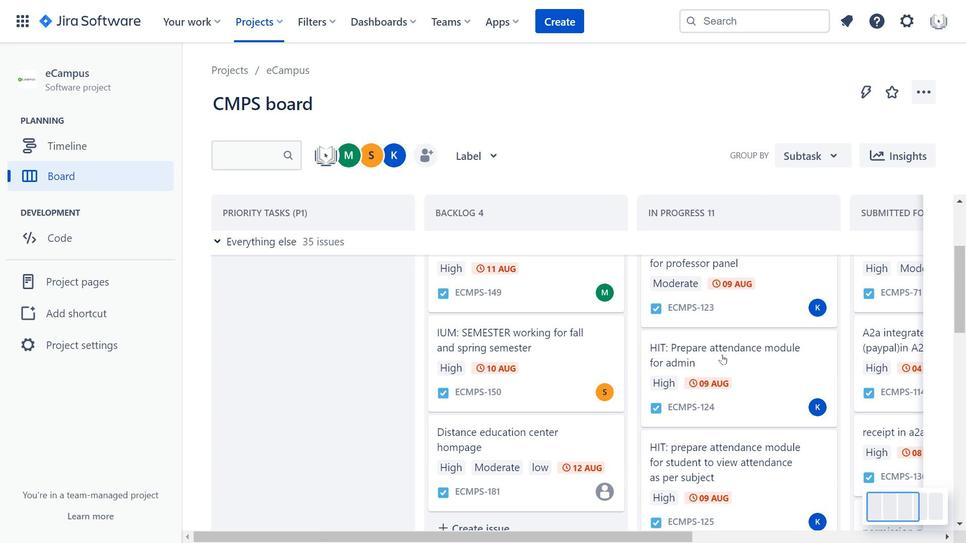 
Action: Mouse scrolled (725, 355) with delta (0, 0)
Screenshot: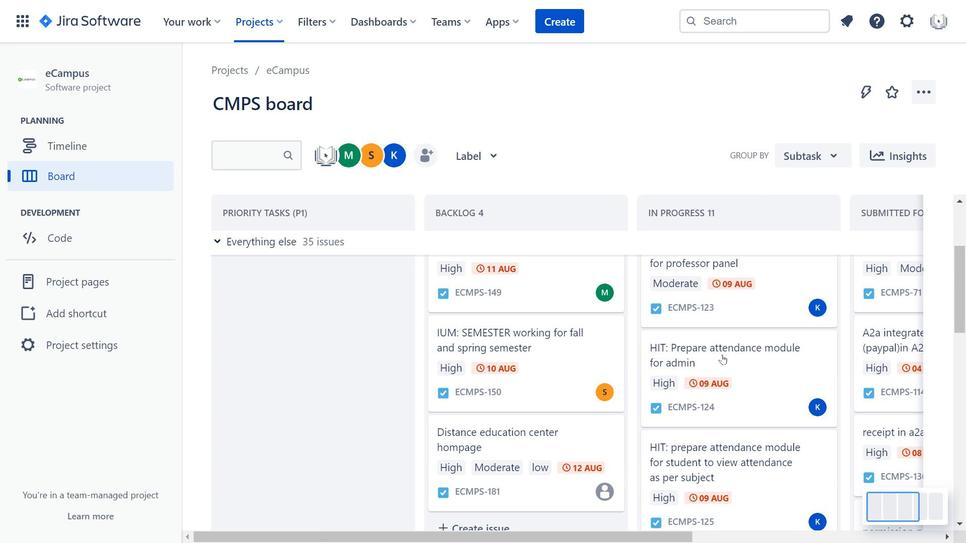 
Action: Mouse scrolled (725, 354) with delta (0, 0)
Screenshot: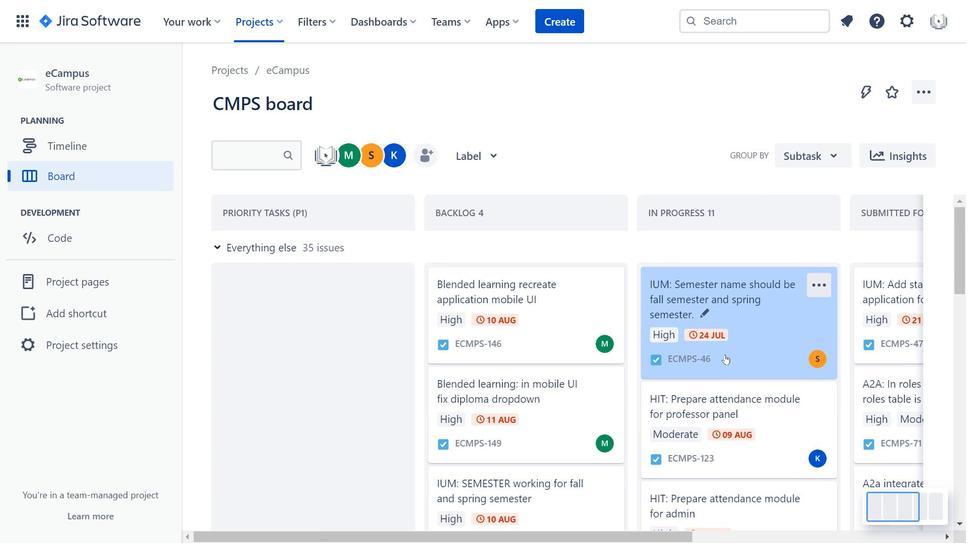 
Action: Mouse scrolled (725, 354) with delta (0, 0)
Screenshot: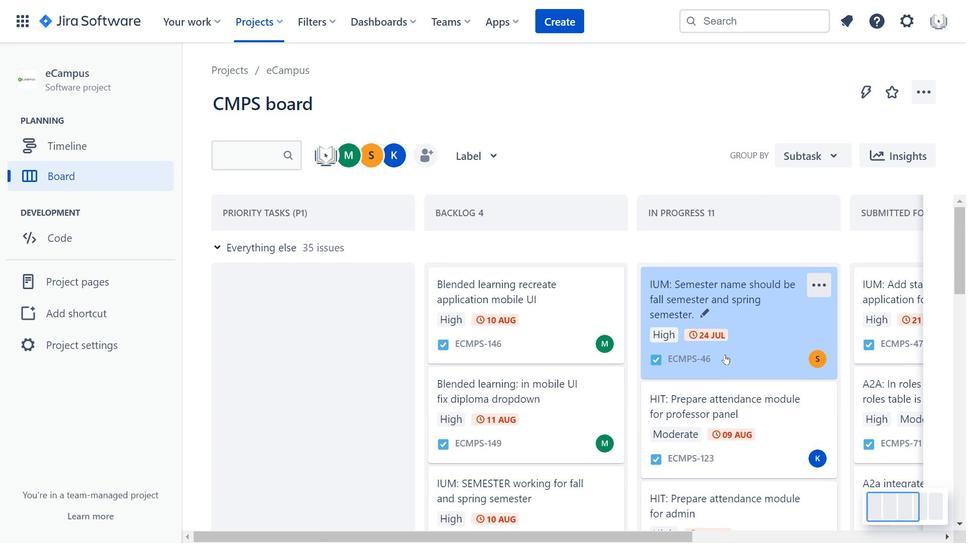 
Action: Mouse moved to (749, 400)
Screenshot: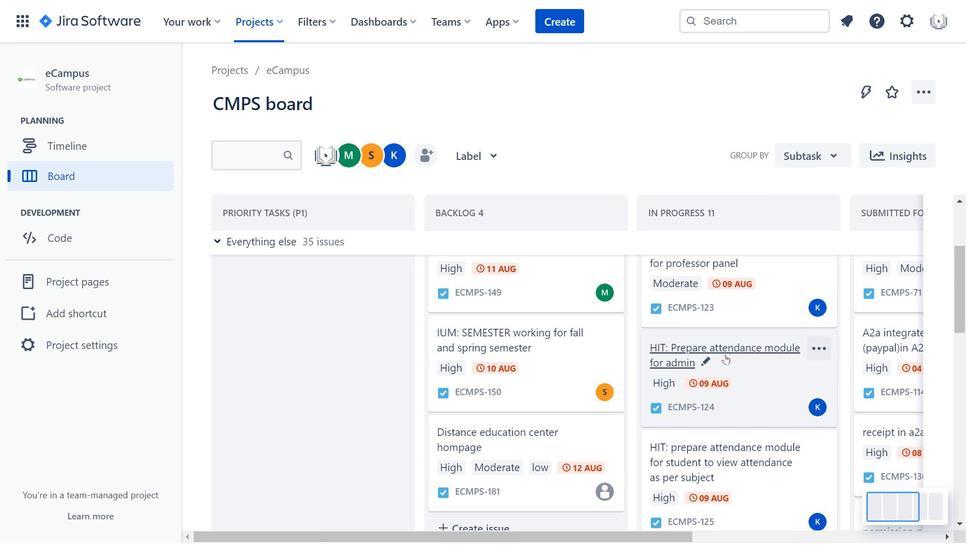 
Action: Mouse pressed left at (749, 400)
Screenshot: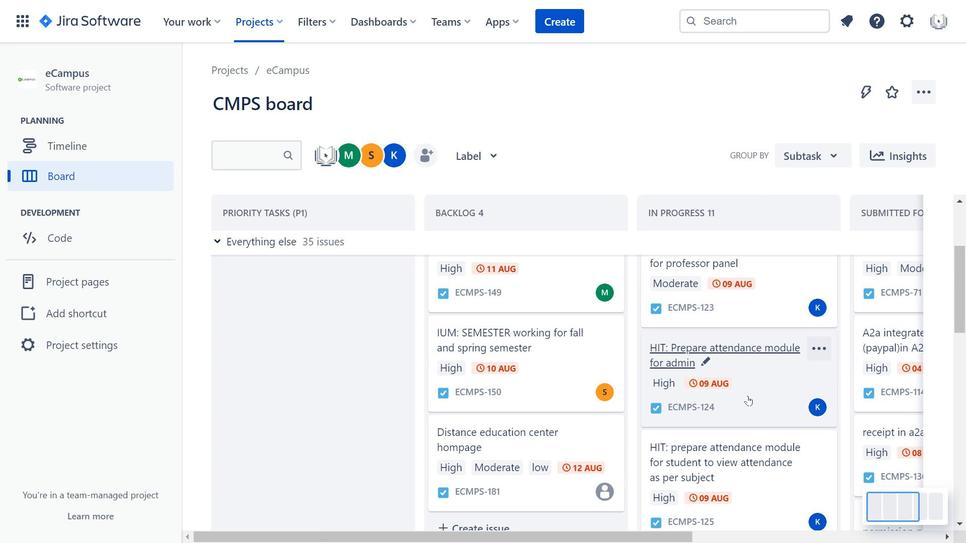 
Action: Mouse moved to (324, 300)
Screenshot: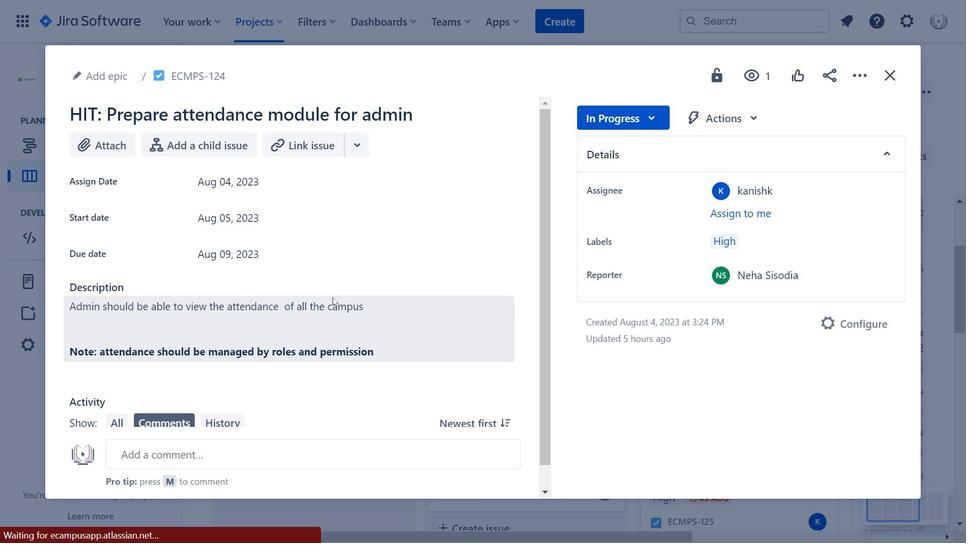 
Action: Mouse pressed left at (324, 300)
Screenshot: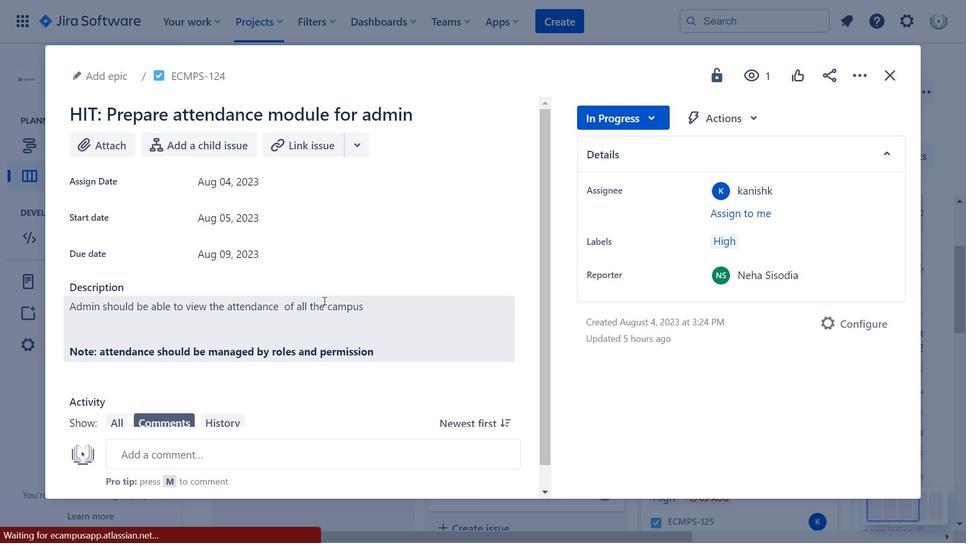 
Action: Mouse moved to (349, 391)
Screenshot: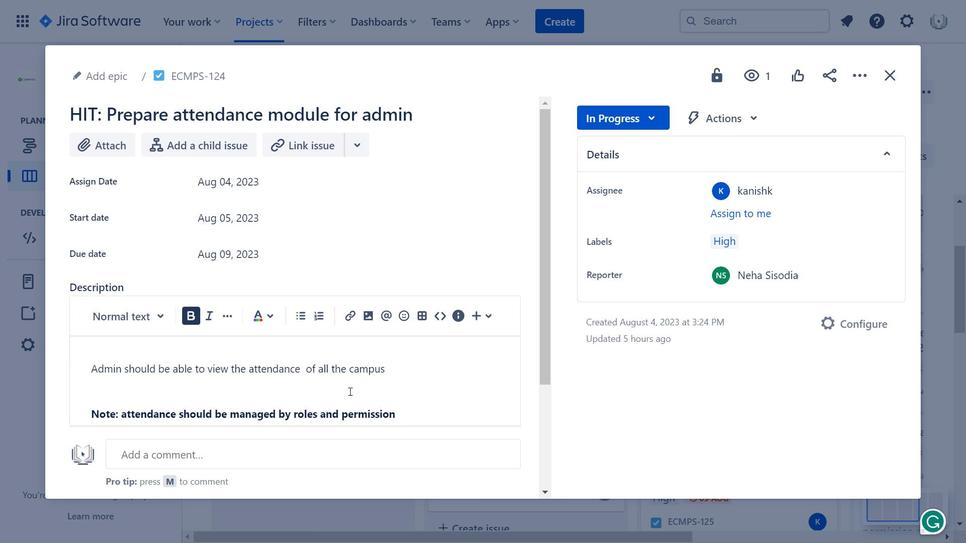 
Action: Mouse pressed left at (349, 391)
Screenshot: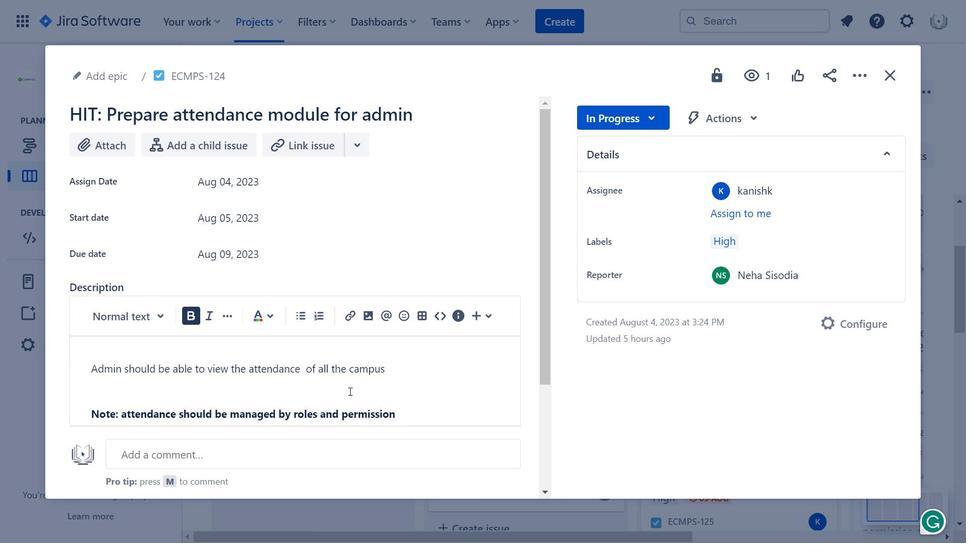 
Action: Mouse moved to (595, 396)
Screenshot: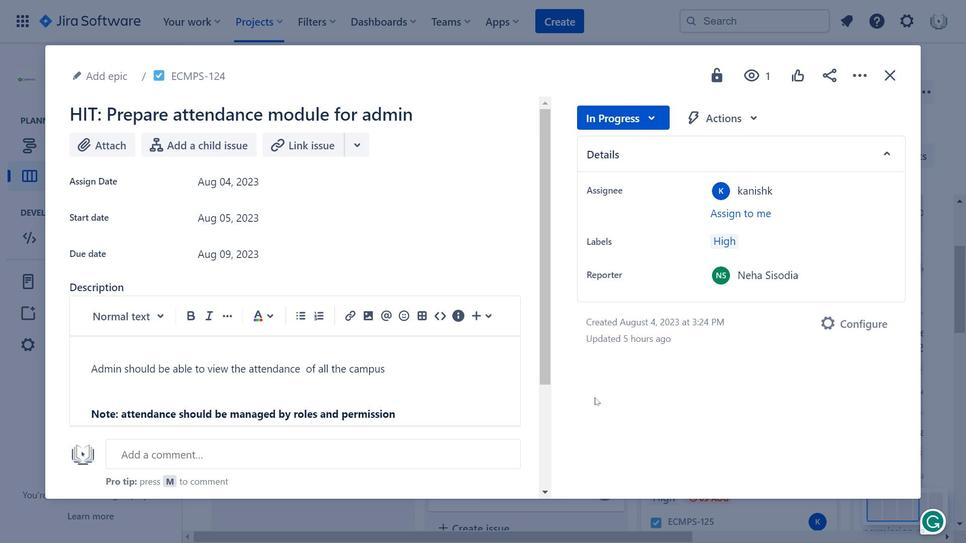 
Action: Mouse pressed left at (595, 396)
Screenshot: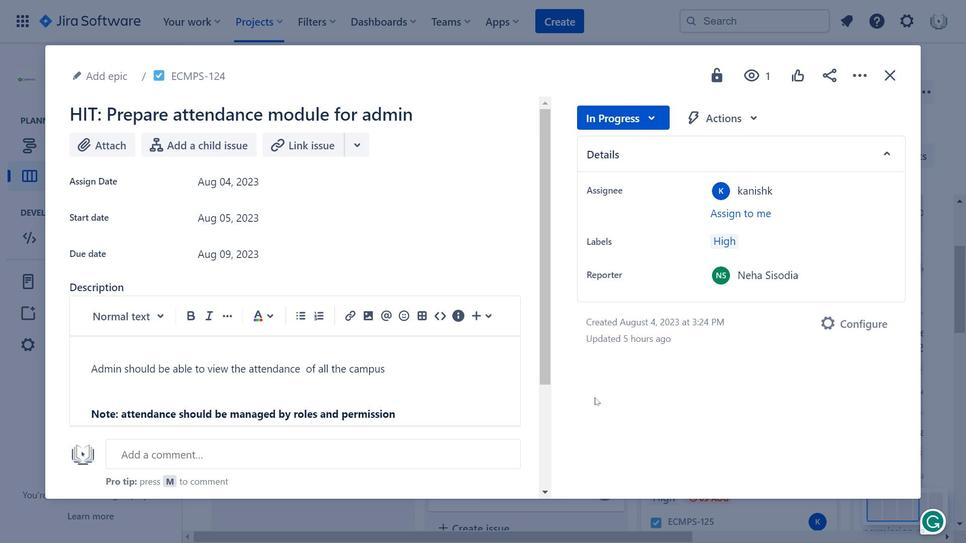 
Action: Mouse moved to (487, 249)
Screenshot: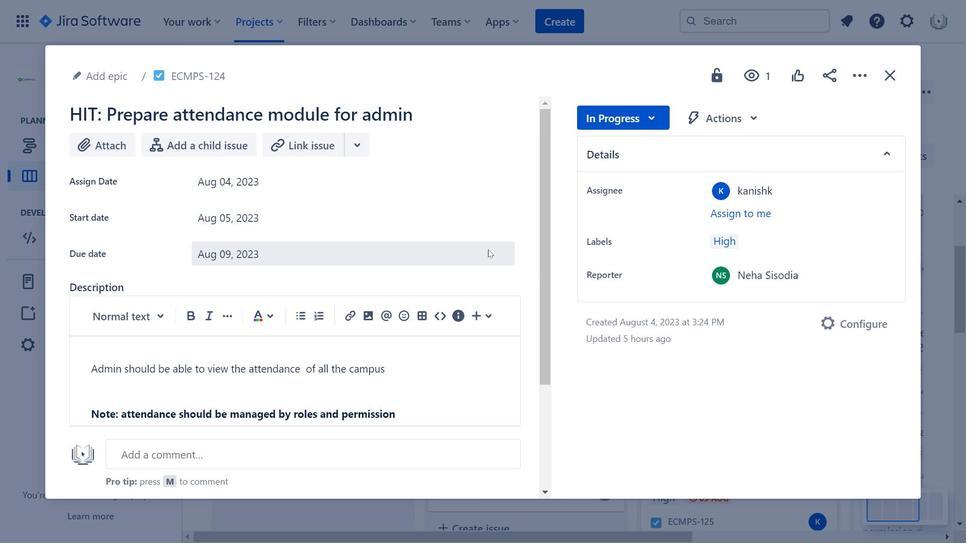 
Action: Mouse scrolled (487, 249) with delta (0, 0)
Screenshot: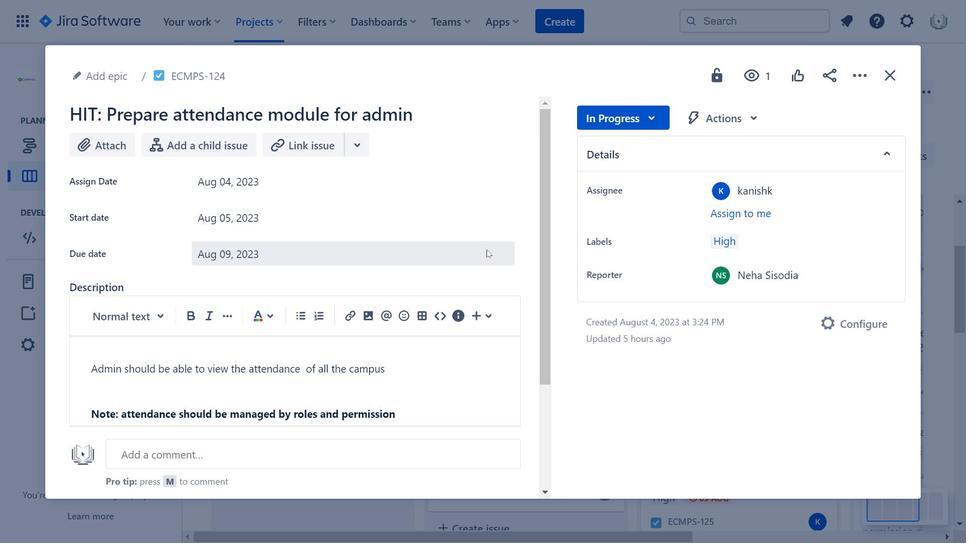 
Action: Mouse scrolled (487, 249) with delta (0, 0)
Screenshot: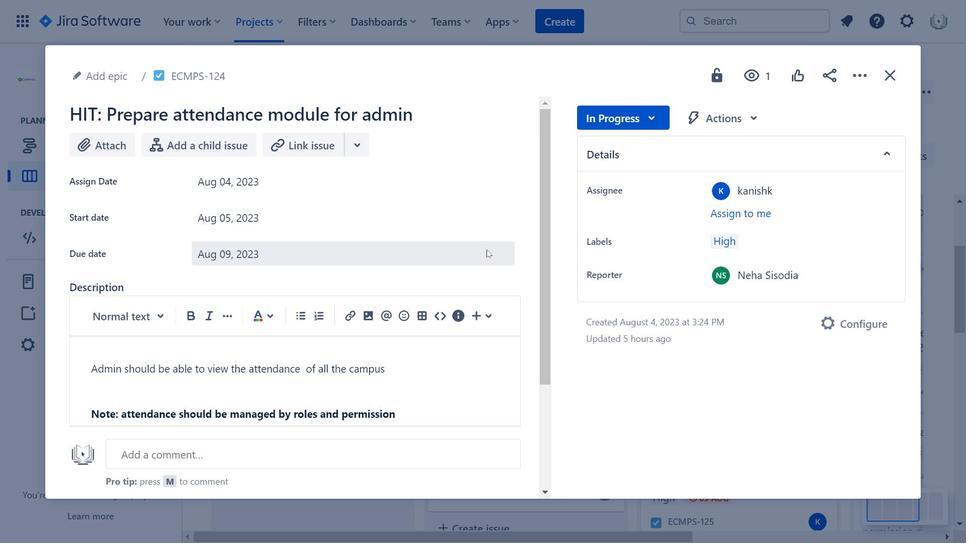 
Action: Mouse scrolled (487, 250) with delta (0, 0)
Screenshot: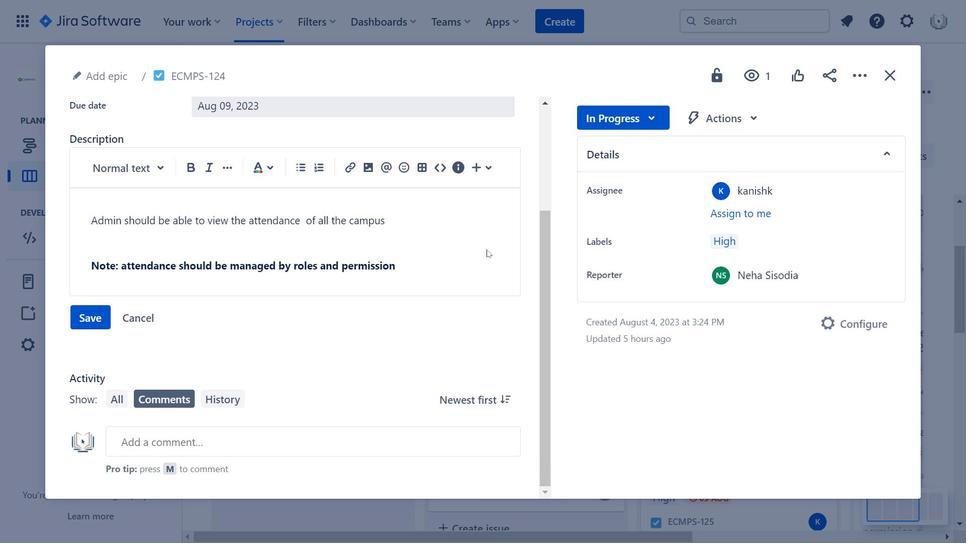 
Action: Mouse scrolled (487, 250) with delta (0, 0)
Screenshot: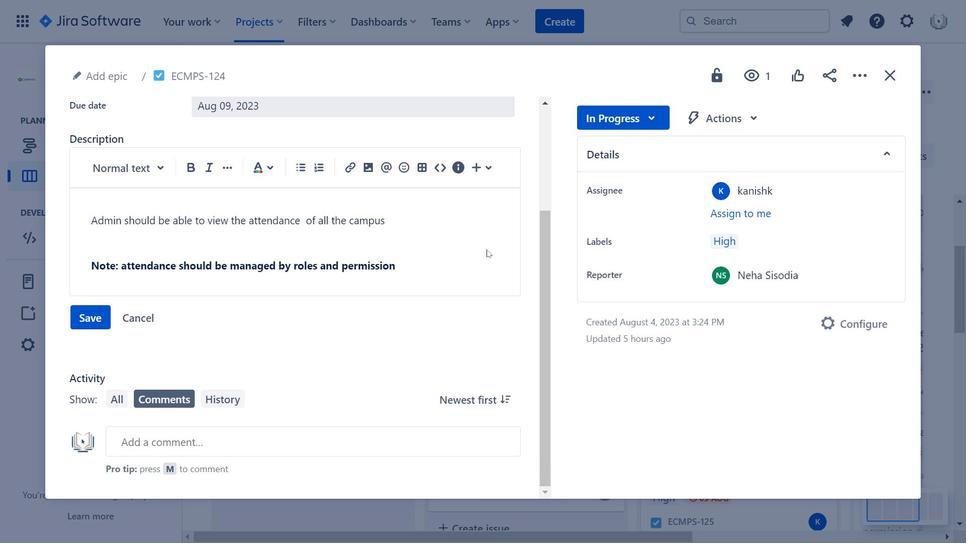 
Action: Mouse scrolled (487, 250) with delta (0, 0)
Screenshot: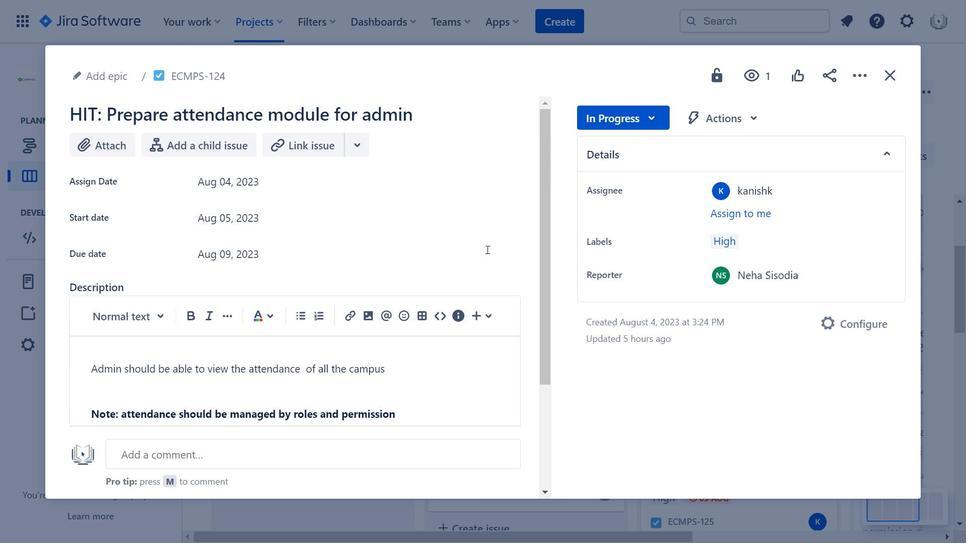 
Action: Mouse scrolled (487, 250) with delta (0, 0)
Screenshot: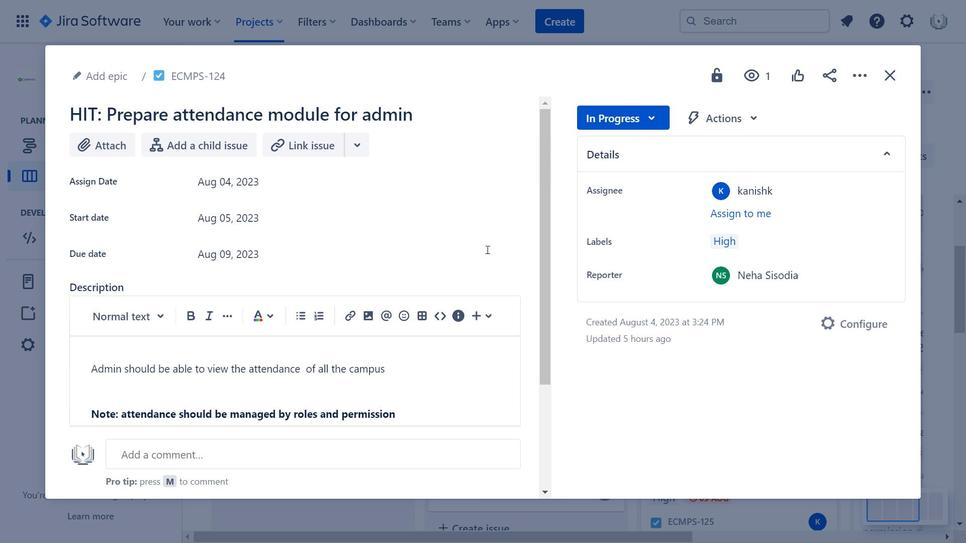 
Action: Mouse moved to (655, 116)
Screenshot: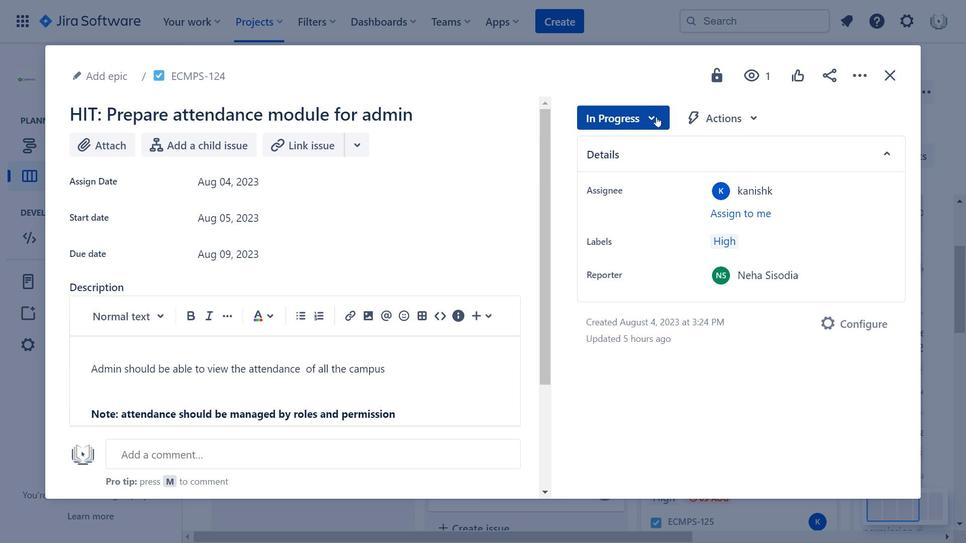 
Action: Mouse pressed left at (655, 116)
Screenshot: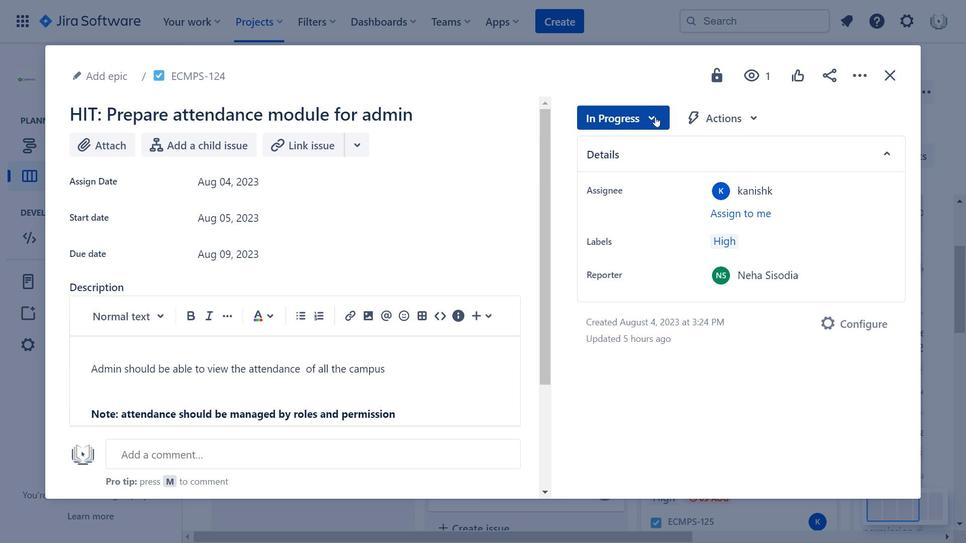 
Action: Mouse moved to (745, 118)
Screenshot: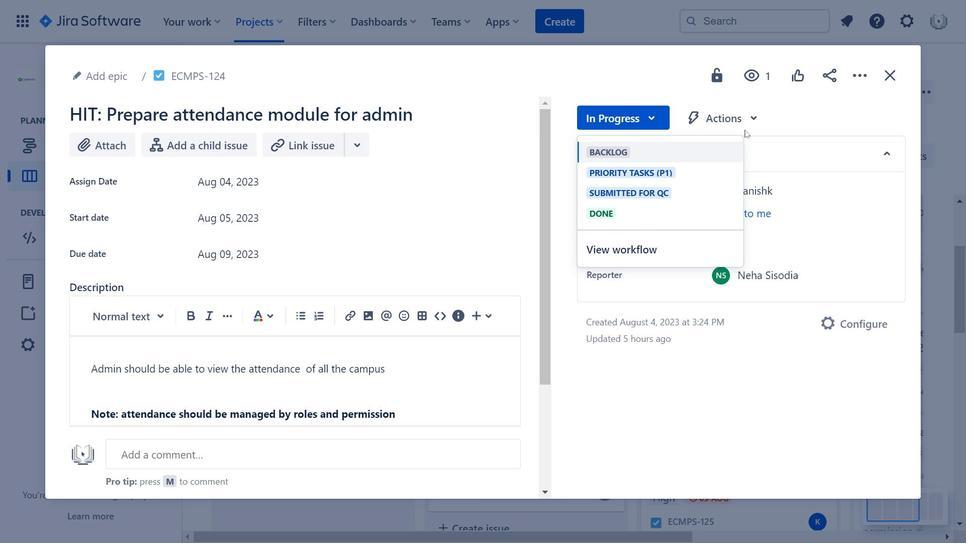 
Action: Mouse pressed left at (745, 118)
Screenshot: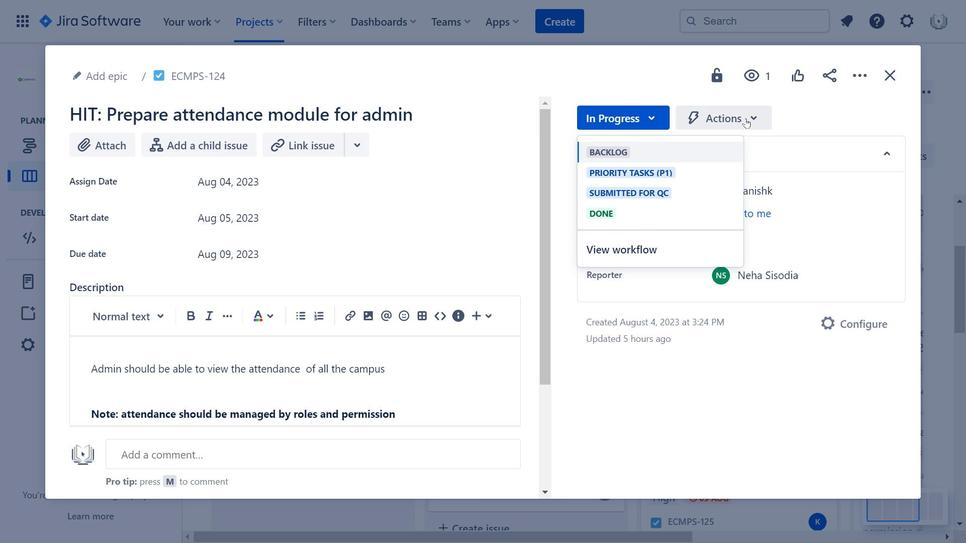 
Action: Mouse moved to (270, 369)
Screenshot: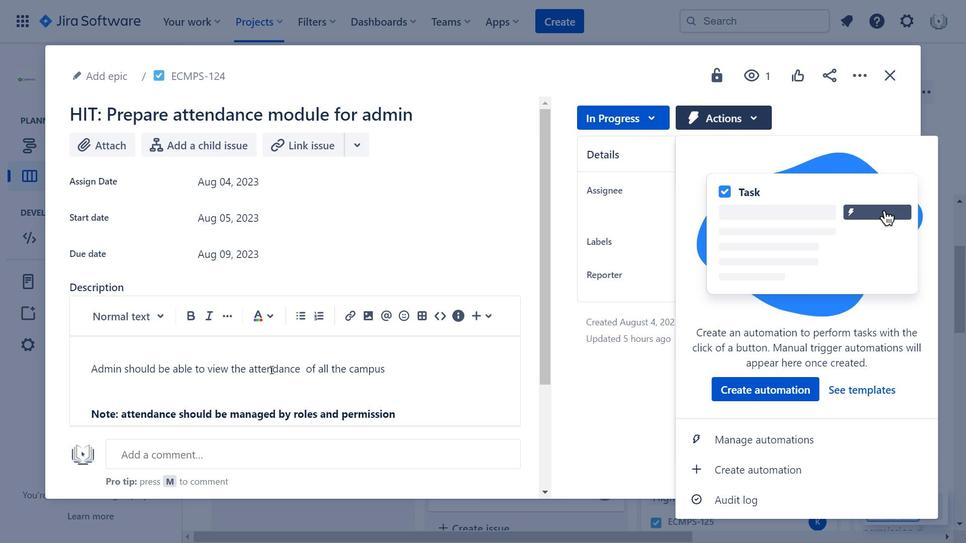 
Action: Mouse pressed left at (270, 369)
Screenshot: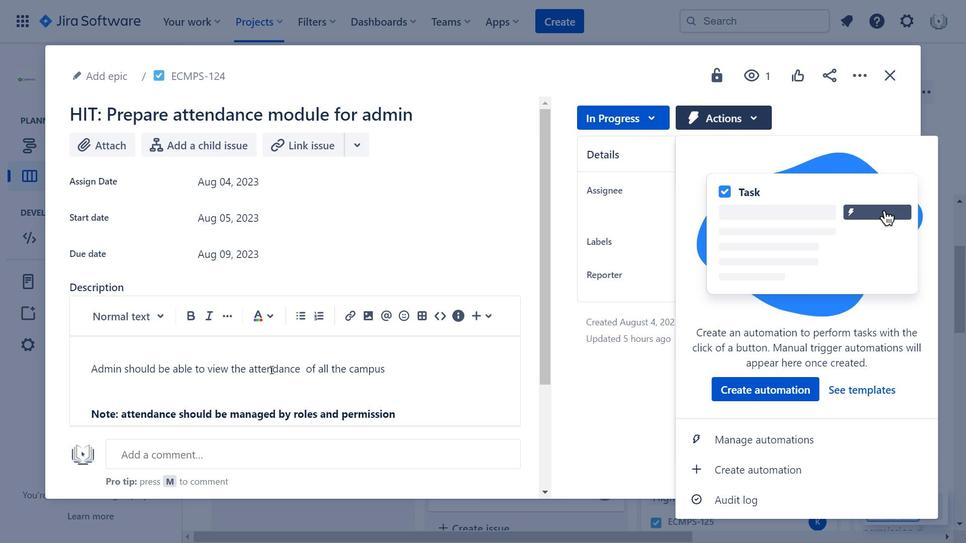 
Action: Mouse moved to (641, 125)
Screenshot: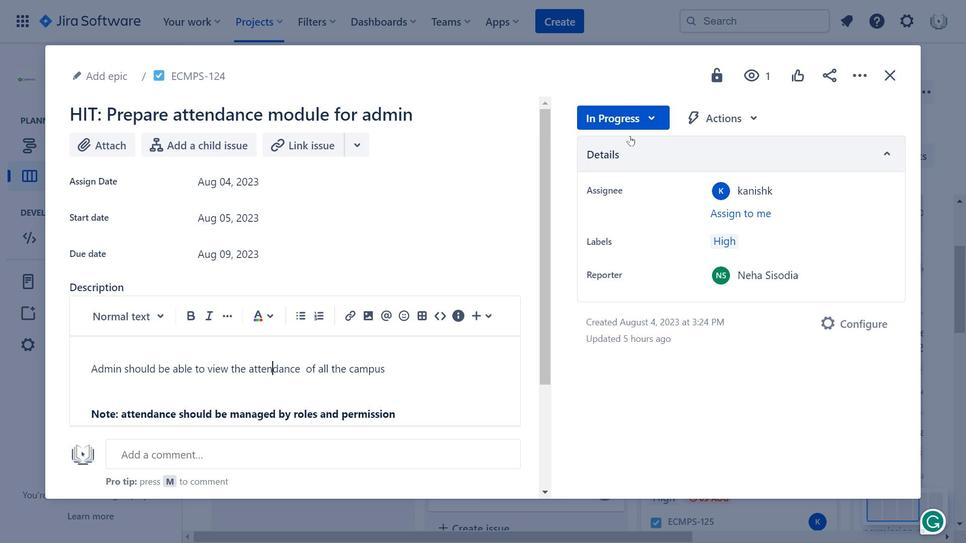
Action: Mouse pressed left at (641, 125)
Screenshot: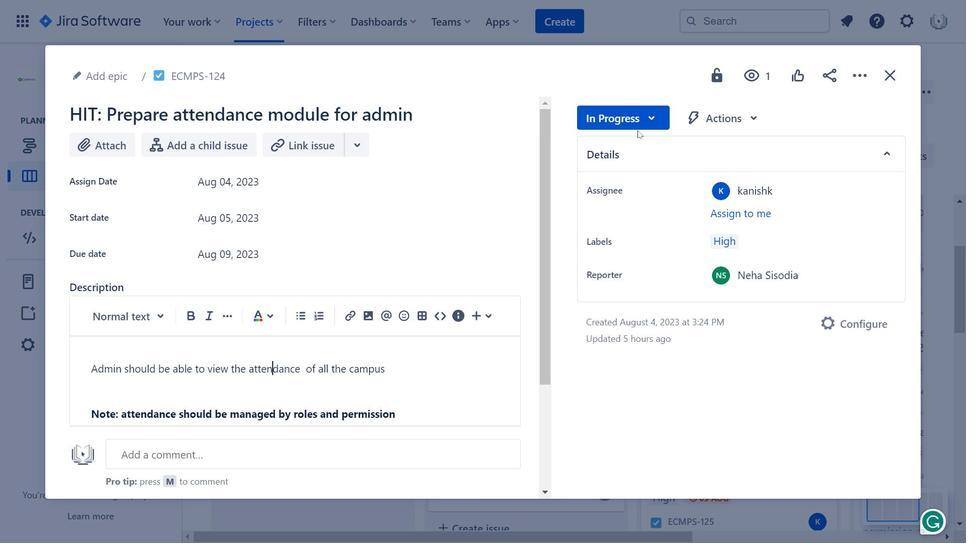 
Action: Mouse moved to (327, 306)
Screenshot: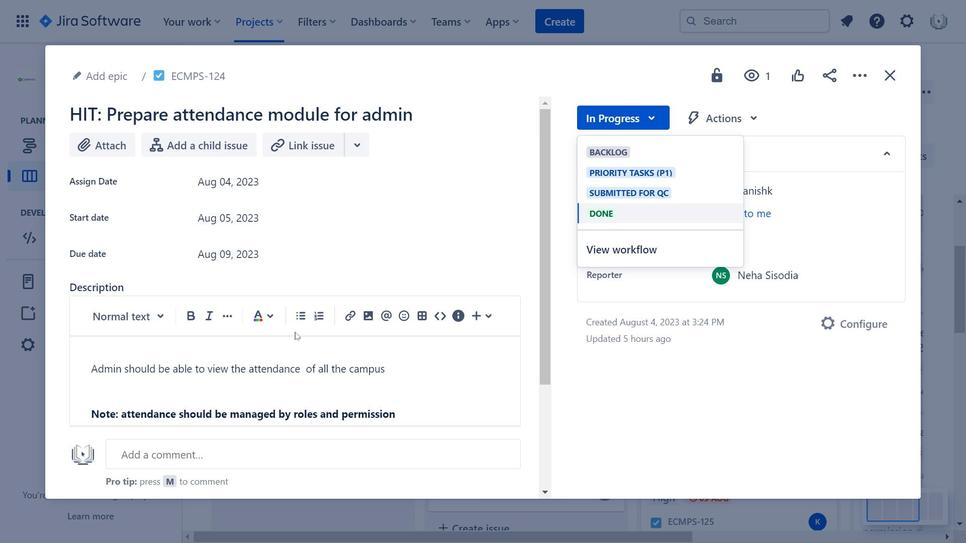 
Action: Mouse scrolled (327, 306) with delta (0, 0)
Screenshot: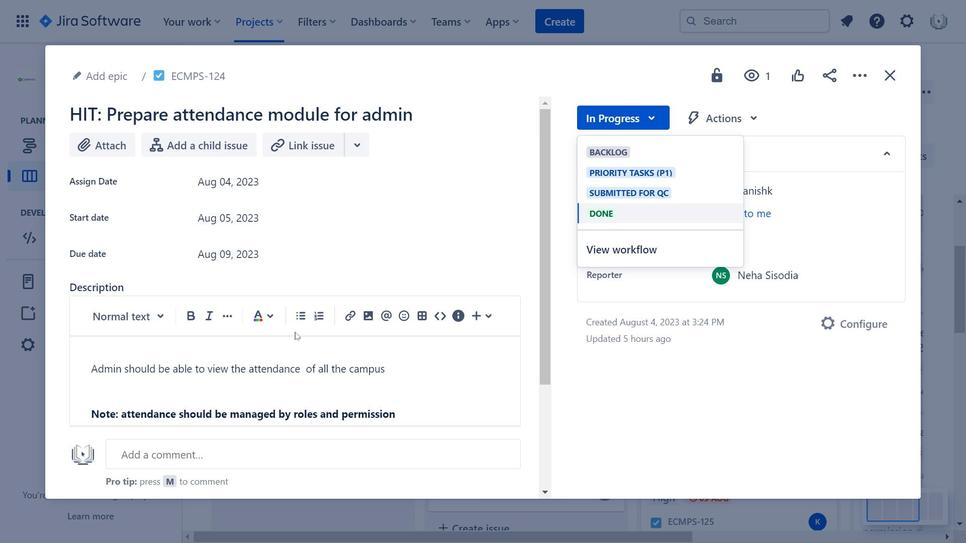 
Action: Mouse moved to (329, 308)
Screenshot: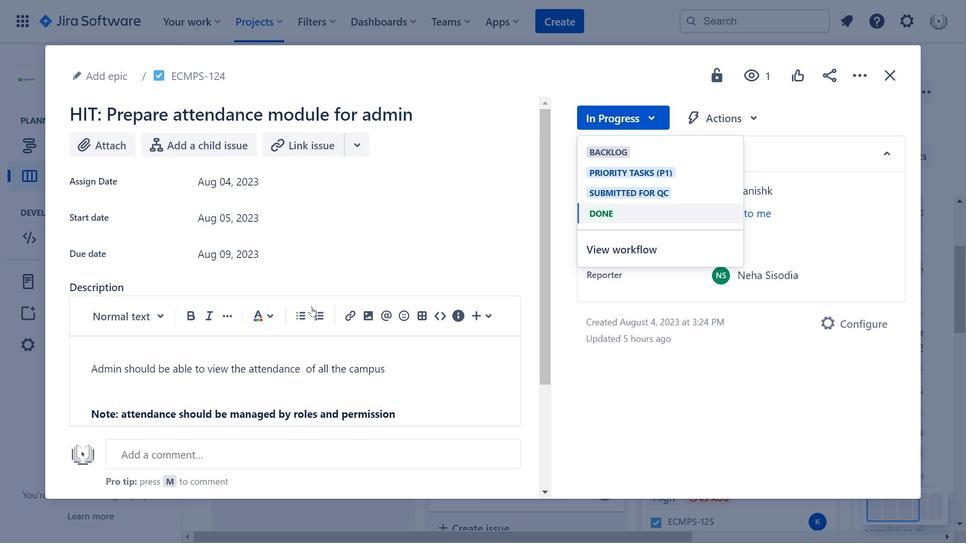 
Action: Mouse scrolled (329, 307) with delta (0, 0)
Screenshot: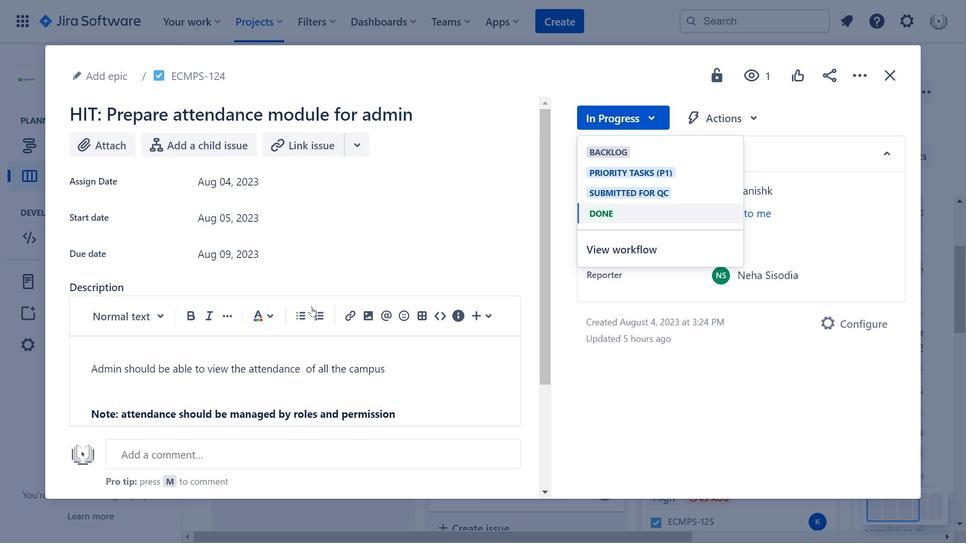 
Action: Mouse moved to (335, 266)
Screenshot: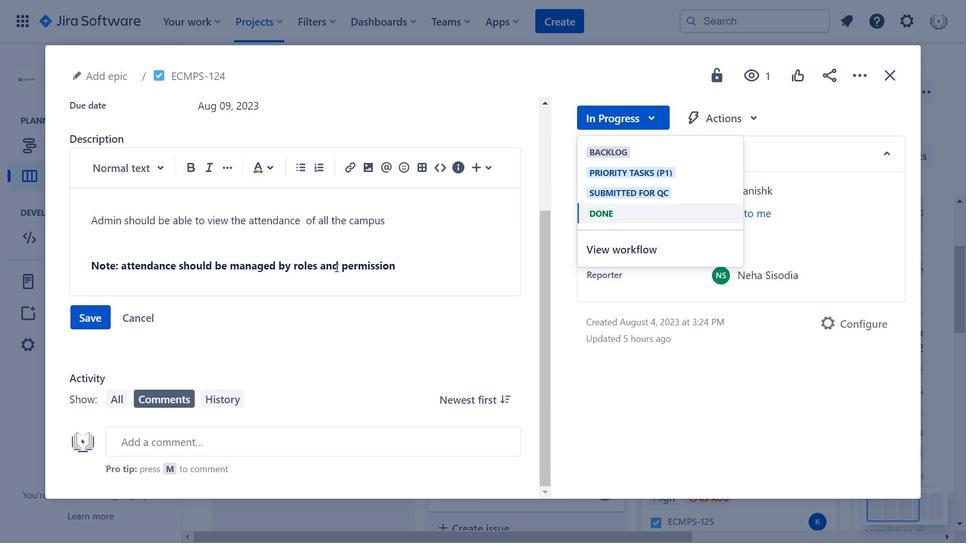 
Action: Mouse pressed left at (335, 266)
Screenshot: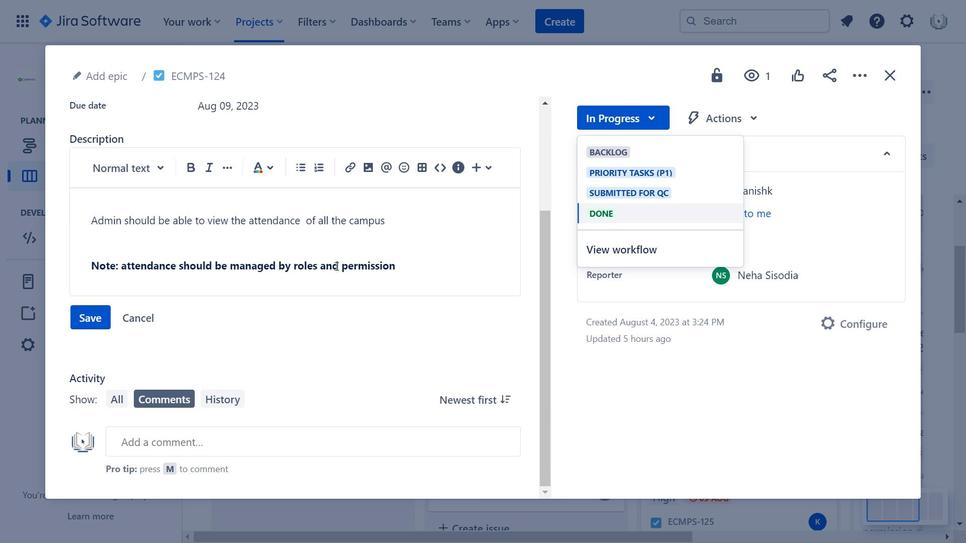 
Action: Mouse moved to (415, 269)
Screenshot: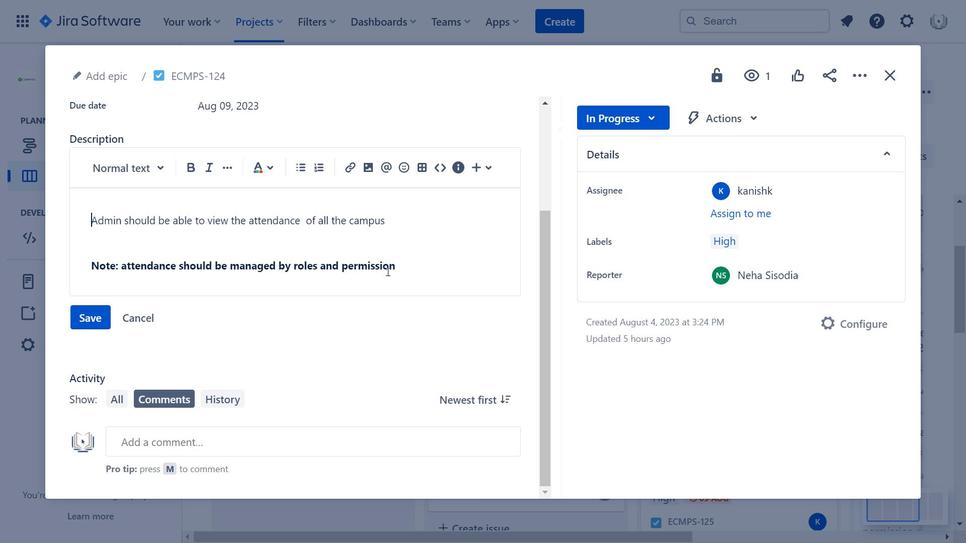 
Action: Mouse pressed left at (415, 269)
Screenshot: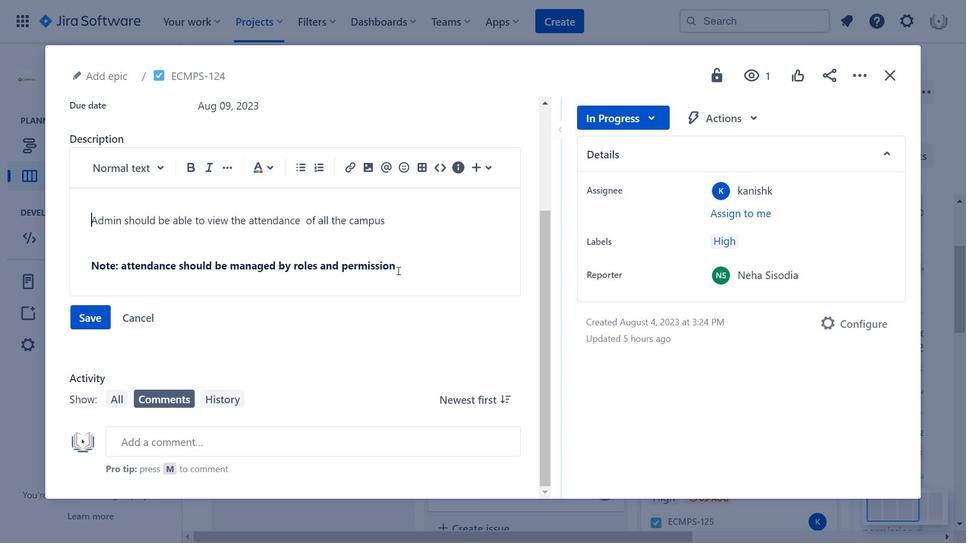 
Action: Mouse moved to (356, 365)
Screenshot: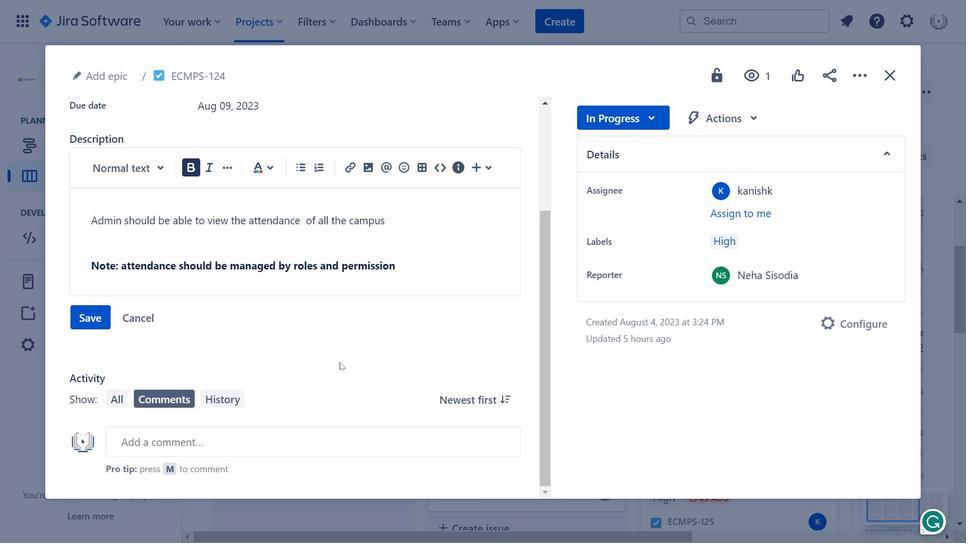 
Action: Mouse scrolled (356, 366) with delta (0, 0)
Screenshot: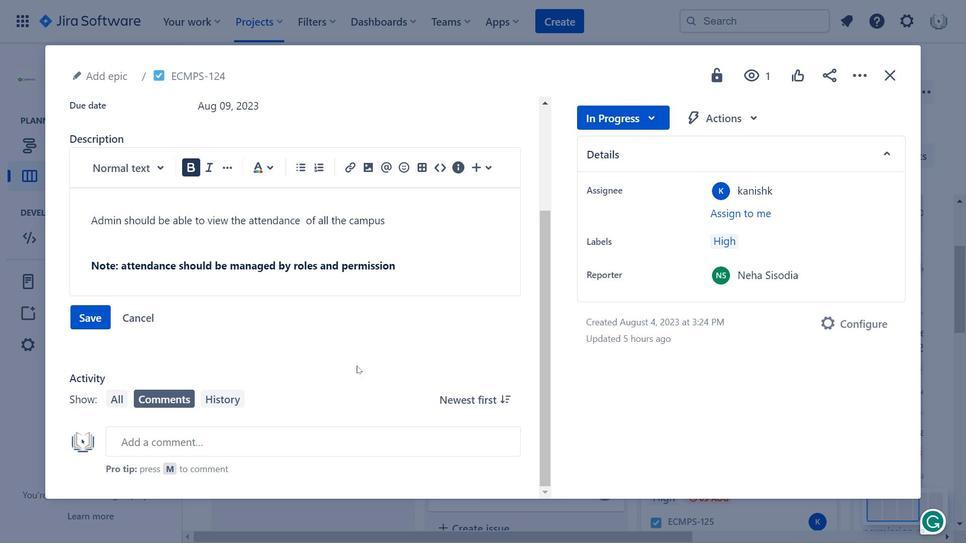 
Action: Mouse scrolled (356, 366) with delta (0, 0)
Screenshot: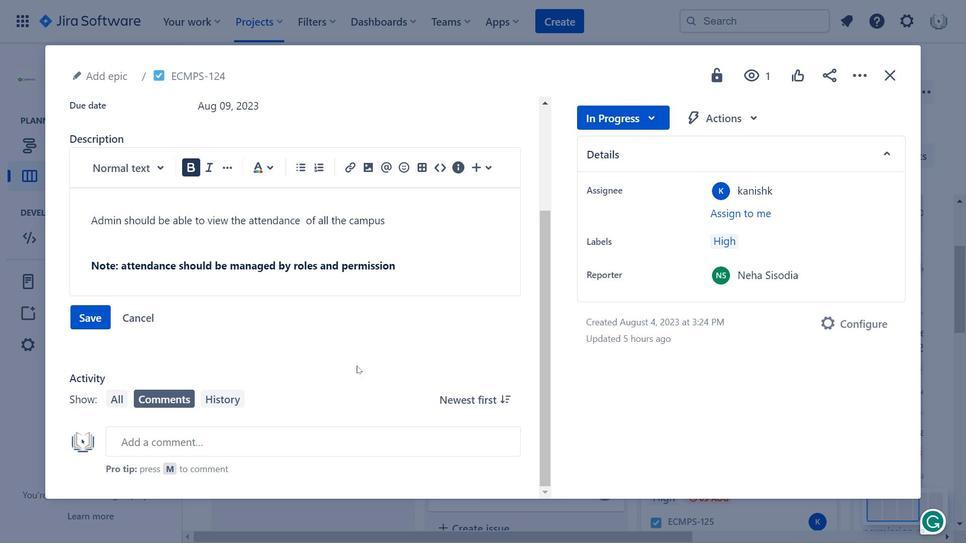 
Action: Mouse moved to (234, 214)
Screenshot: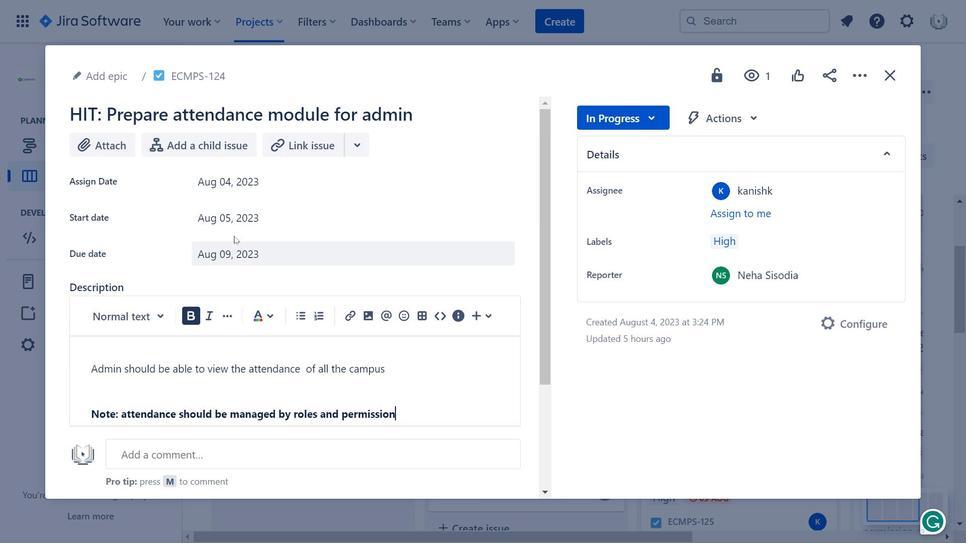 
Action: Mouse pressed left at (234, 214)
Screenshot: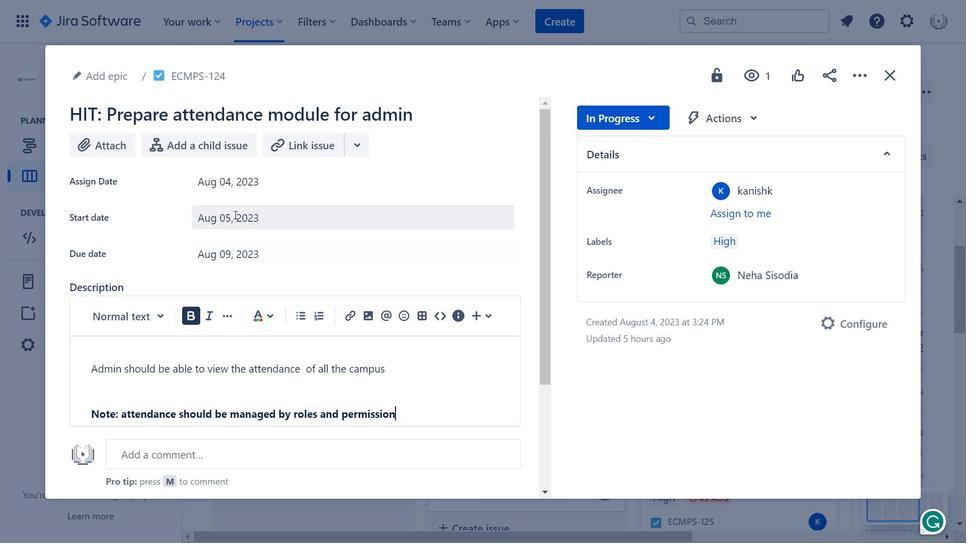 
Action: Mouse moved to (278, 298)
Screenshot: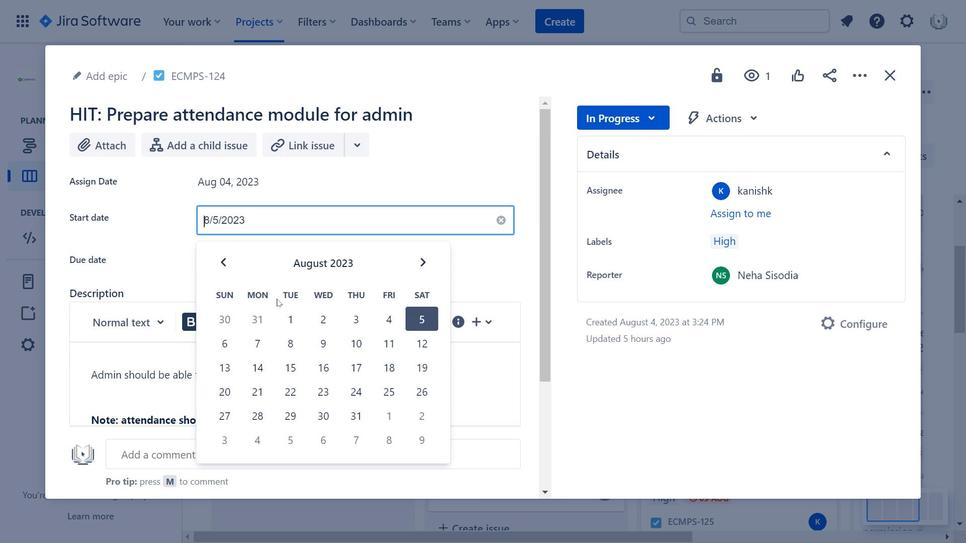 
Action: Mouse scrolled (278, 298) with delta (0, 0)
Screenshot: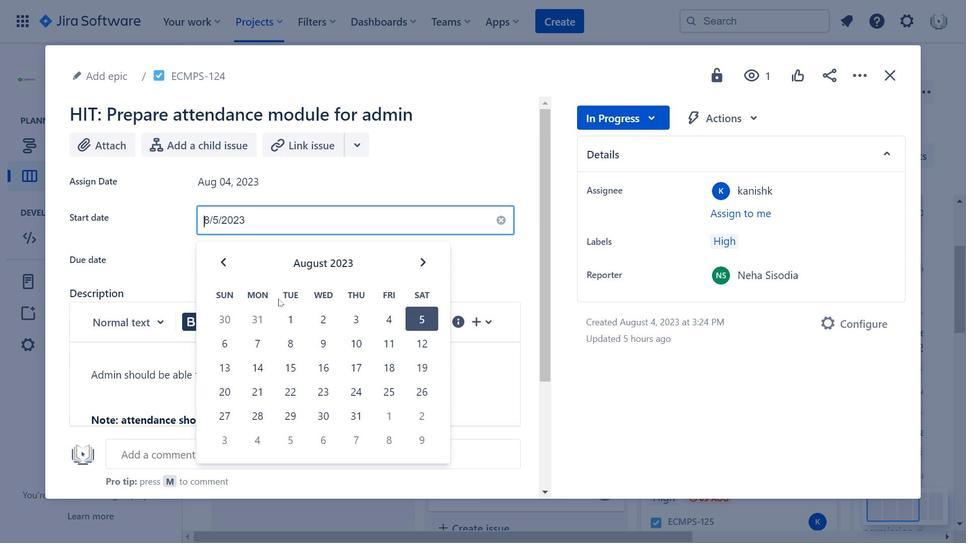 
Action: Mouse moved to (420, 269)
Screenshot: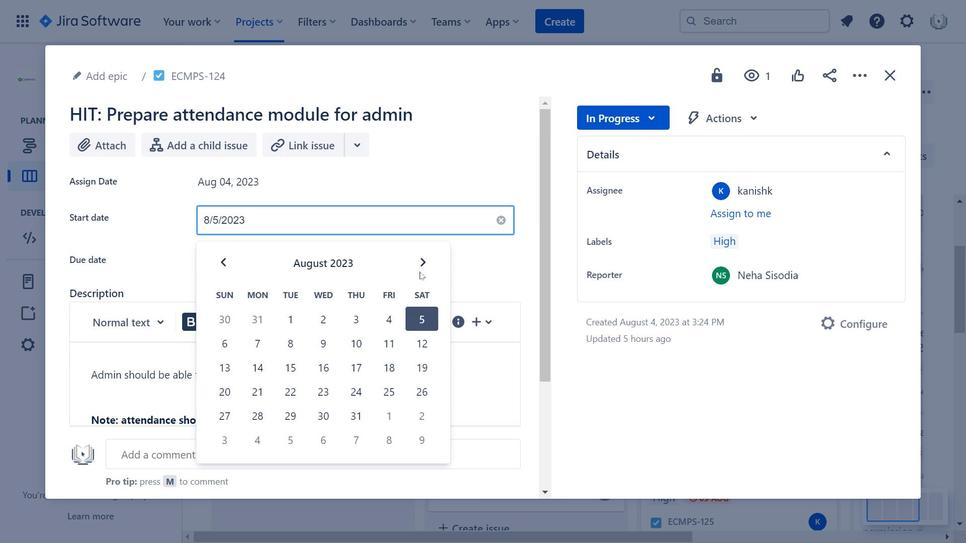 
Action: Mouse pressed left at (420, 269)
Screenshot: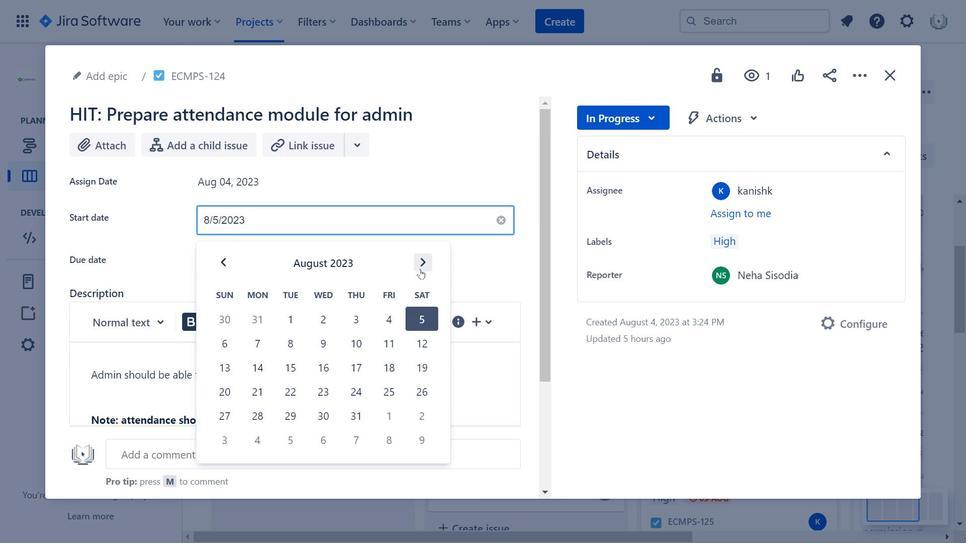 
Action: Mouse moved to (225, 261)
Screenshot: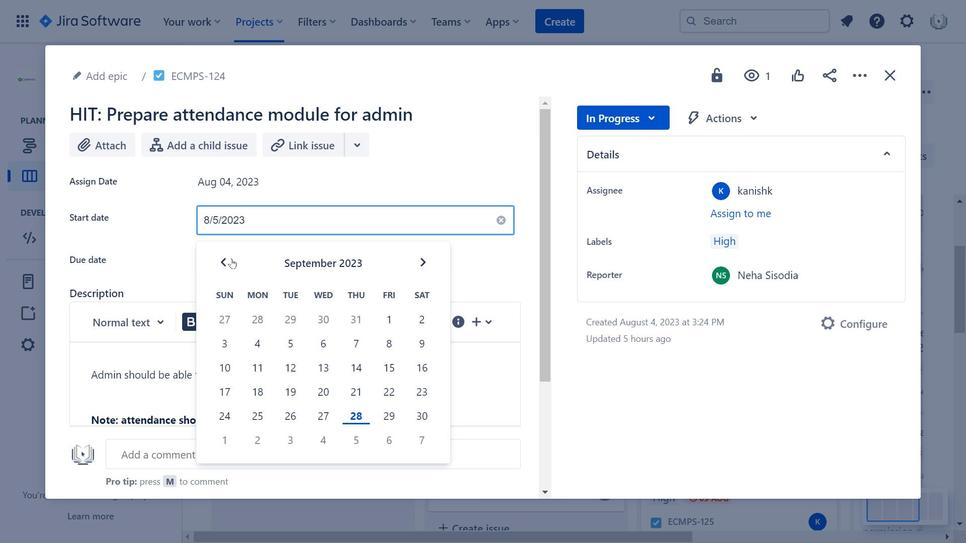 
Action: Mouse pressed left at (225, 261)
Screenshot: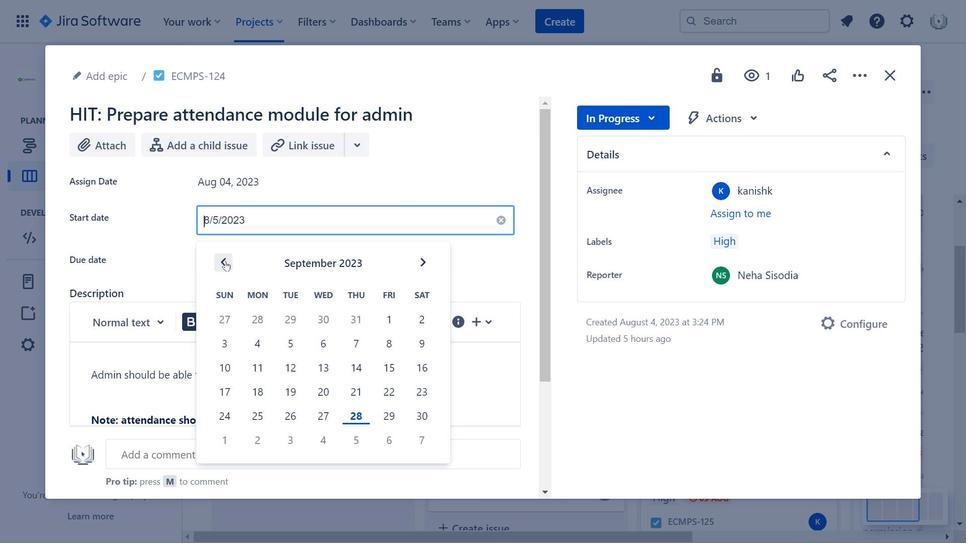 
Action: Mouse moved to (731, 125)
Screenshot: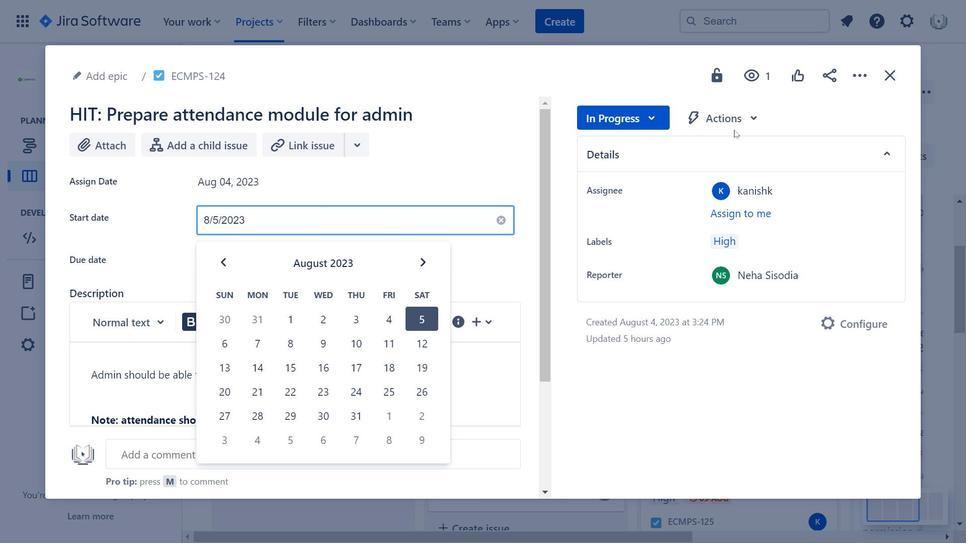 
Action: Mouse pressed left at (731, 125)
Screenshot: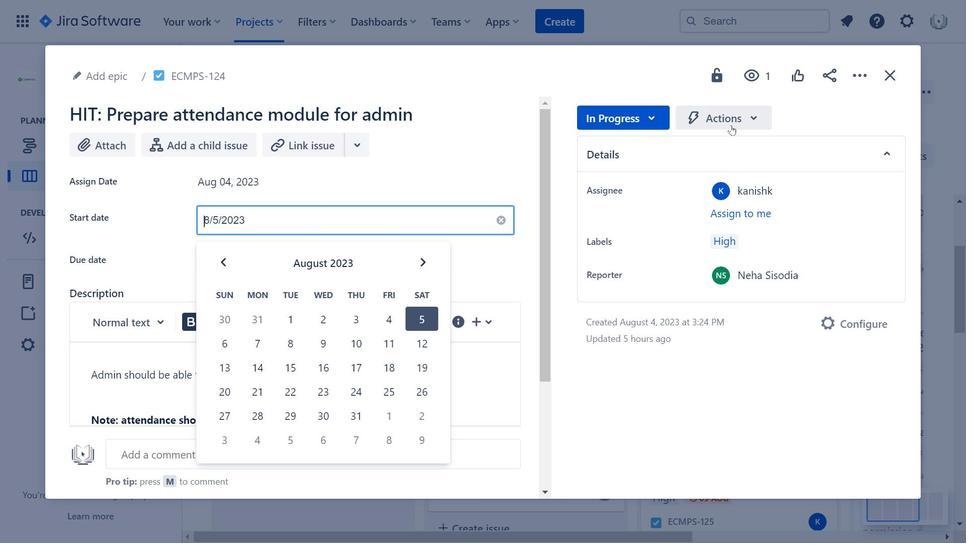 
Action: Mouse moved to (237, 208)
Screenshot: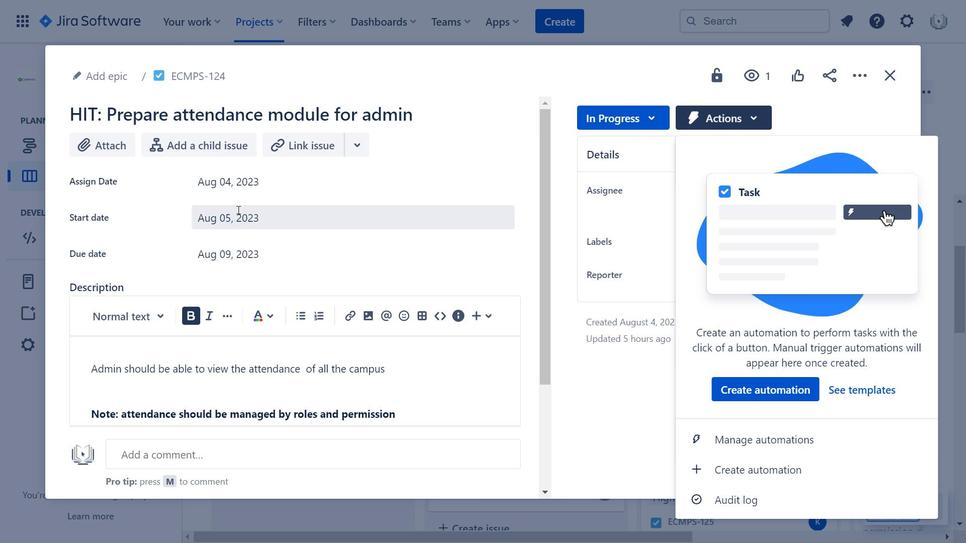 
Action: Mouse pressed left at (237, 208)
Screenshot: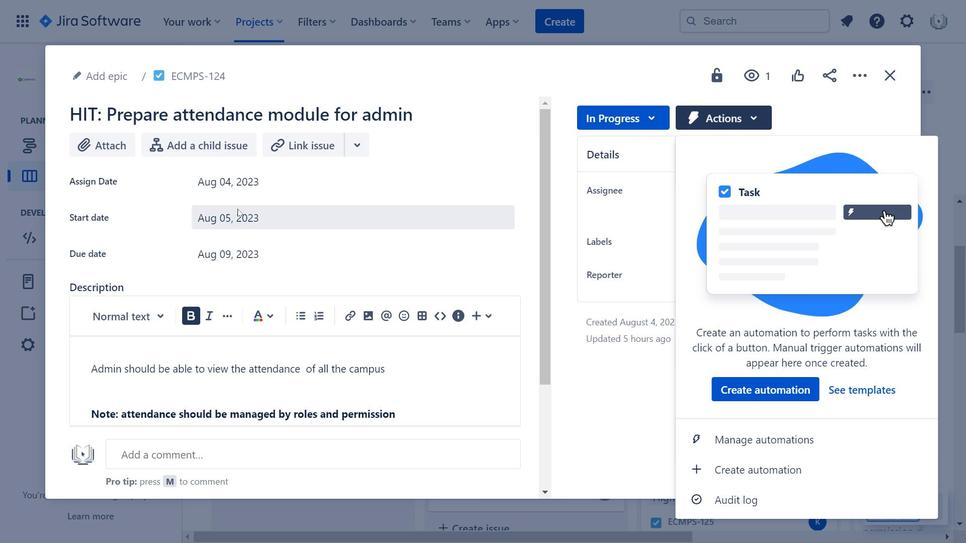 
Action: Mouse moved to (613, 145)
Screenshot: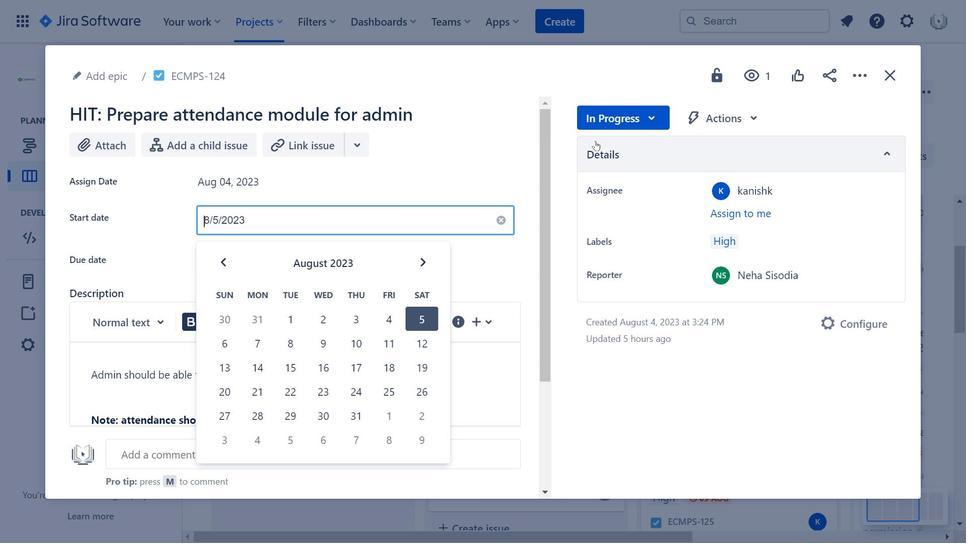 
Action: Mouse pressed left at (613, 145)
Screenshot: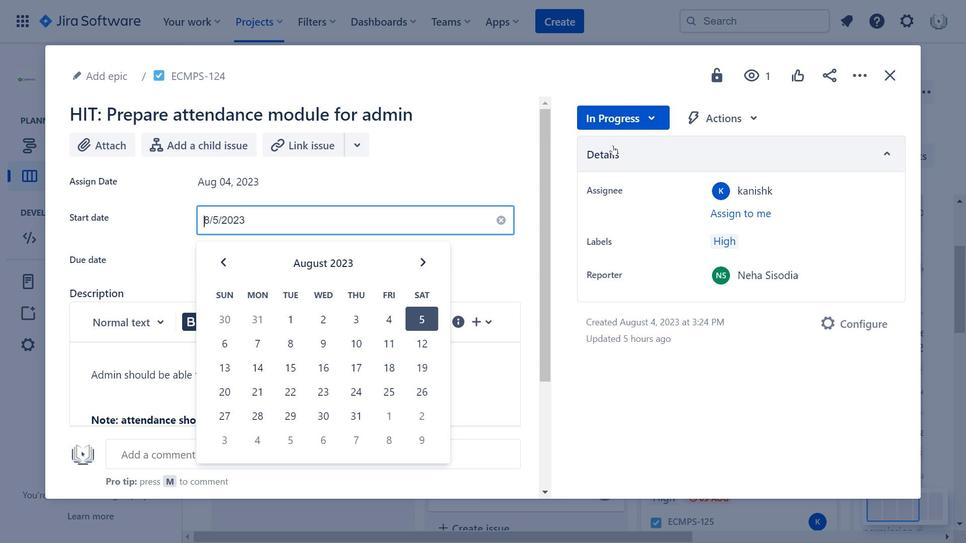 
Action: Mouse pressed left at (613, 145)
Screenshot: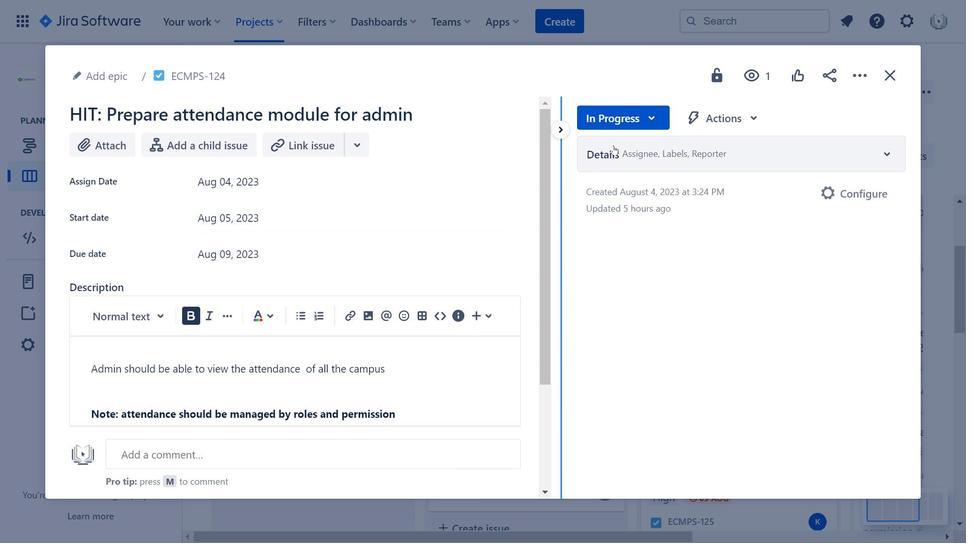 
Action: Mouse moved to (702, 126)
Screenshot: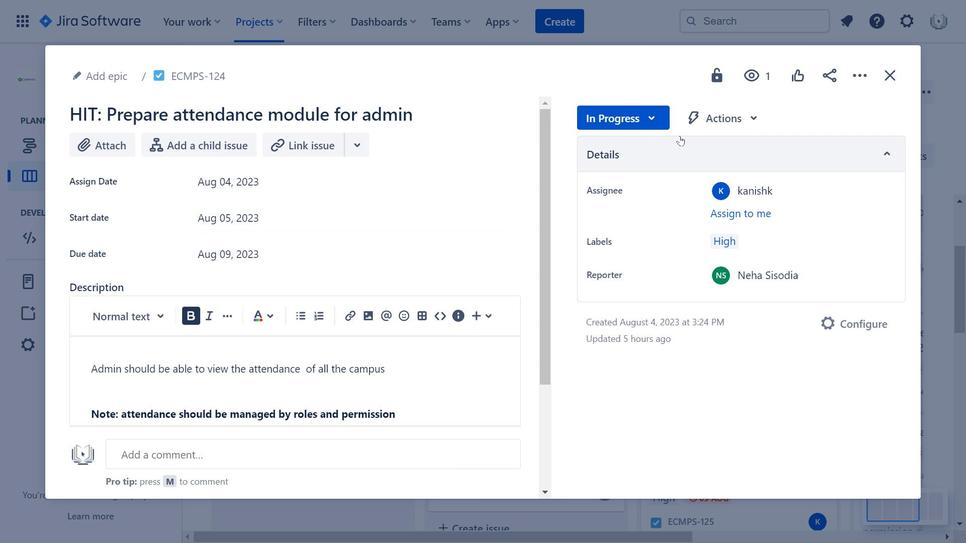 
Action: Mouse pressed left at (702, 126)
Screenshot: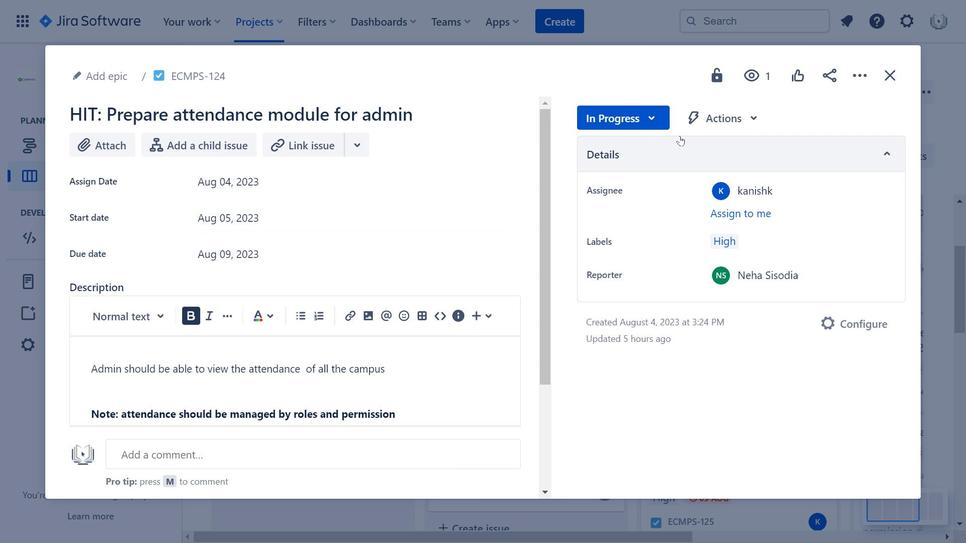
Action: Mouse moved to (323, 226)
Screenshot: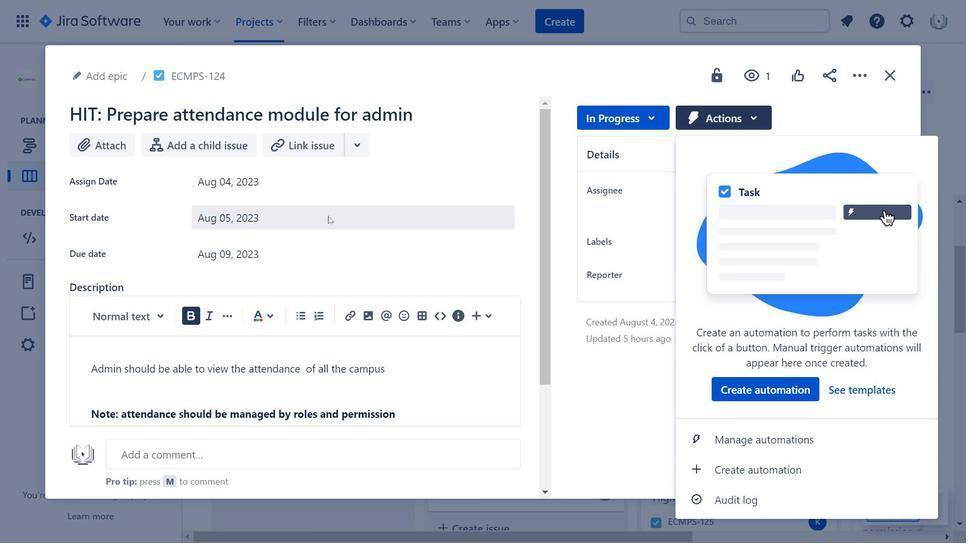
Action: Mouse scrolled (323, 225) with delta (0, 0)
Screenshot: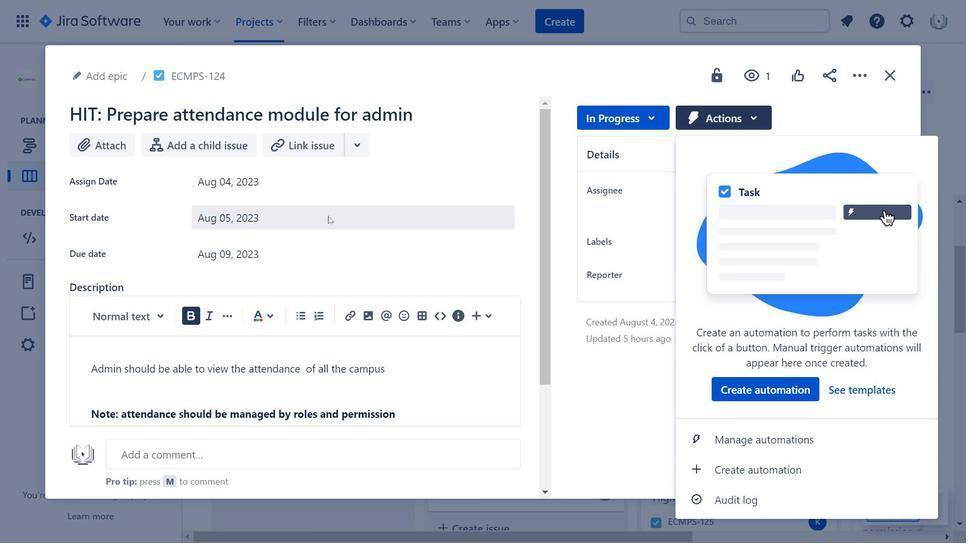 
Action: Mouse scrolled (323, 225) with delta (0, 0)
Screenshot: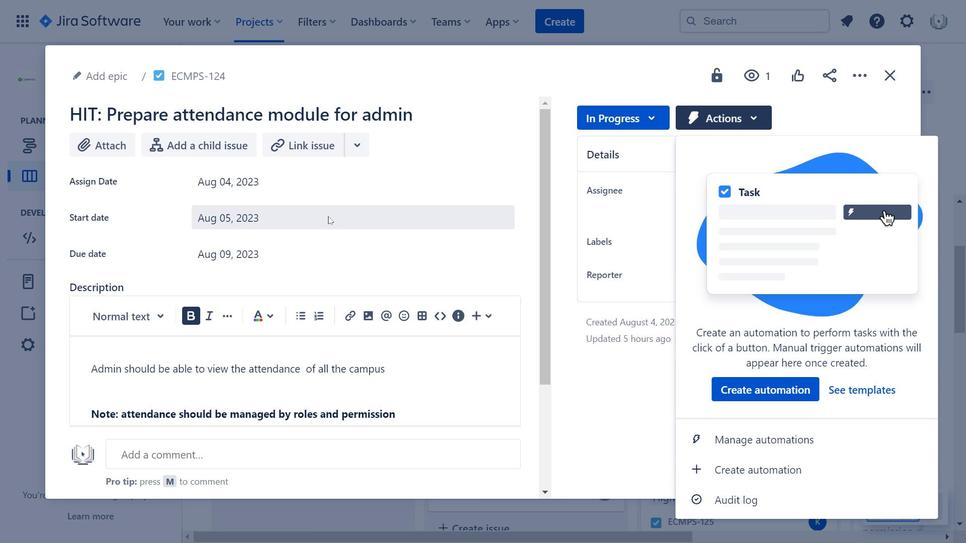 
Action: Mouse scrolled (323, 225) with delta (0, 0)
Screenshot: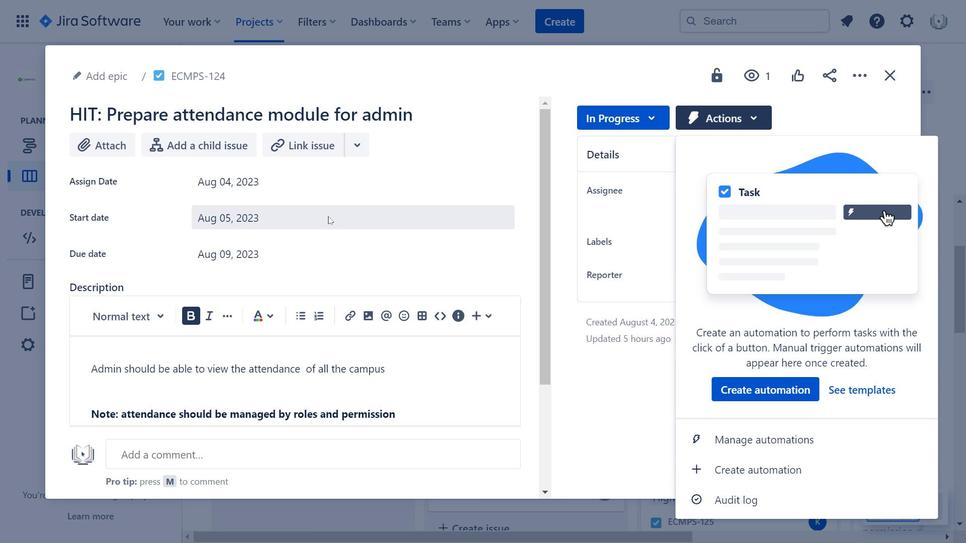 
Action: Mouse moved to (233, 332)
Screenshot: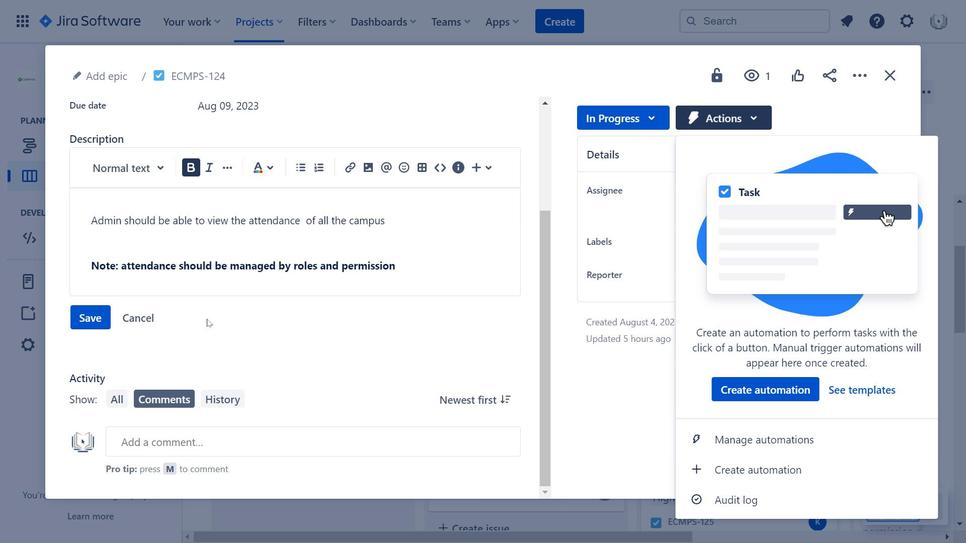 
Action: Mouse scrolled (233, 332) with delta (0, 0)
Screenshot: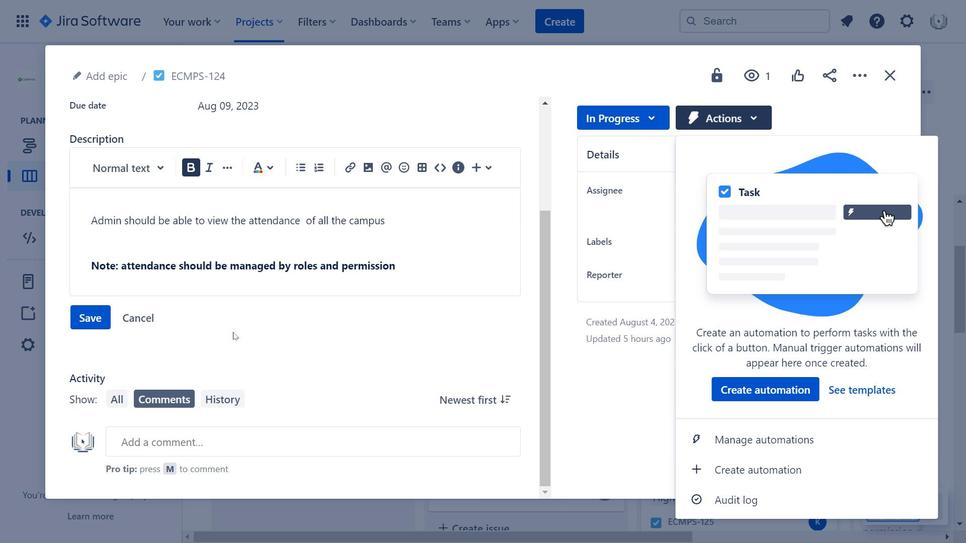 
Action: Mouse scrolled (233, 332) with delta (0, 0)
Screenshot: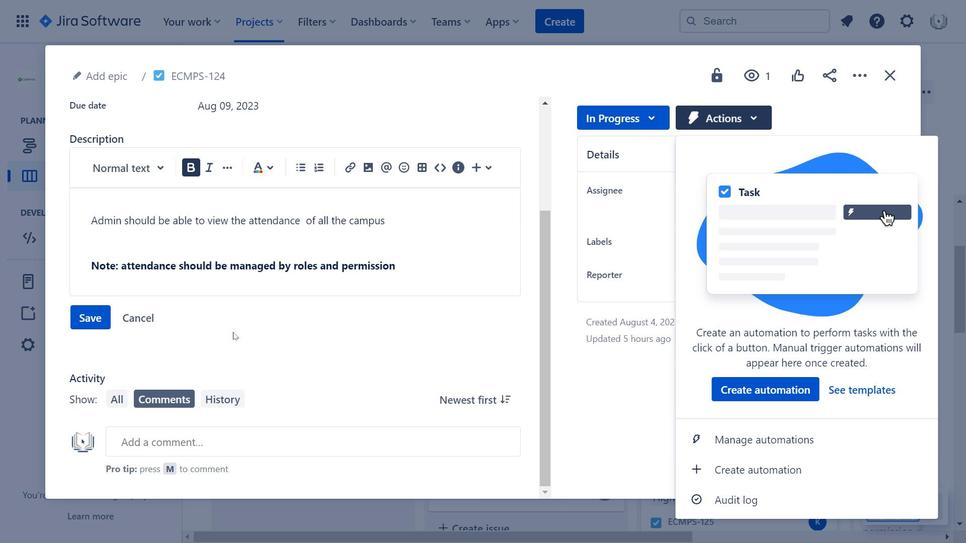 
Action: Mouse moved to (250, 187)
Screenshot: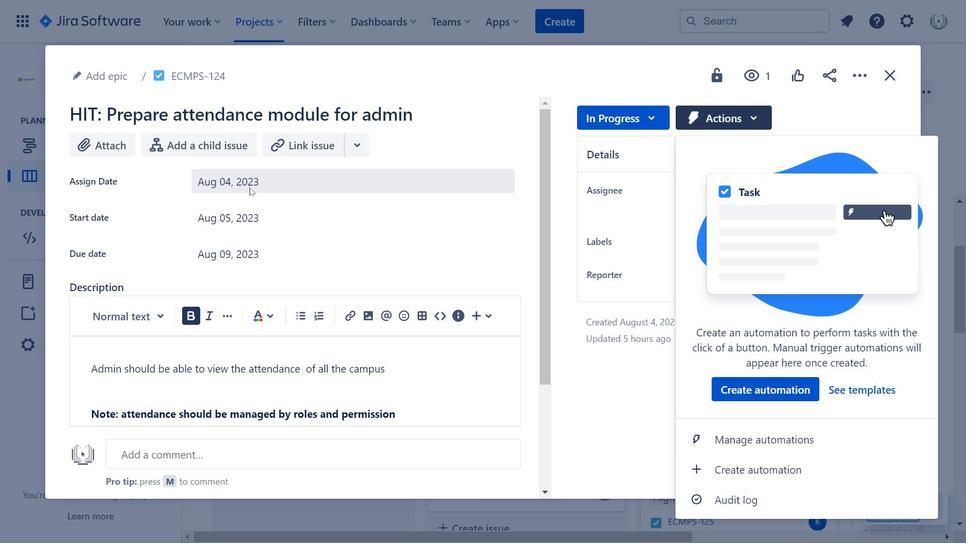 
Action: Mouse pressed left at (250, 187)
Screenshot: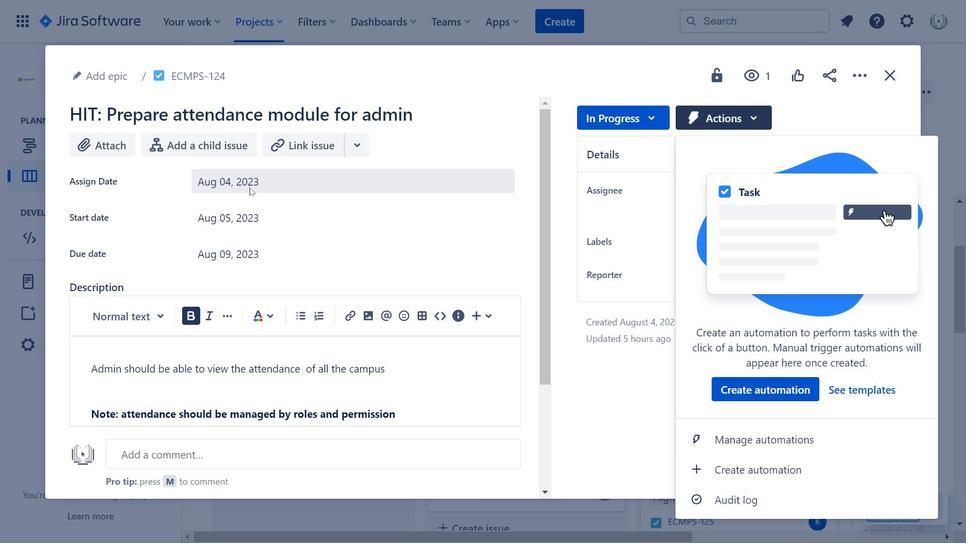 
Action: Mouse moved to (737, 106)
Screenshot: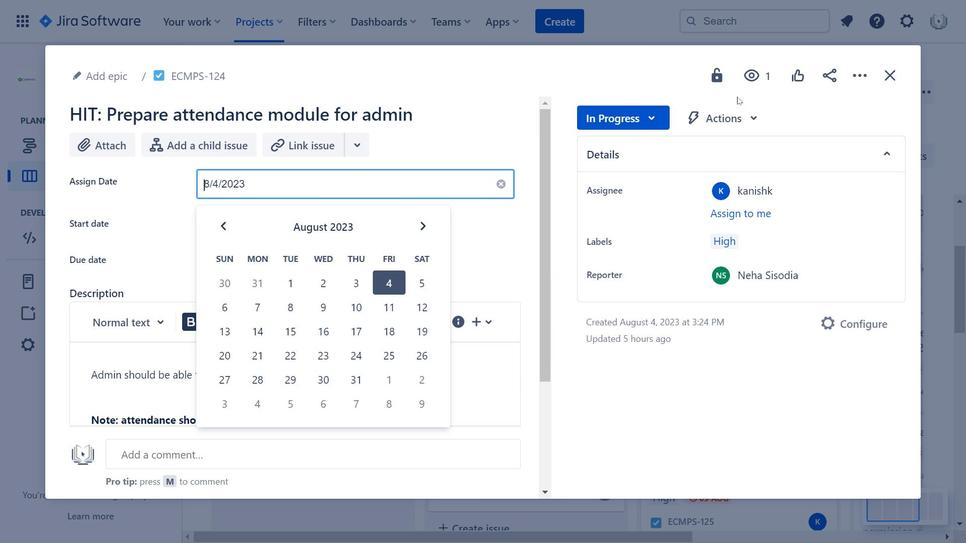 
Action: Mouse pressed left at (737, 106)
Screenshot: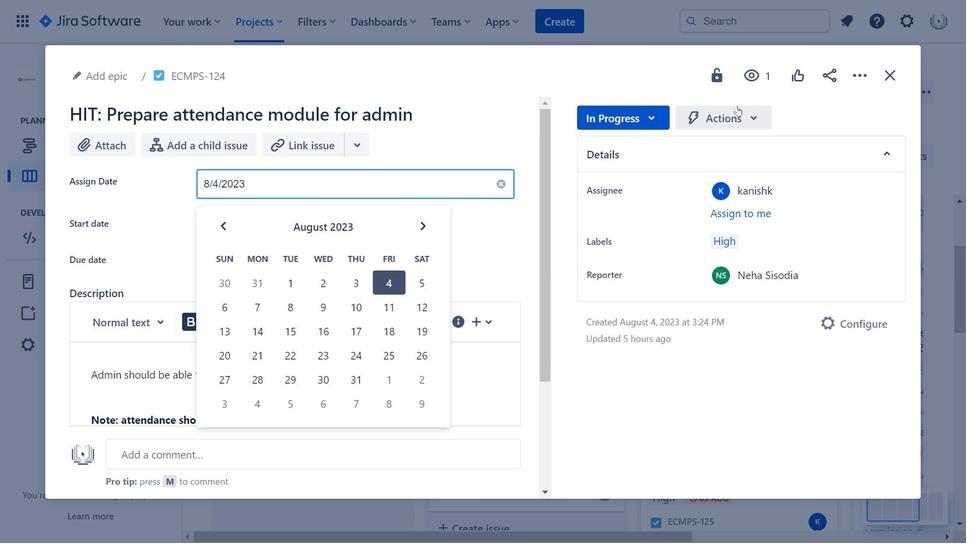 
Action: Mouse moved to (844, 387)
Screenshot: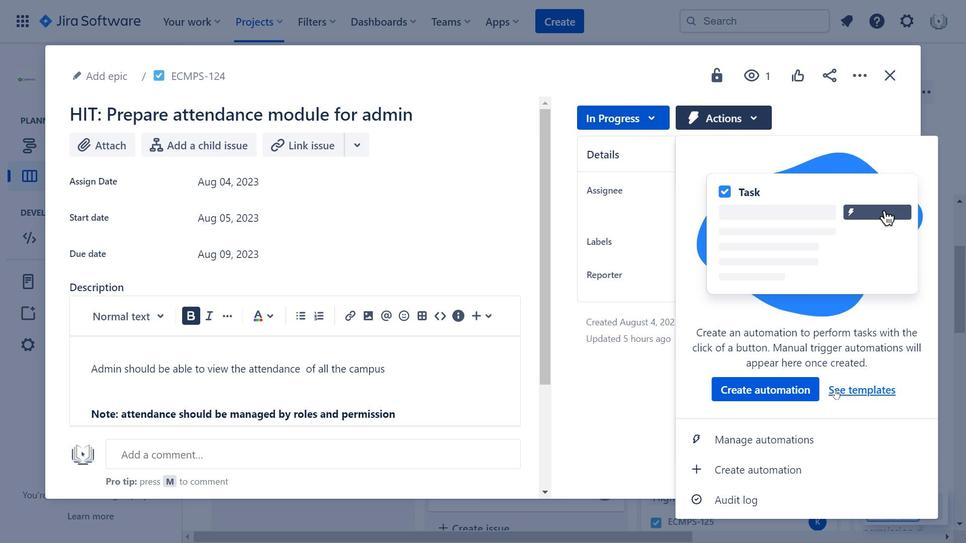 
Action: Mouse pressed left at (844, 387)
Screenshot: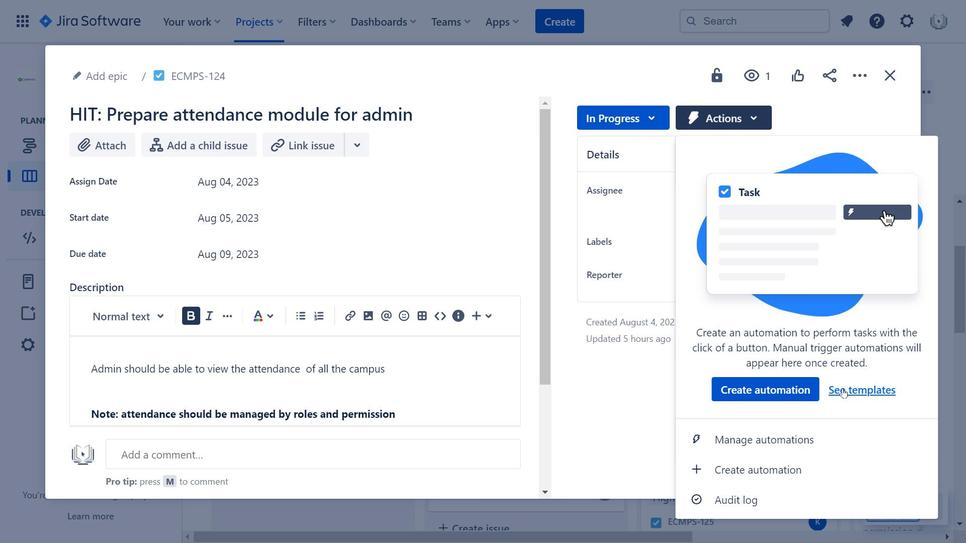 
Action: Mouse moved to (406, 211)
Screenshot: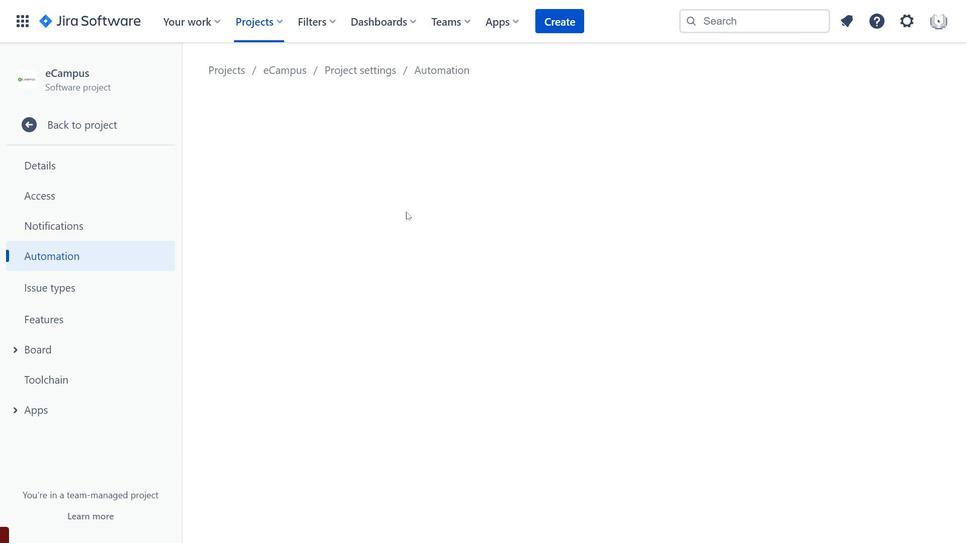 
Action: Mouse scrolled (406, 210) with delta (0, 0)
Screenshot: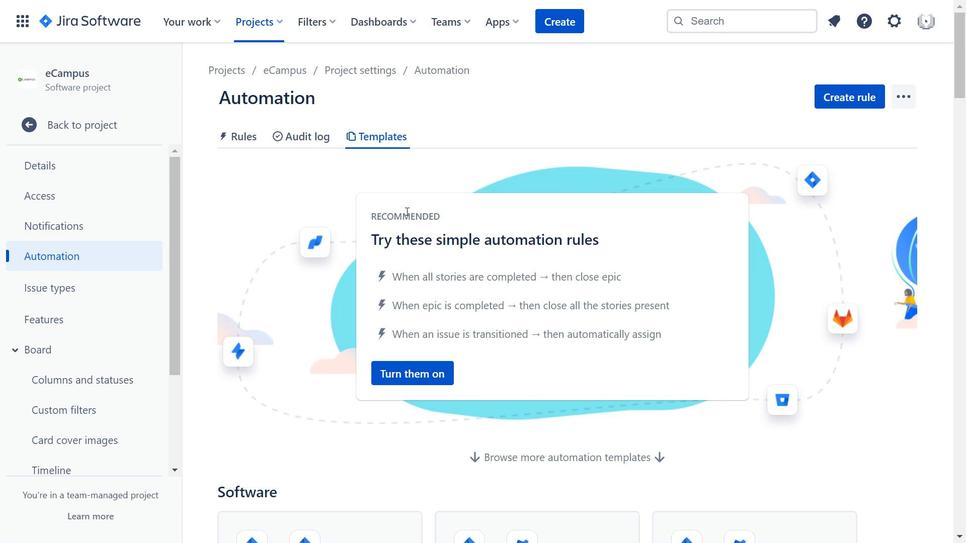 
Action: Mouse scrolled (406, 210) with delta (0, 0)
Screenshot: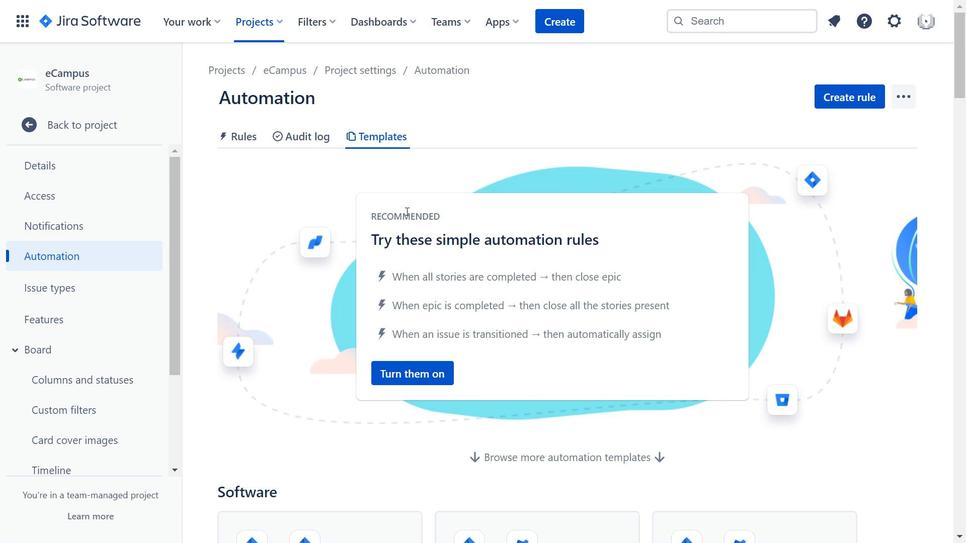
Action: Mouse scrolled (406, 210) with delta (0, 0)
Screenshot: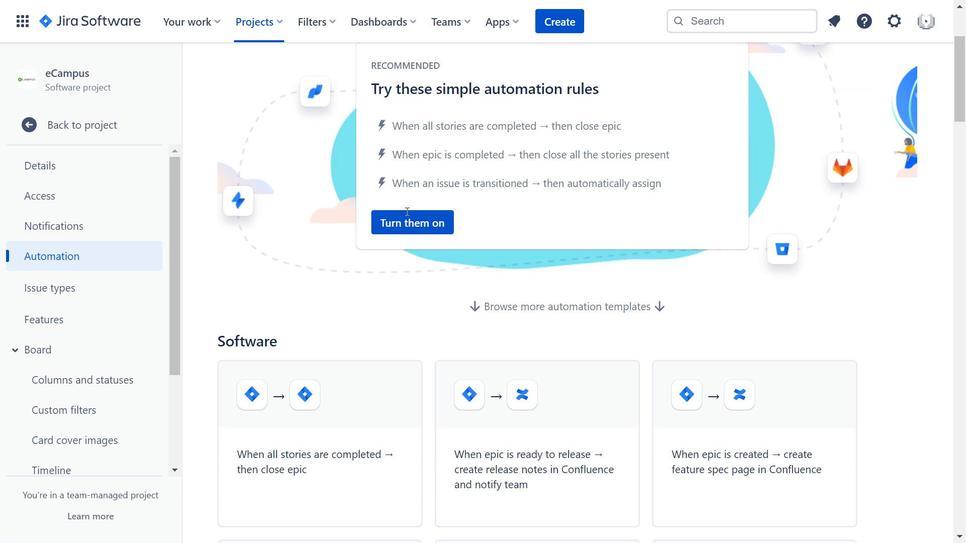 
Action: Mouse scrolled (406, 210) with delta (0, 0)
Screenshot: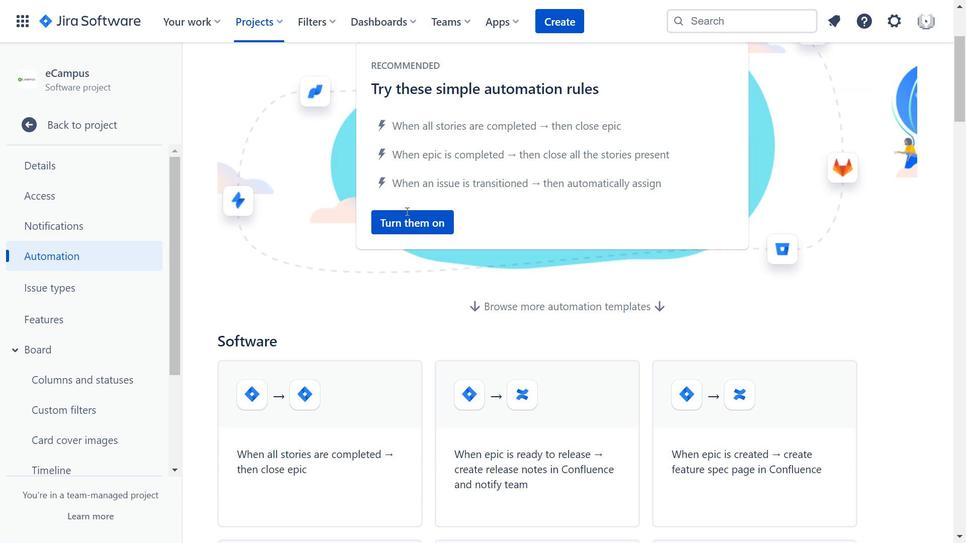
Action: Mouse moved to (406, 213)
Screenshot: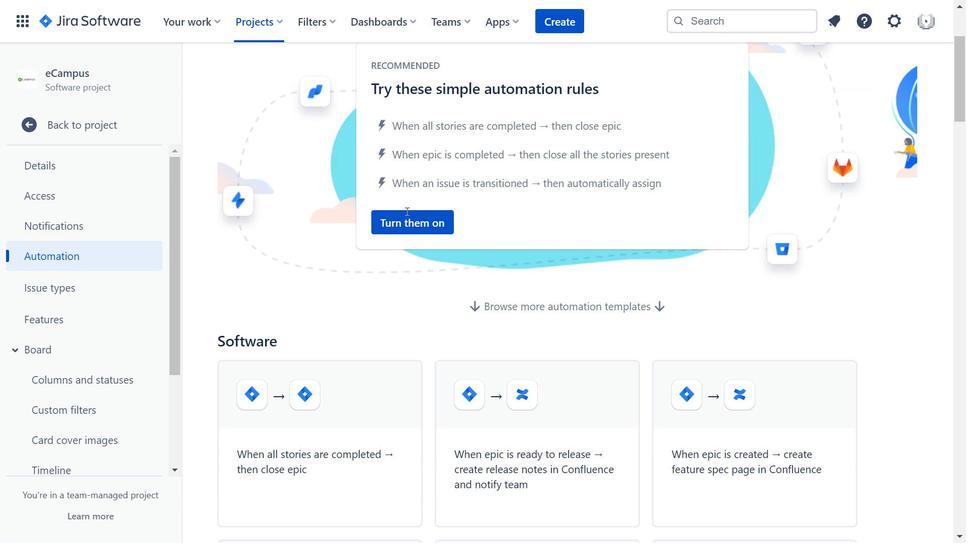 
Action: Mouse scrolled (406, 212) with delta (0, 0)
Screenshot: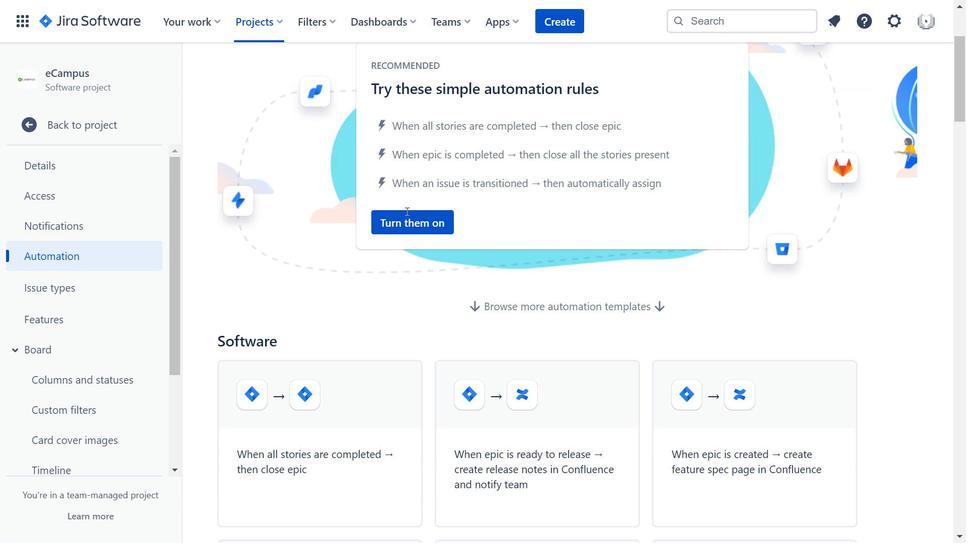 
Action: Mouse moved to (384, 379)
Screenshot: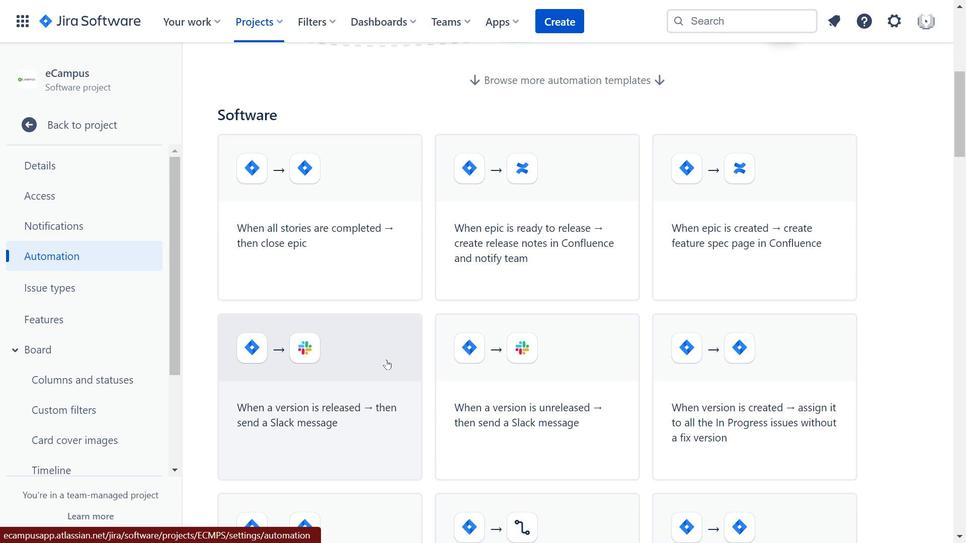 
Action: Mouse scrolled (384, 379) with delta (0, 0)
Screenshot: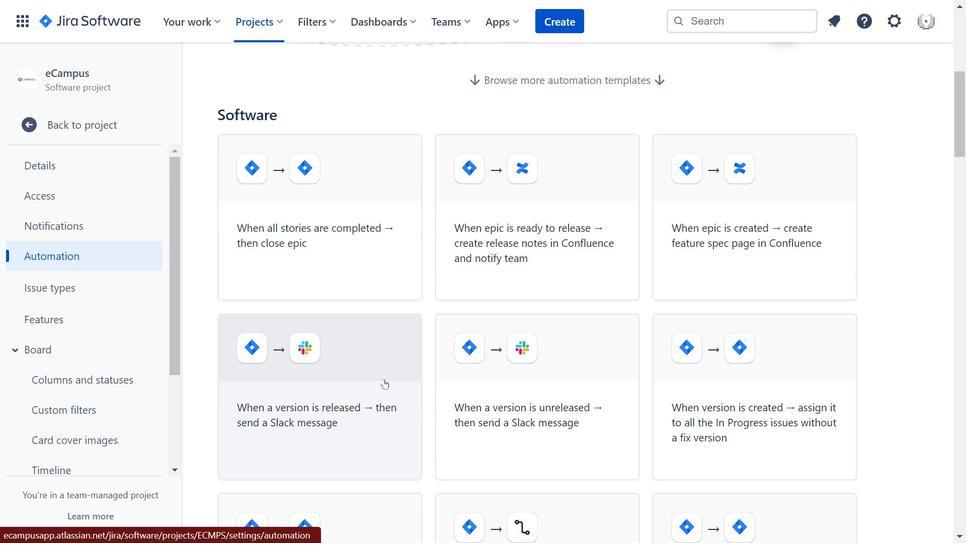 
Action: Mouse scrolled (384, 379) with delta (0, 0)
Screenshot: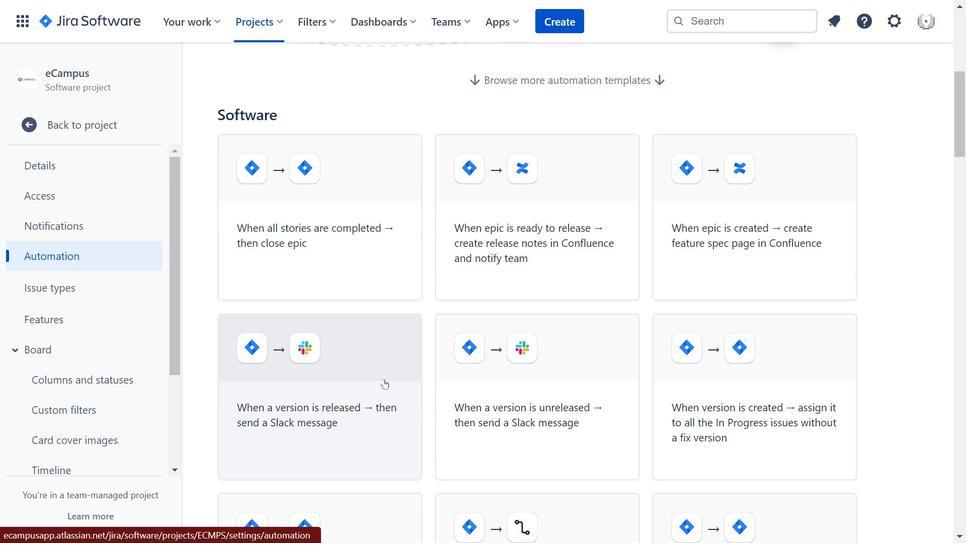 
Action: Mouse pressed left at (384, 379)
Screenshot: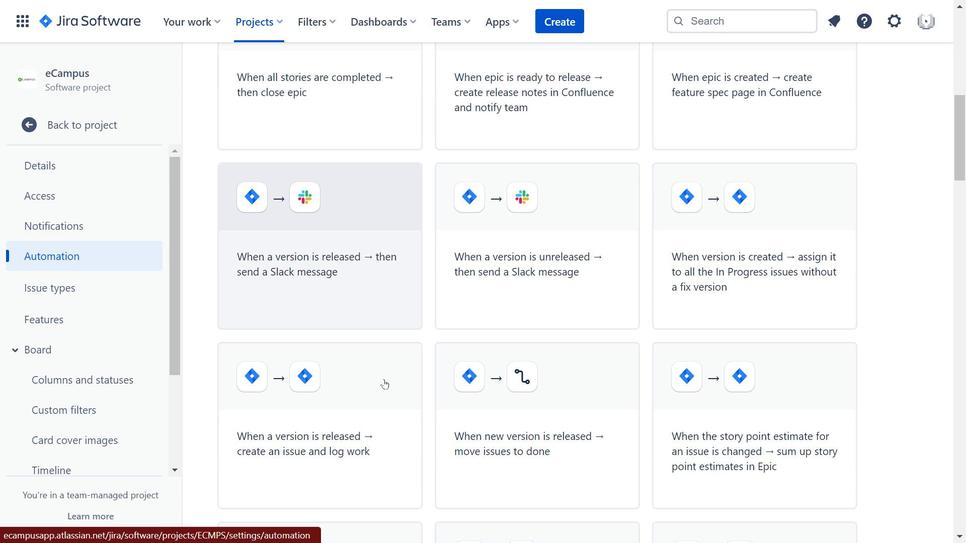 
Action: Mouse moved to (289, 73)
Screenshot: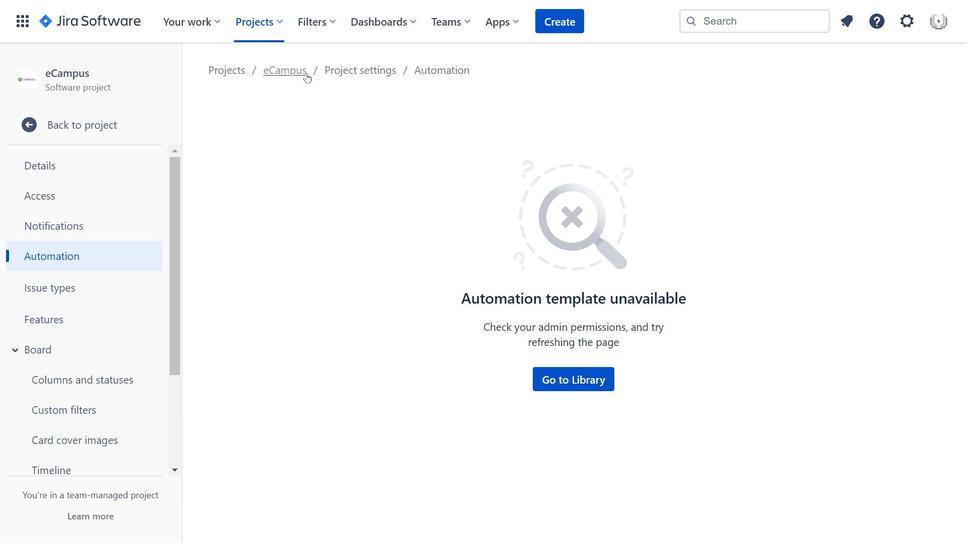 
Action: Mouse pressed left at (289, 73)
Screenshot: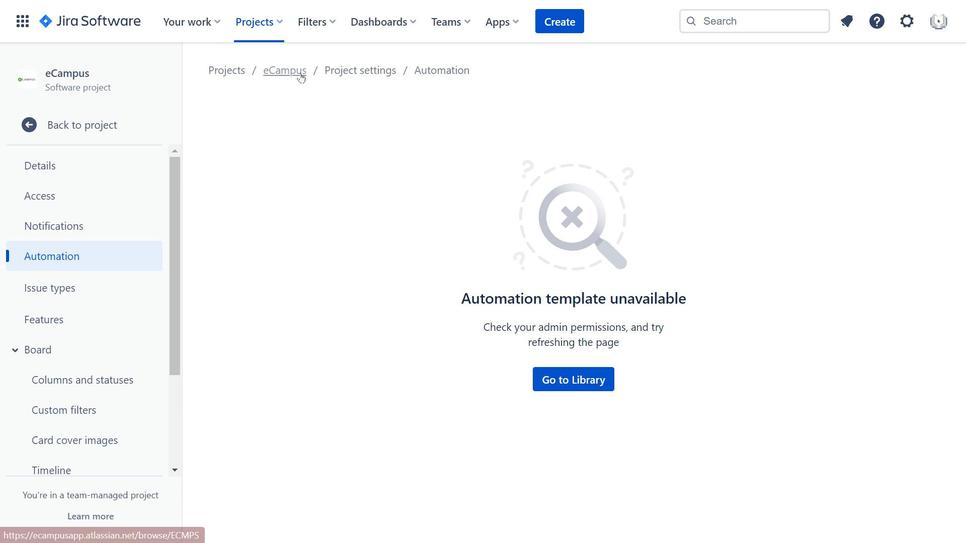 
Action: Mouse moved to (692, 367)
Screenshot: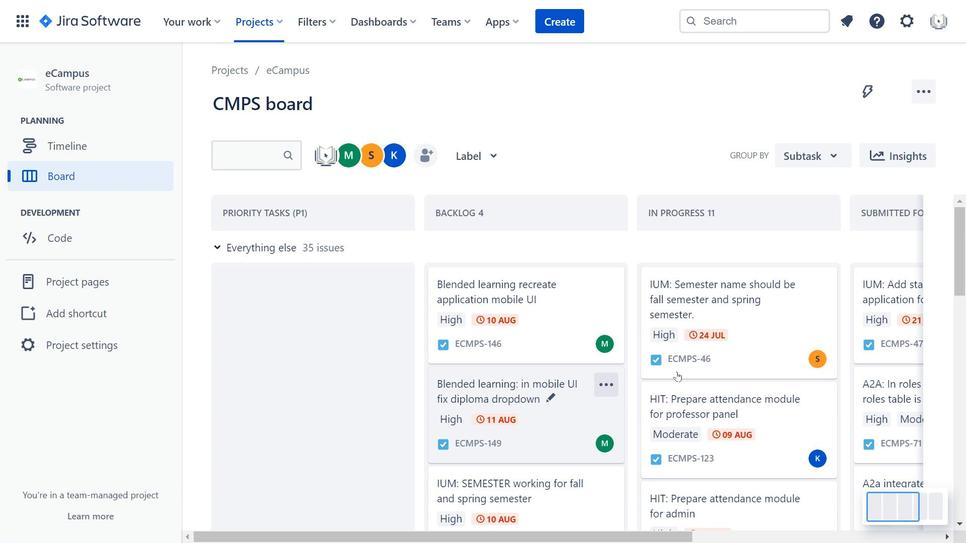 
Action: Mouse scrolled (692, 366) with delta (0, 0)
Screenshot: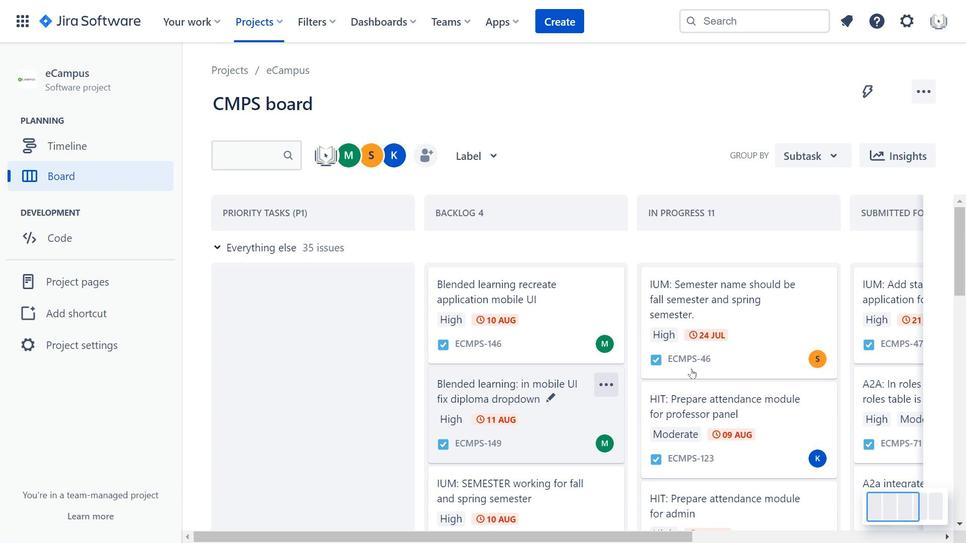 
Action: Mouse moved to (762, 442)
Screenshot: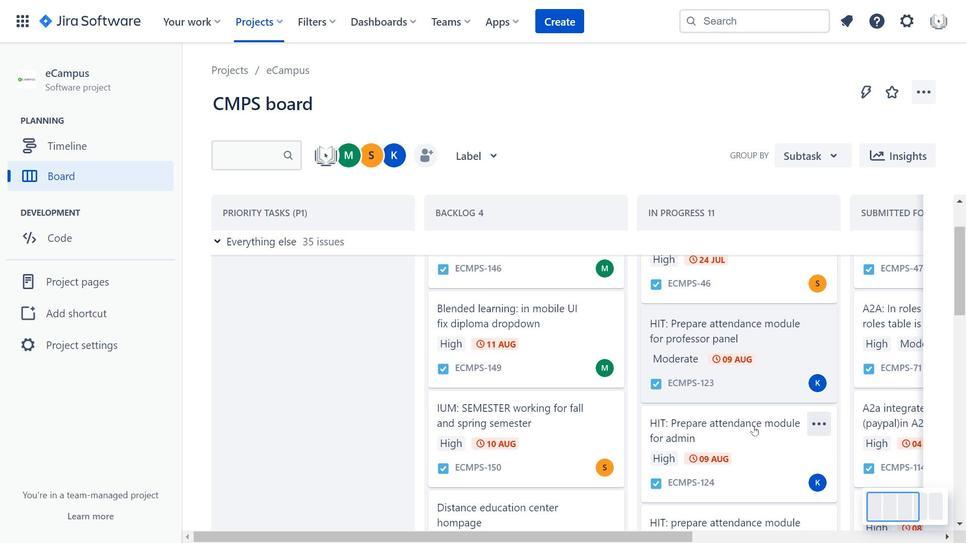 
Action: Mouse pressed left at (762, 442)
Screenshot: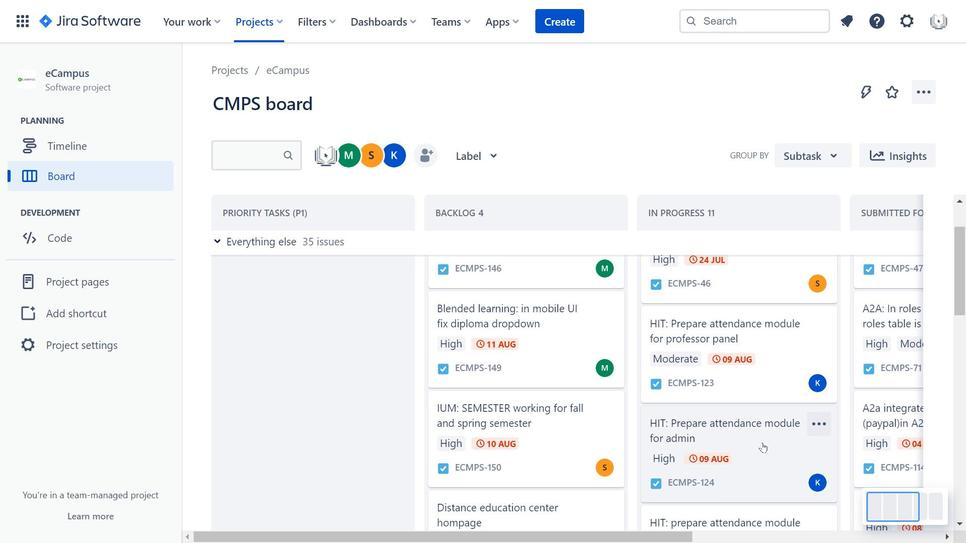 
Action: Mouse moved to (262, 343)
Screenshot: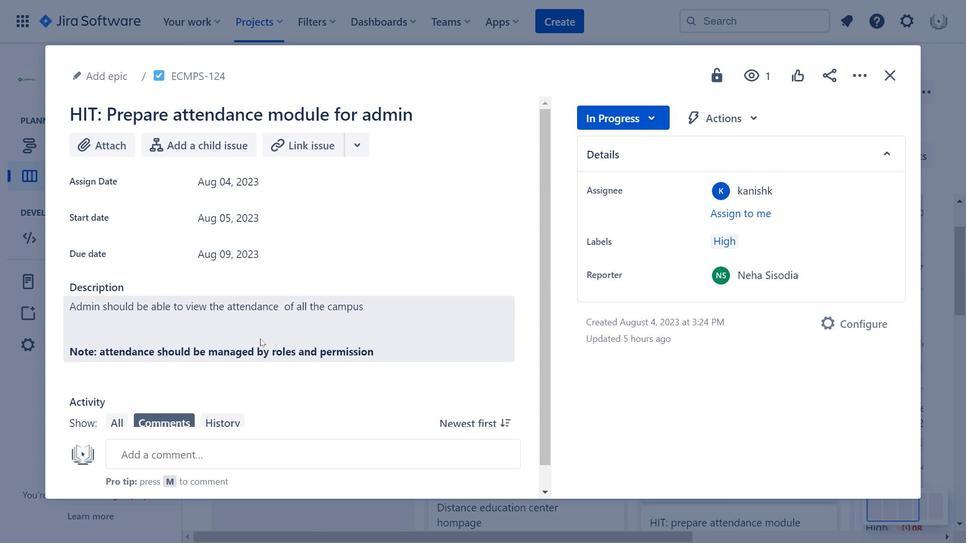 
Action: Mouse scrolled (262, 343) with delta (0, 0)
Screenshot: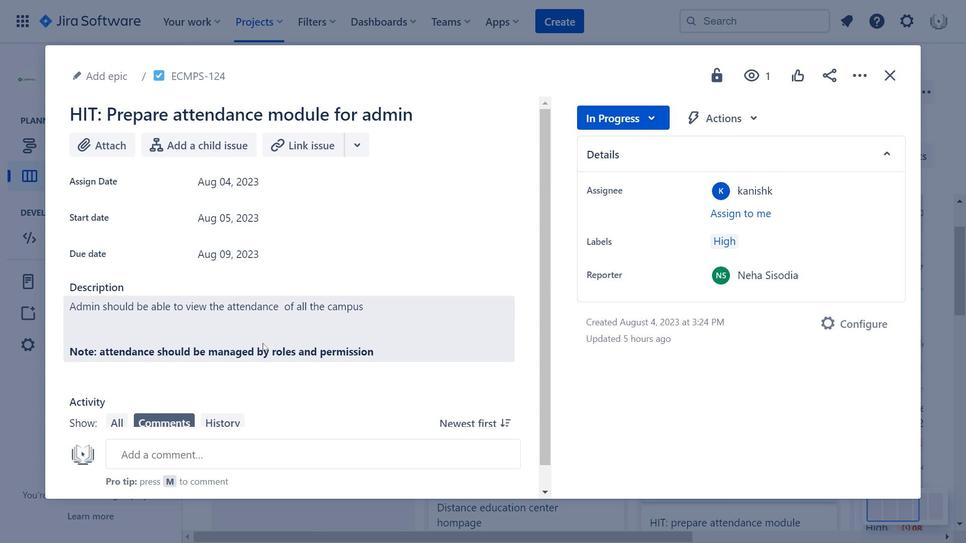 
Action: Mouse moved to (269, 343)
Screenshot: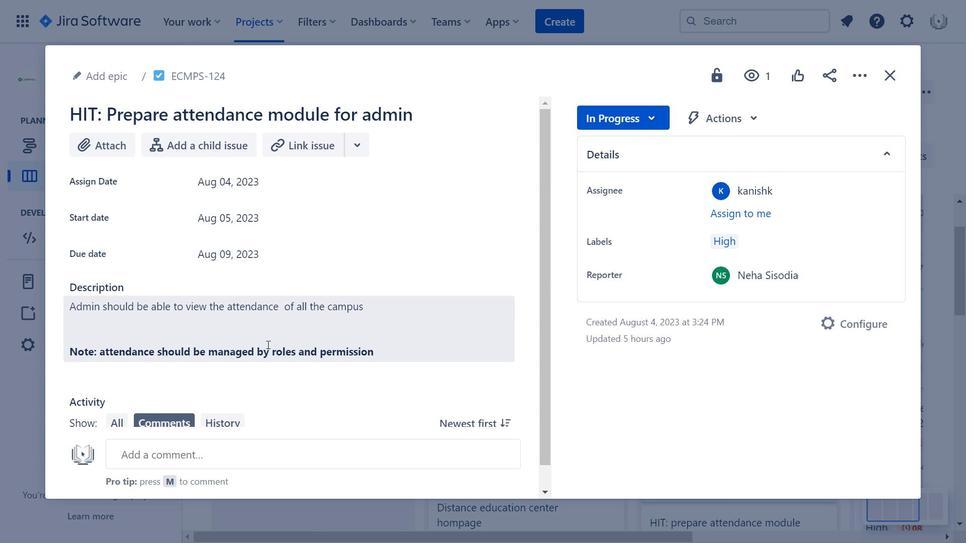 
Action: Mouse pressed left at (269, 343)
Screenshot: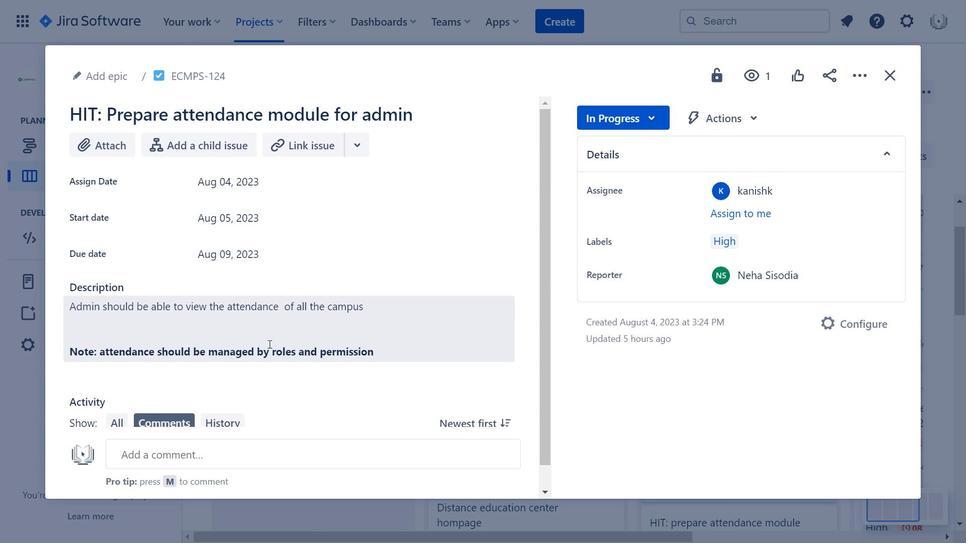 
Action: Mouse moved to (345, 367)
Screenshot: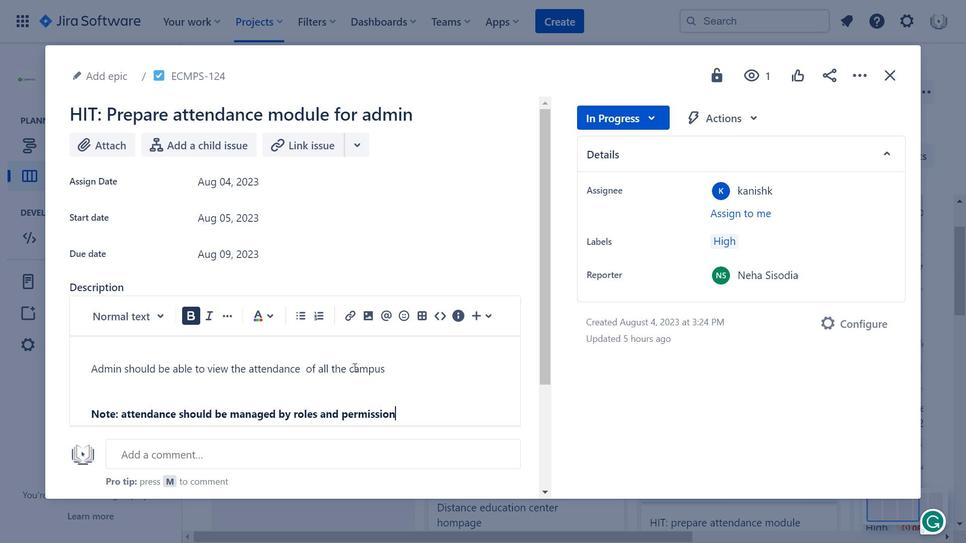 
Action: Mouse pressed left at (345, 367)
Screenshot: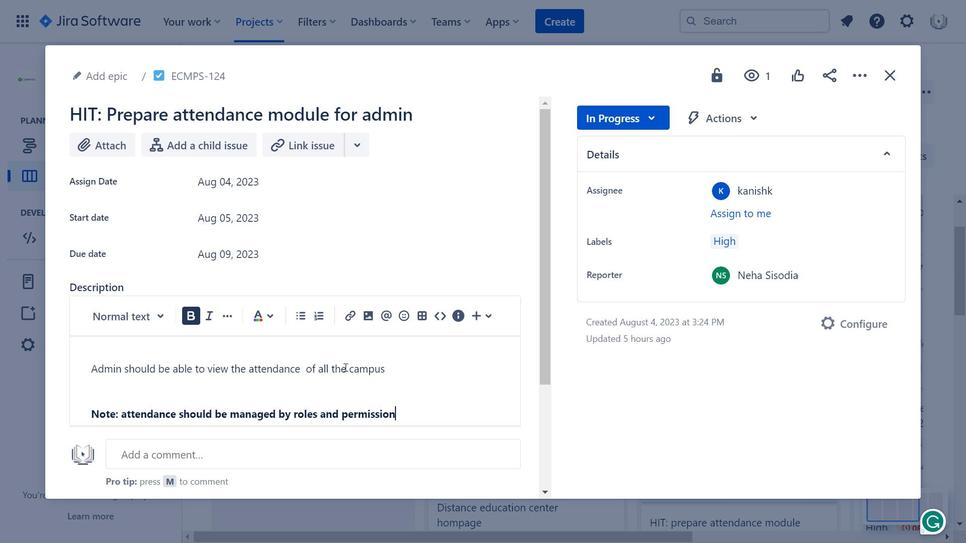 
Action: Mouse moved to (729, 112)
Screenshot: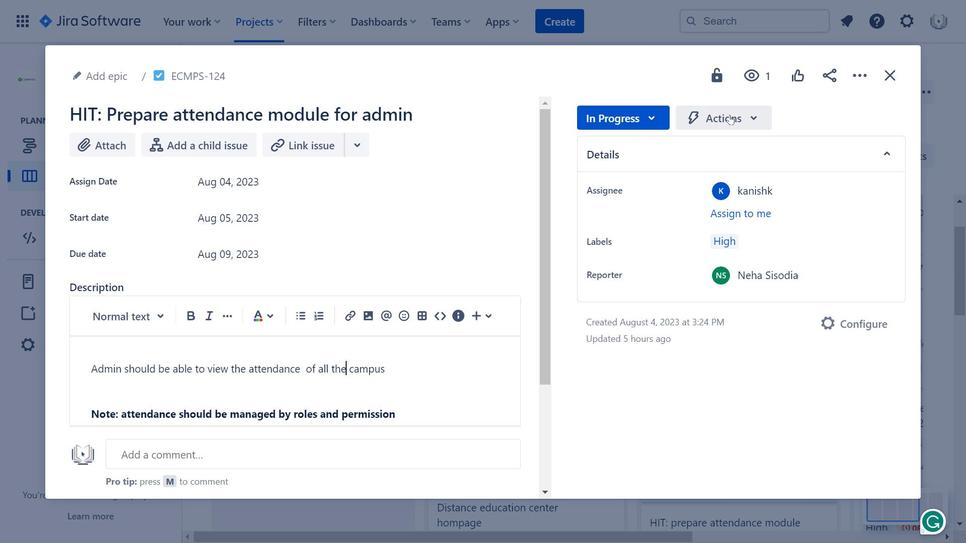 
Action: Mouse pressed left at (729, 112)
Screenshot: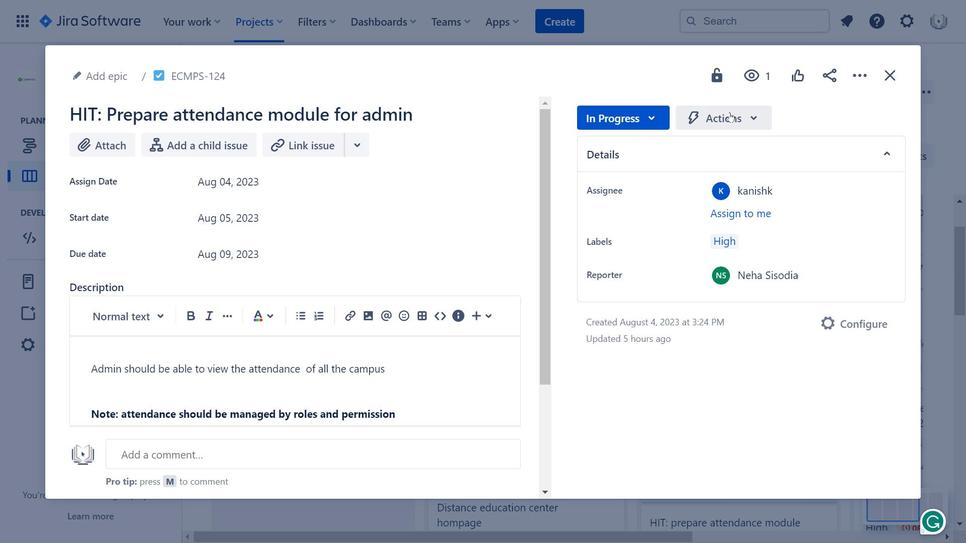 
Action: Mouse moved to (624, 122)
Screenshot: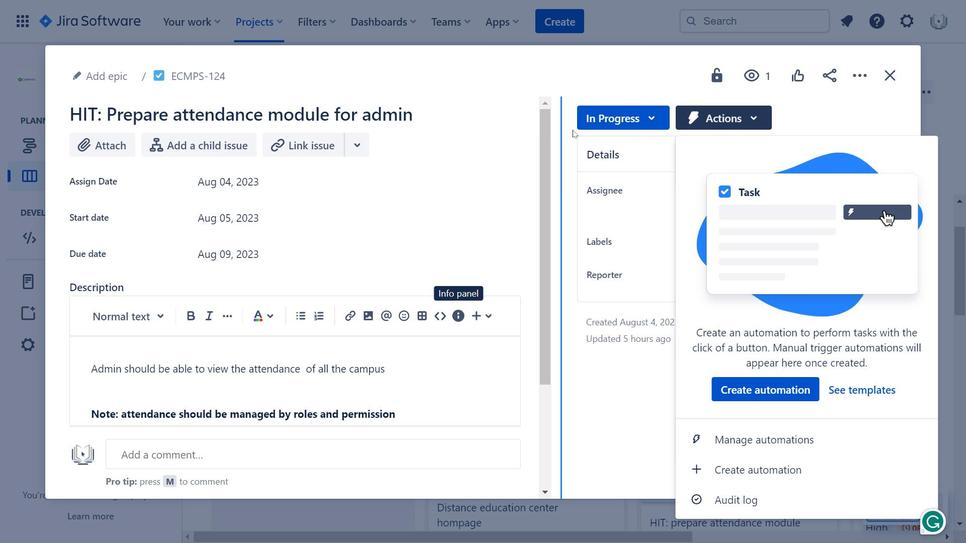 
Action: Mouse pressed left at (624, 122)
Screenshot: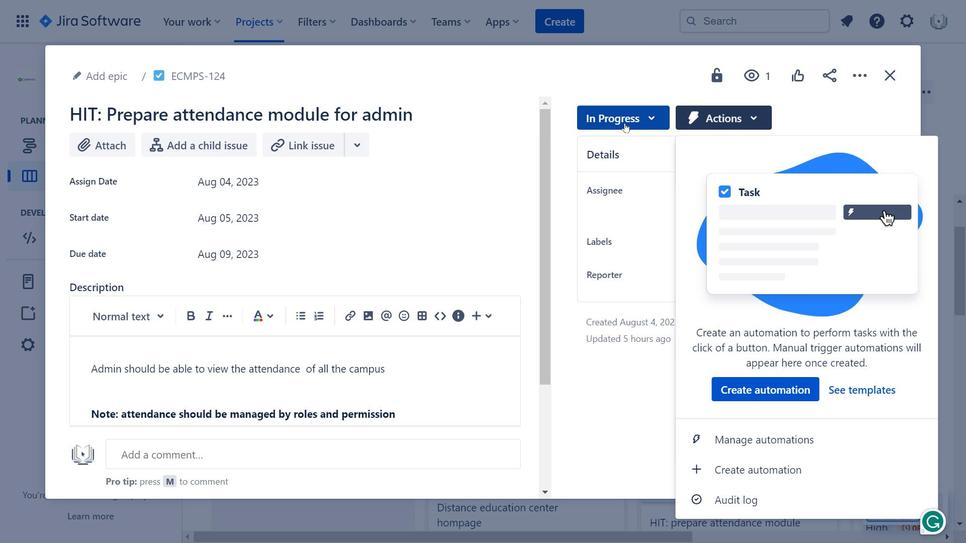 
Action: Mouse moved to (284, 349)
Screenshot: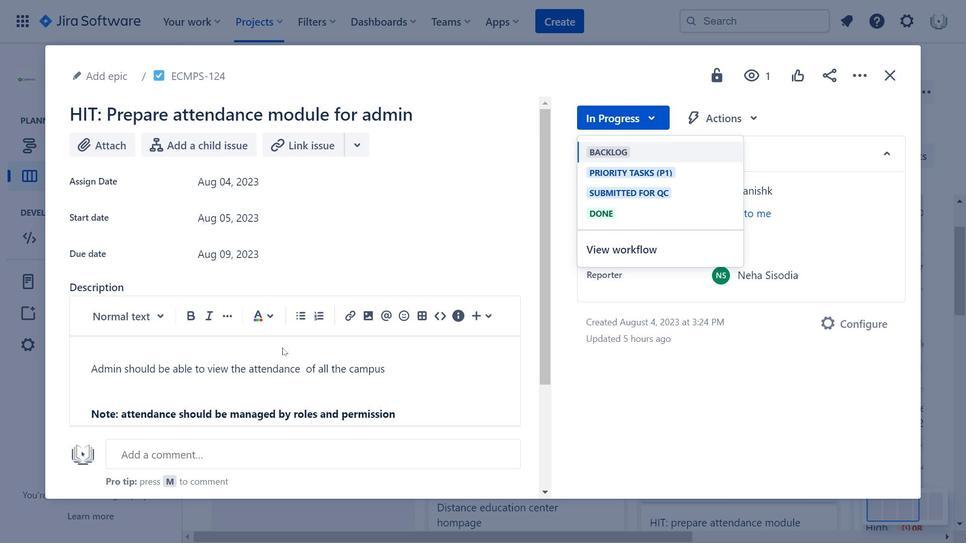 
Action: Mouse scrolled (284, 348) with delta (0, 0)
Screenshot: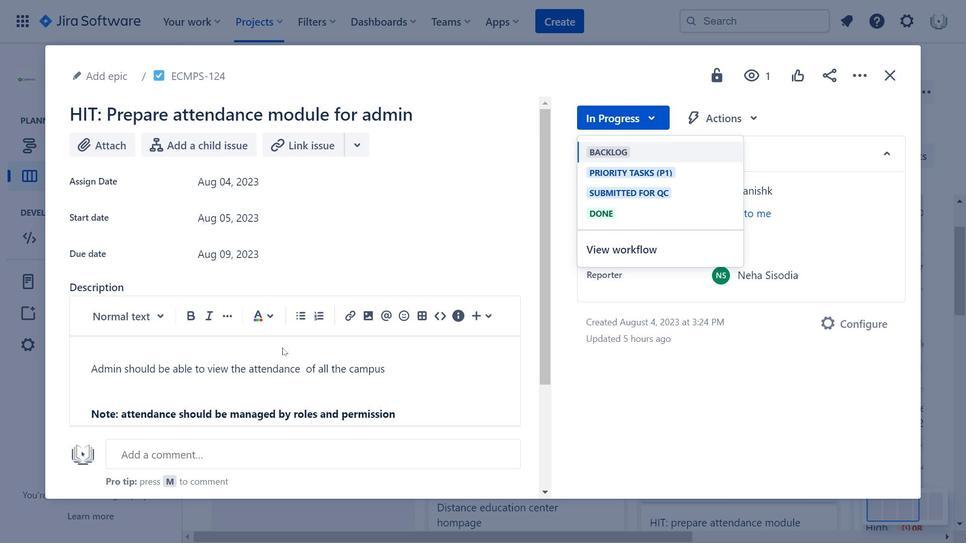 
Action: Mouse moved to (285, 349)
Screenshot: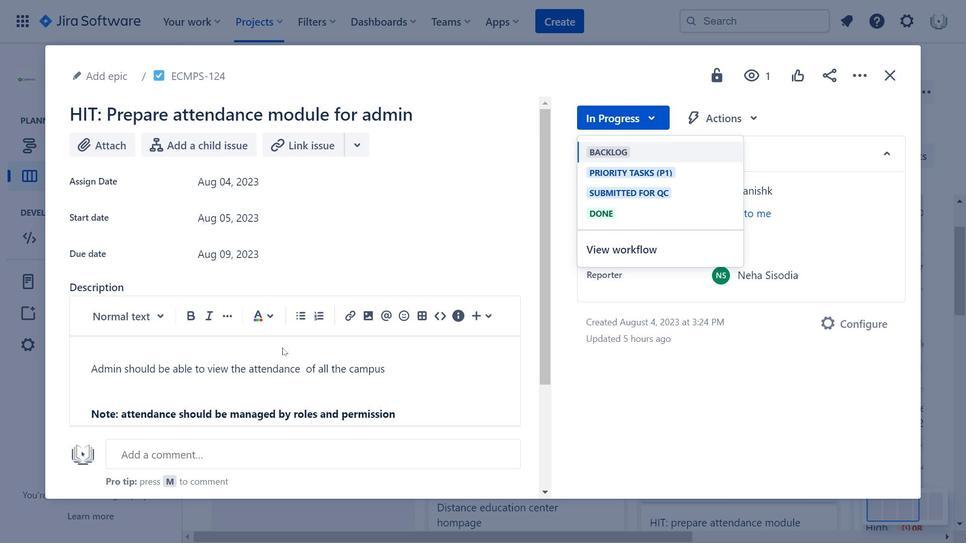 
Action: Mouse scrolled (285, 348) with delta (0, 0)
Screenshot: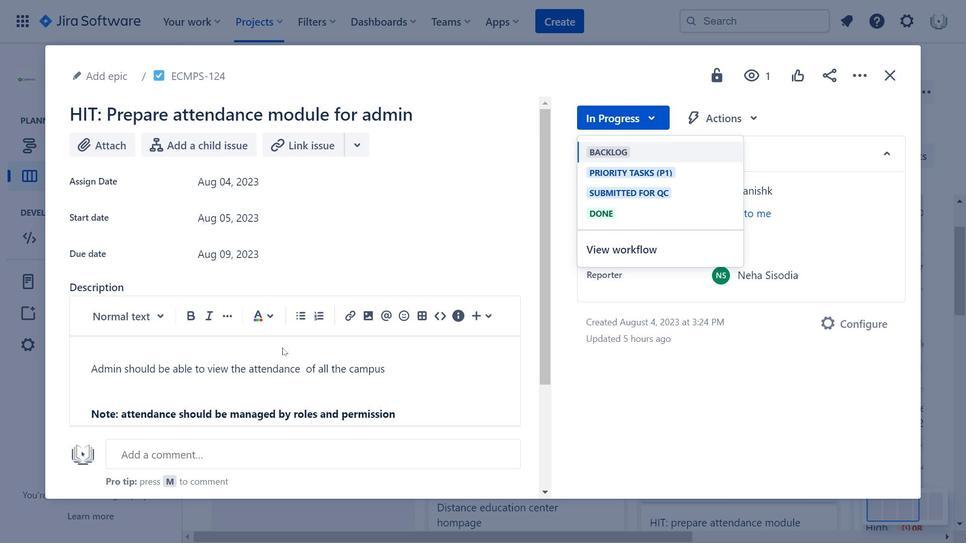 
Action: Mouse moved to (894, 76)
Screenshot: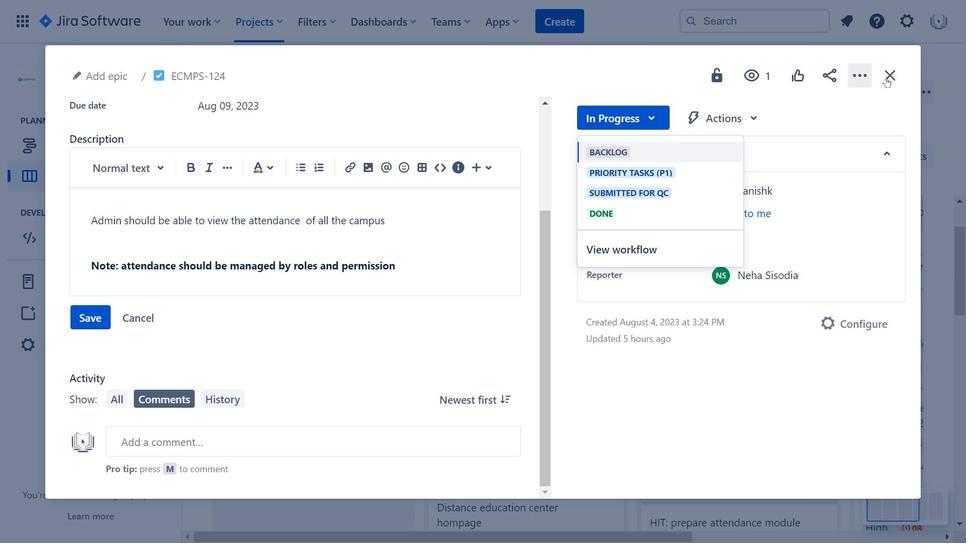 
Action: Mouse pressed left at (894, 76)
Screenshot: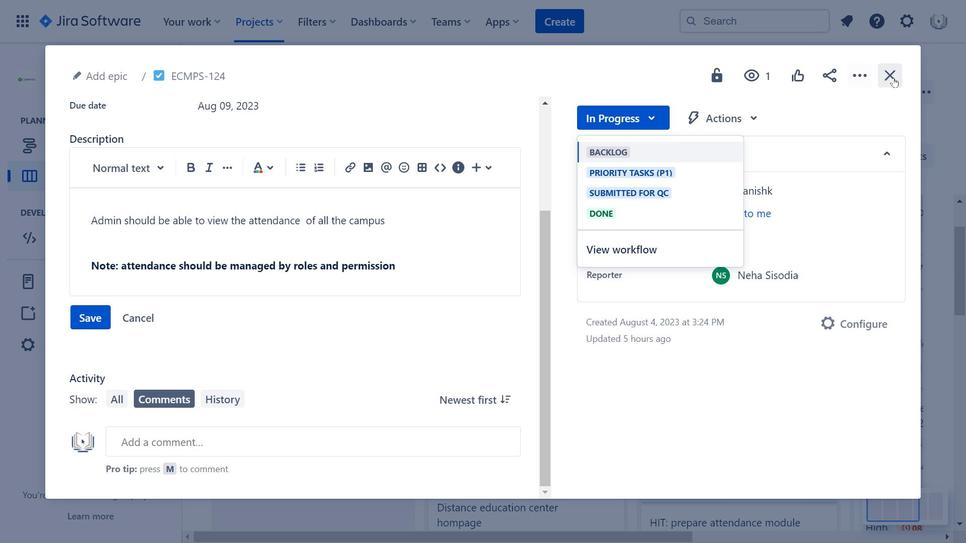 
Action: Mouse moved to (761, 325)
Screenshot: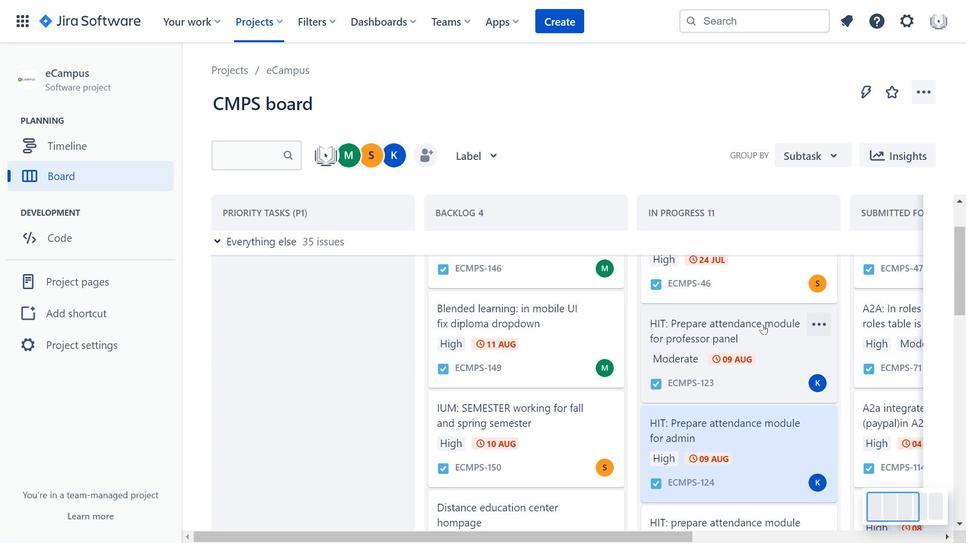 
Action: Mouse scrolled (761, 325) with delta (0, 0)
Screenshot: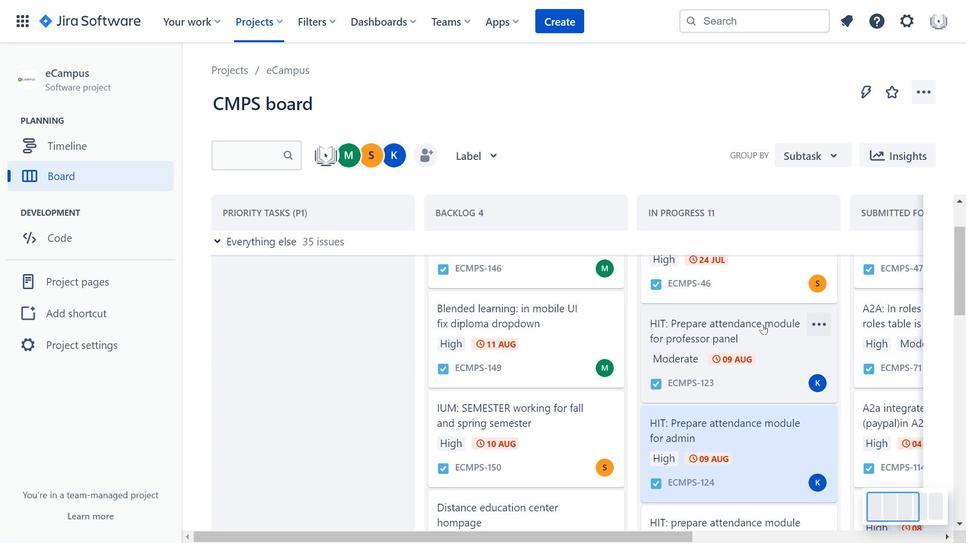
Action: Mouse scrolled (761, 325) with delta (0, 0)
Screenshot: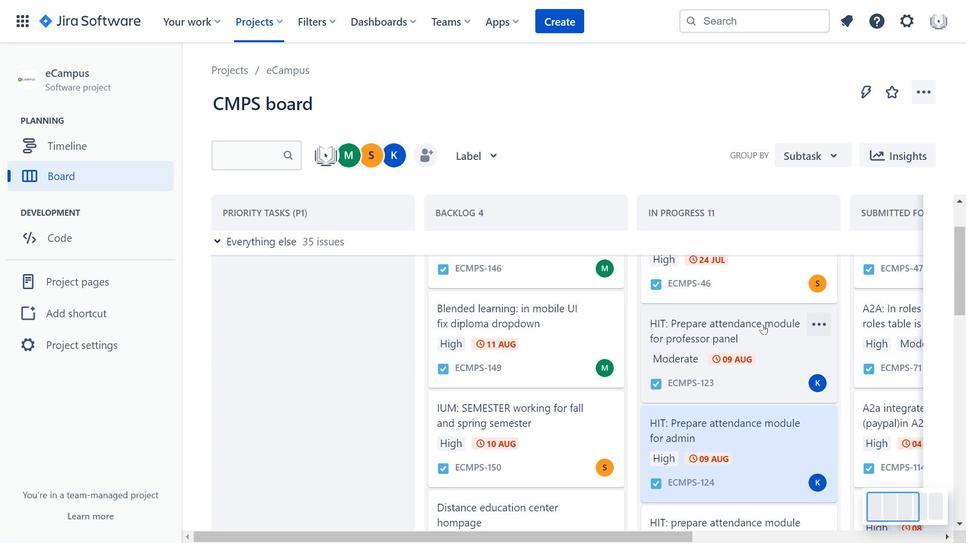 
Action: Mouse scrolled (761, 325) with delta (0, 0)
Screenshot: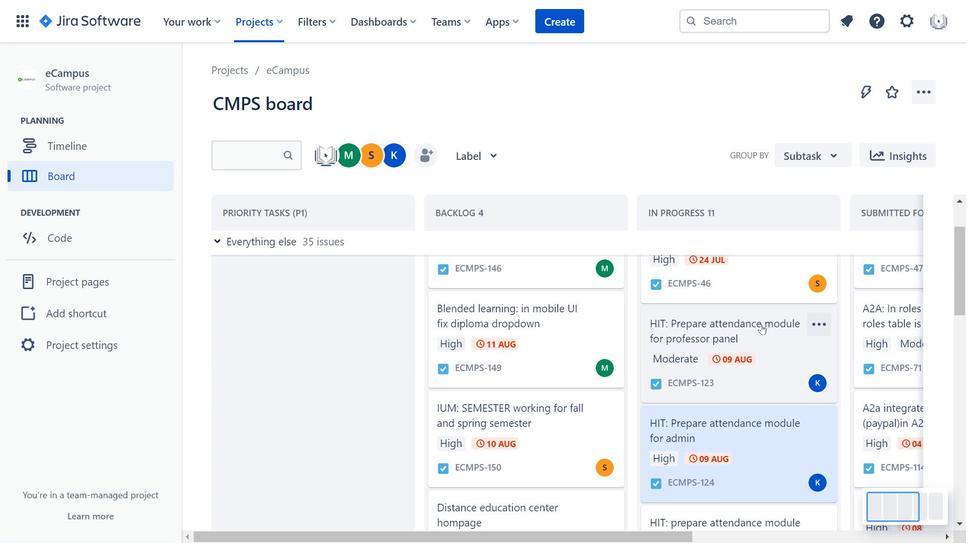 
Action: Mouse moved to (757, 320)
Screenshot: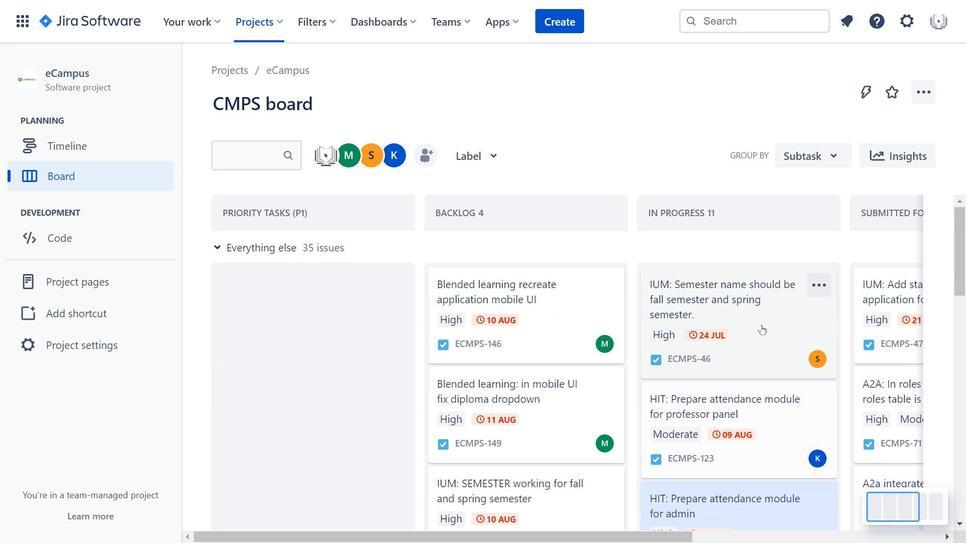 
Action: Mouse pressed left at (757, 320)
Screenshot: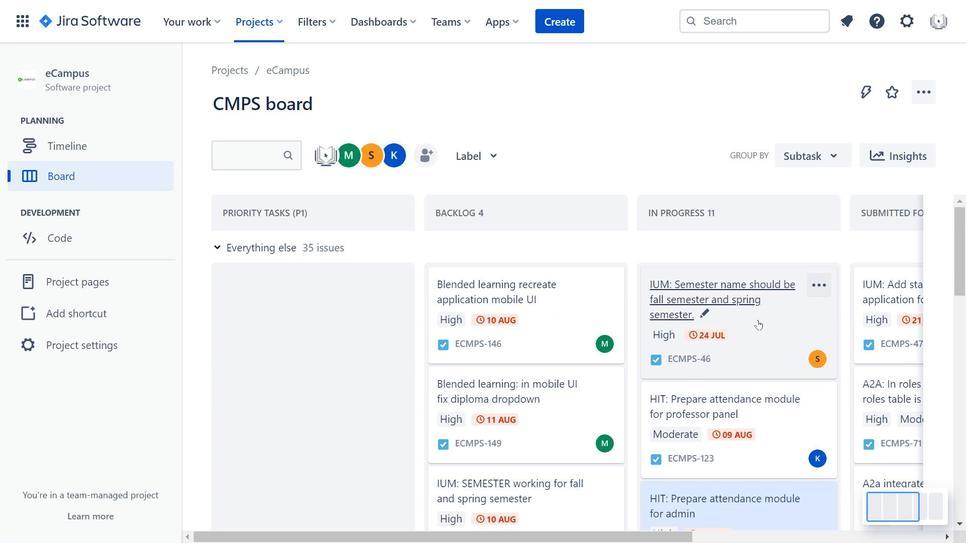 
Action: Mouse moved to (290, 269)
Screenshot: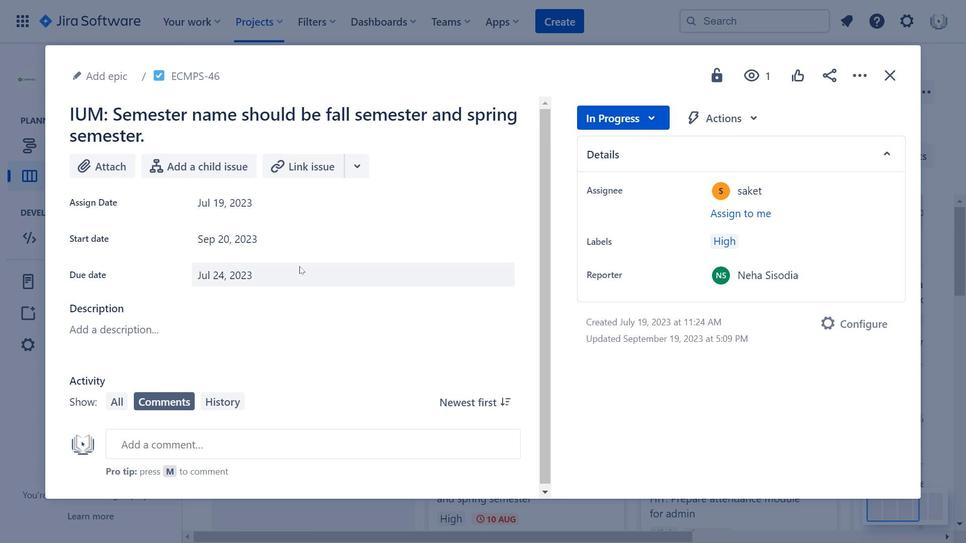 
Action: Mouse pressed left at (290, 269)
Screenshot: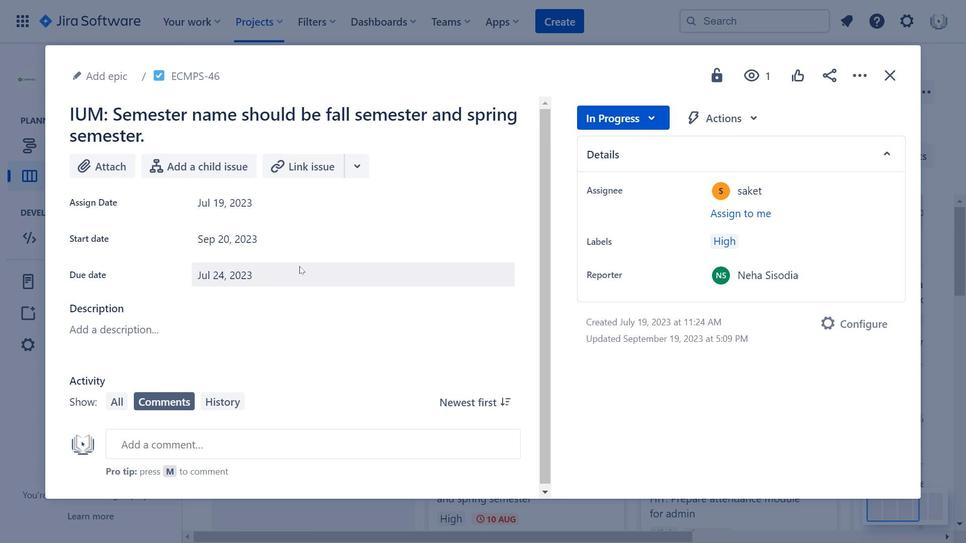 
Action: Mouse moved to (742, 240)
Screenshot: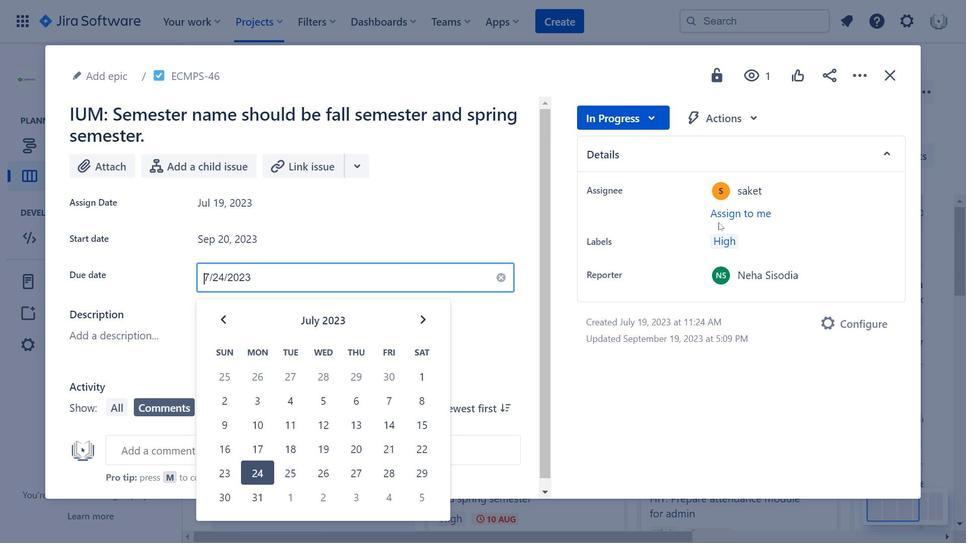 
Action: Mouse pressed left at (742, 240)
Screenshot: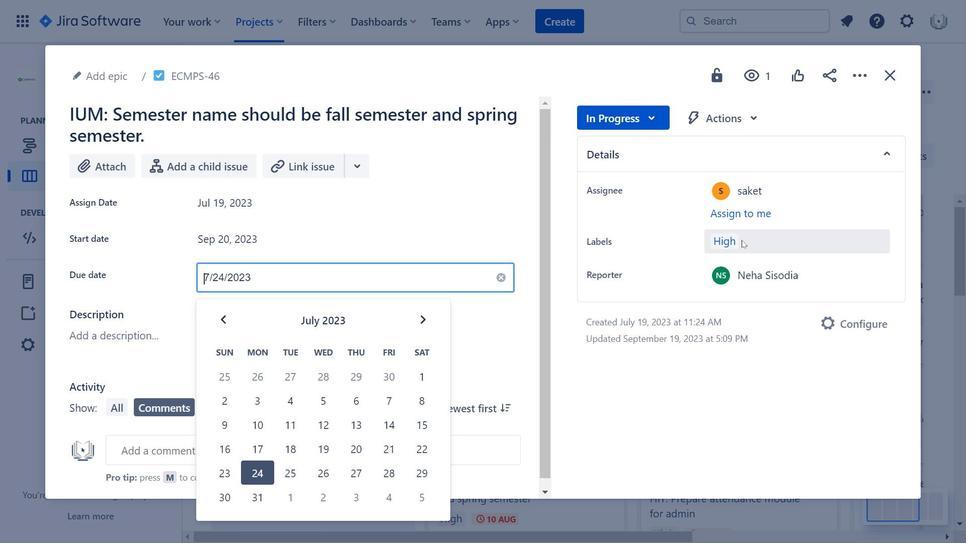 
Action: Mouse moved to (889, 78)
Screenshot: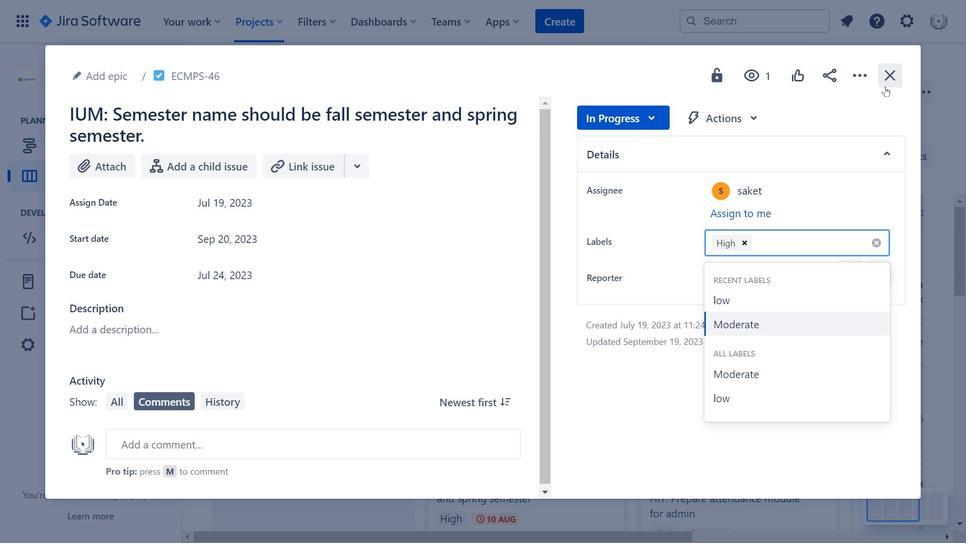 
Action: Mouse pressed left at (889, 78)
Screenshot: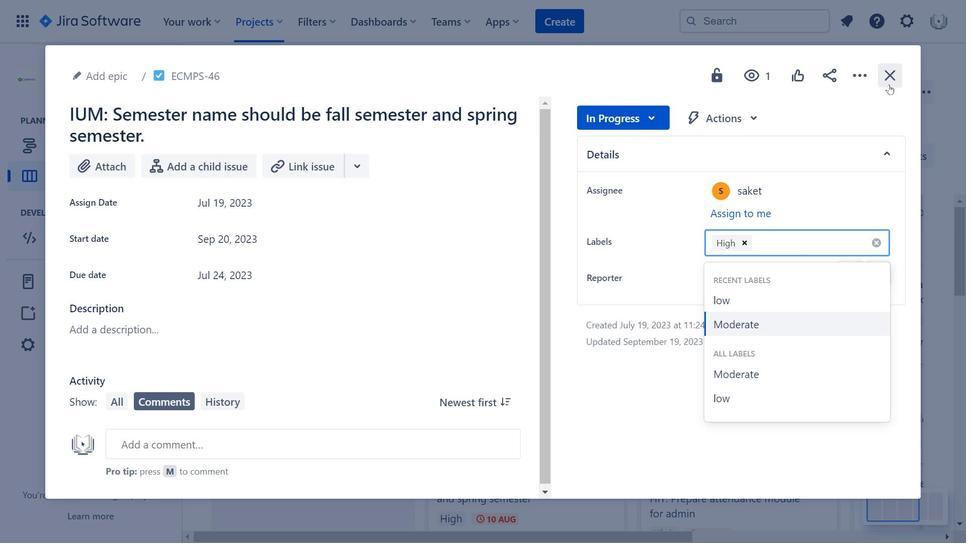 
Action: Mouse moved to (753, 328)
Screenshot: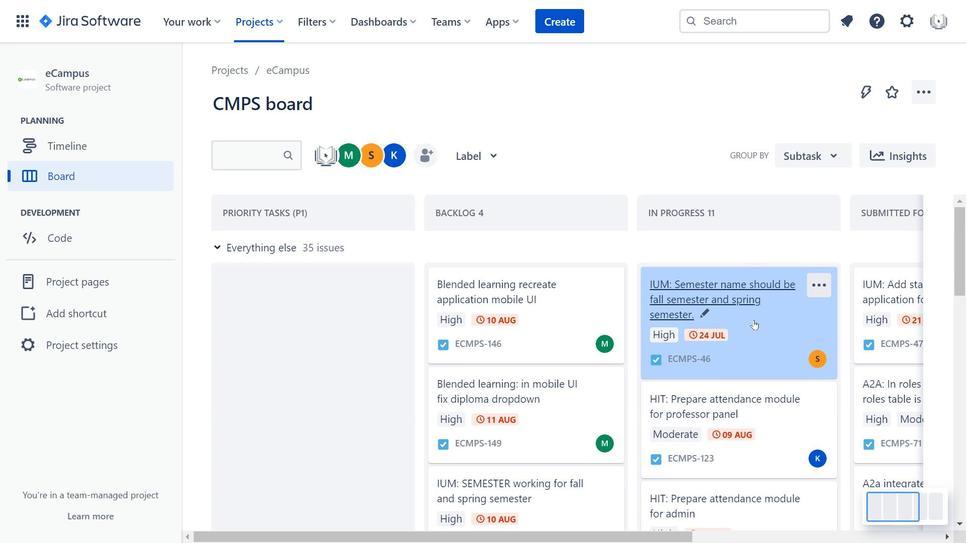 
Action: Mouse scrolled (753, 327) with delta (0, 0)
Screenshot: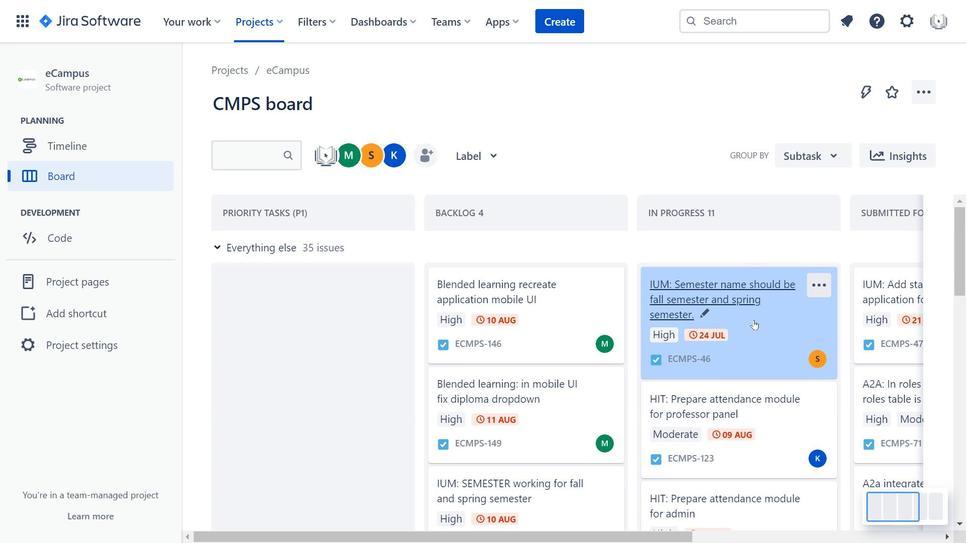 
Action: Mouse scrolled (753, 327) with delta (0, 0)
Screenshot: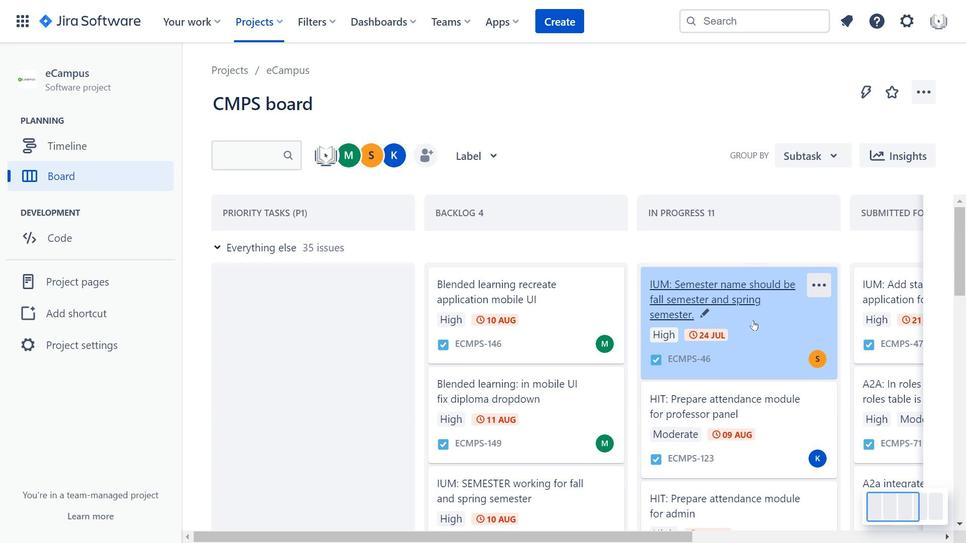 
Action: Mouse scrolled (753, 327) with delta (0, 0)
Screenshot: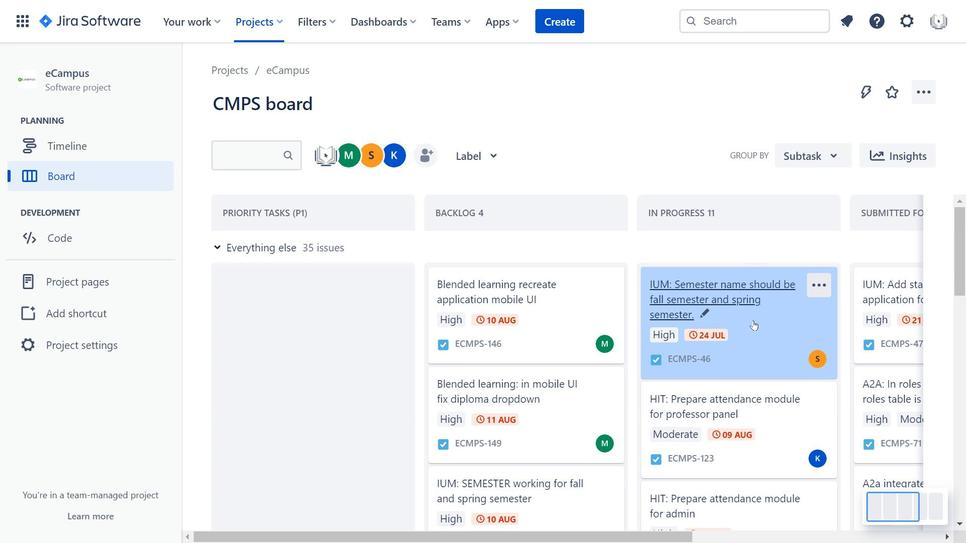 
Action: Mouse moved to (757, 363)
Screenshot: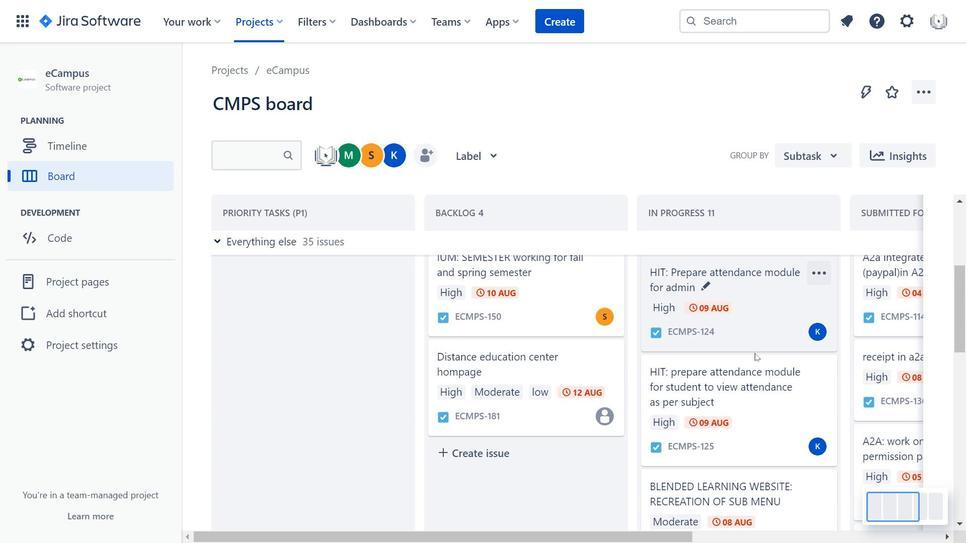 
Action: Mouse scrolled (757, 362) with delta (0, 0)
Screenshot: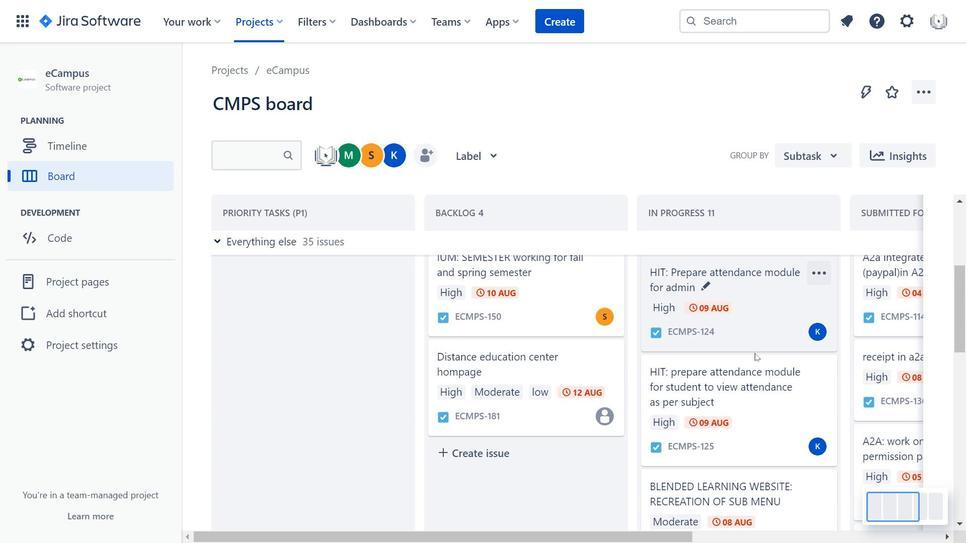 
Action: Mouse scrolled (757, 362) with delta (0, 0)
Screenshot: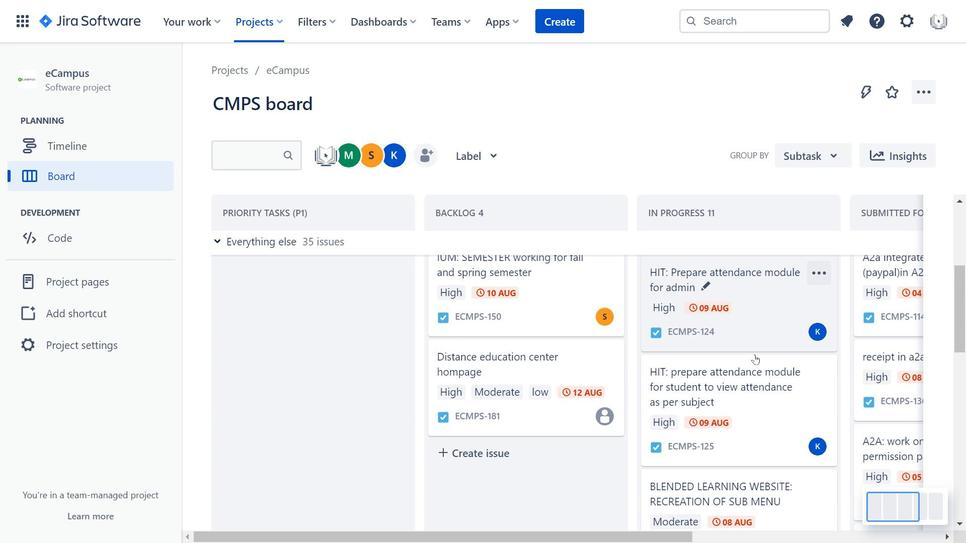 
Action: Mouse moved to (762, 383)
Screenshot: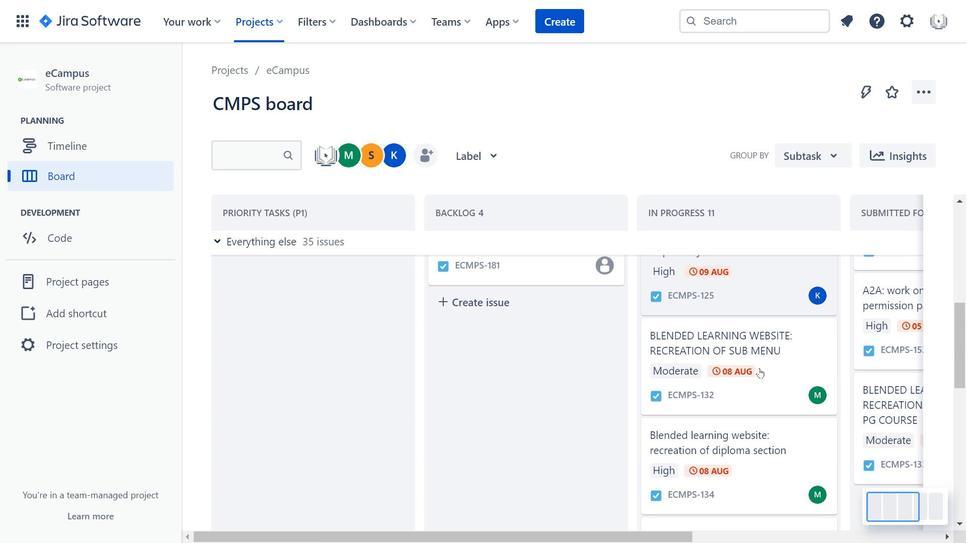 
Action: Mouse pressed left at (762, 383)
Screenshot: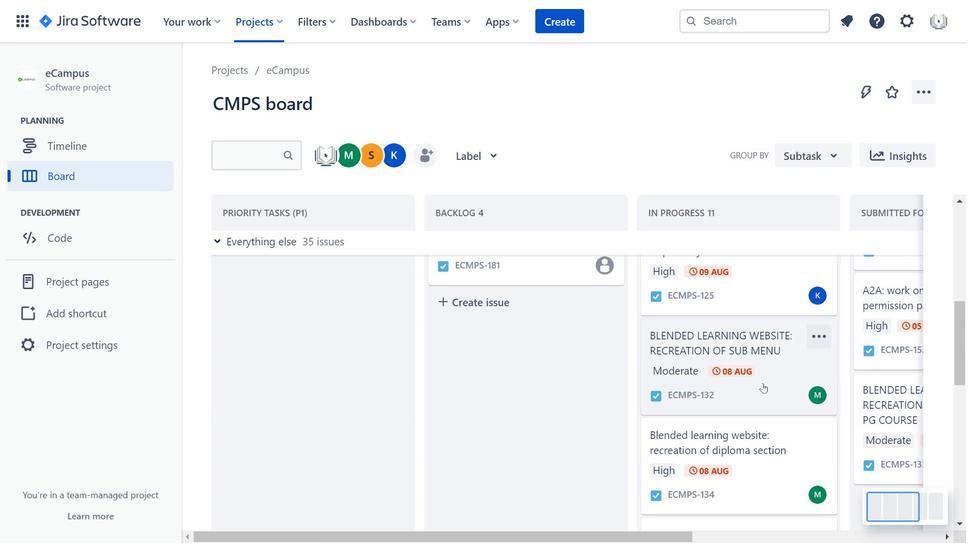 
Action: Mouse moved to (210, 335)
Screenshot: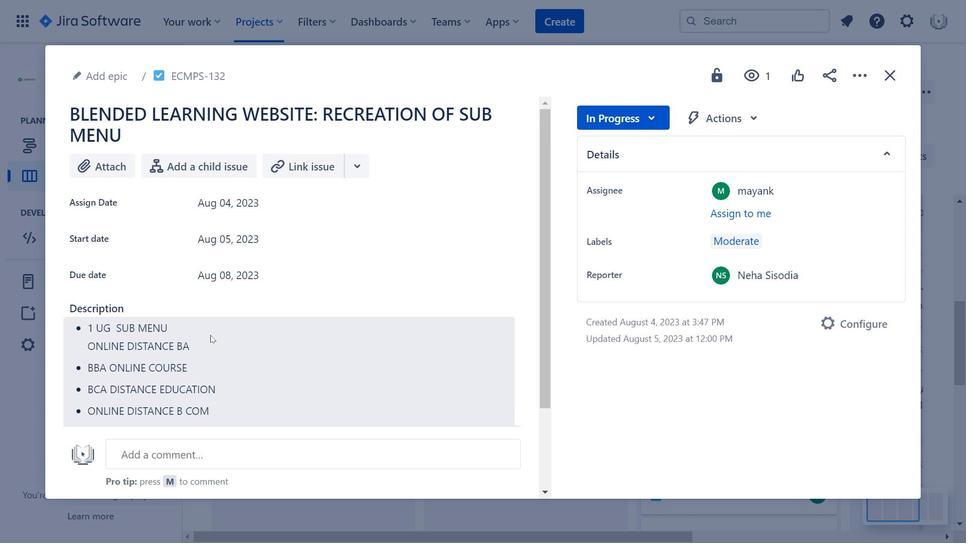 
Action: Mouse scrolled (210, 335) with delta (0, 0)
Screenshot: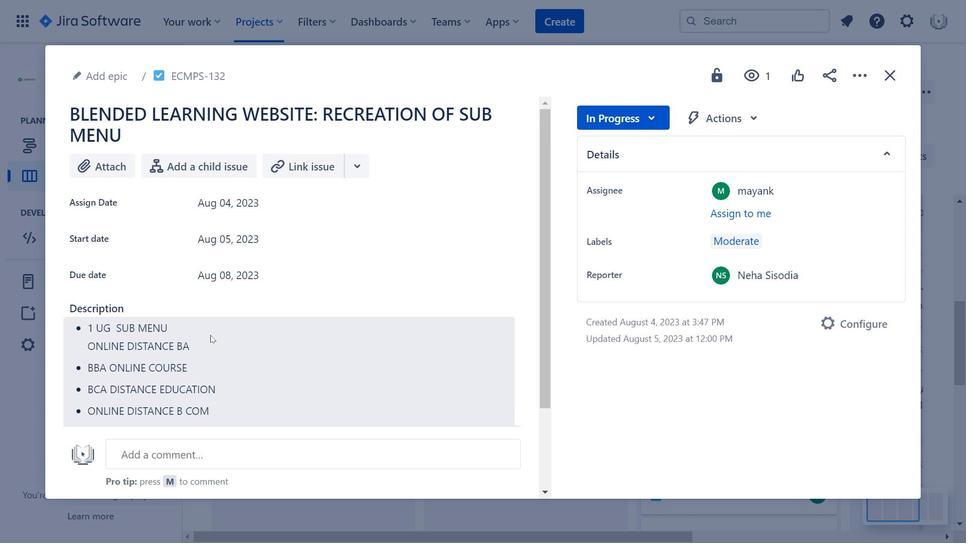 
Action: Mouse scrolled (210, 335) with delta (0, 0)
Screenshot: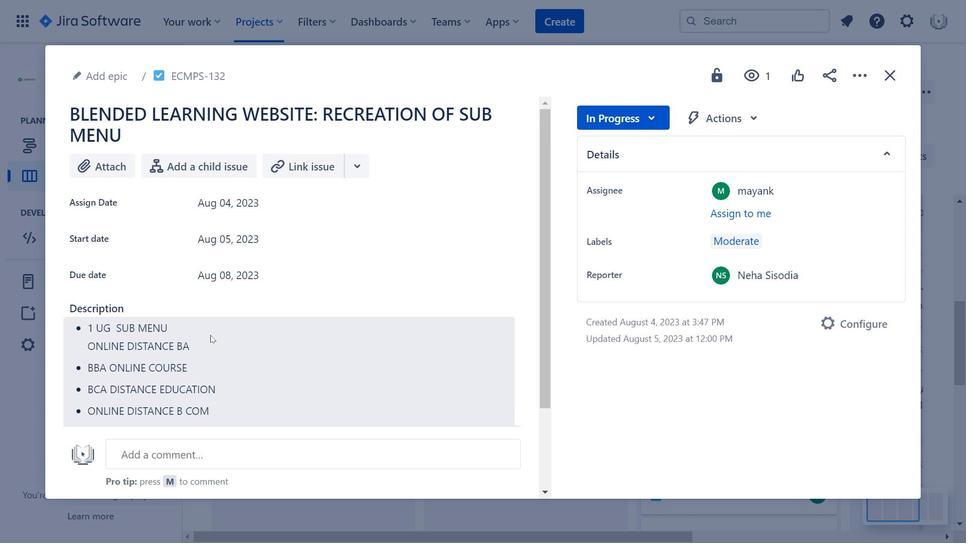 
Action: Mouse moved to (210, 334)
Screenshot: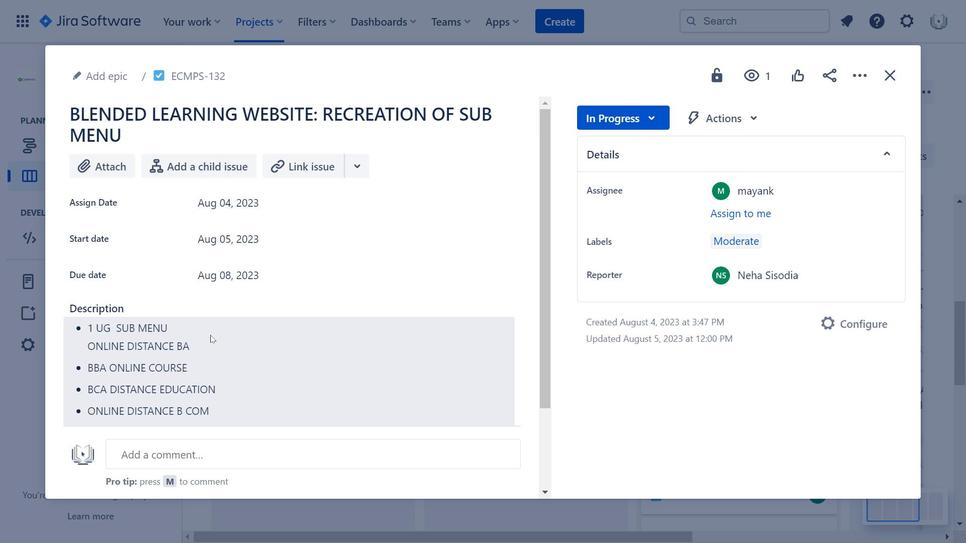 
Action: Mouse pressed left at (210, 334)
Screenshot: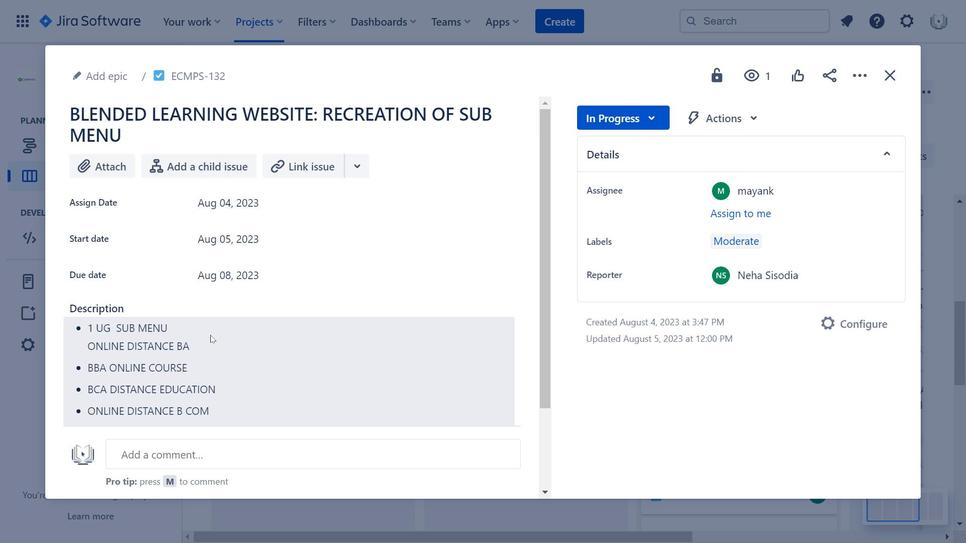 
Action: Mouse moved to (212, 335)
Screenshot: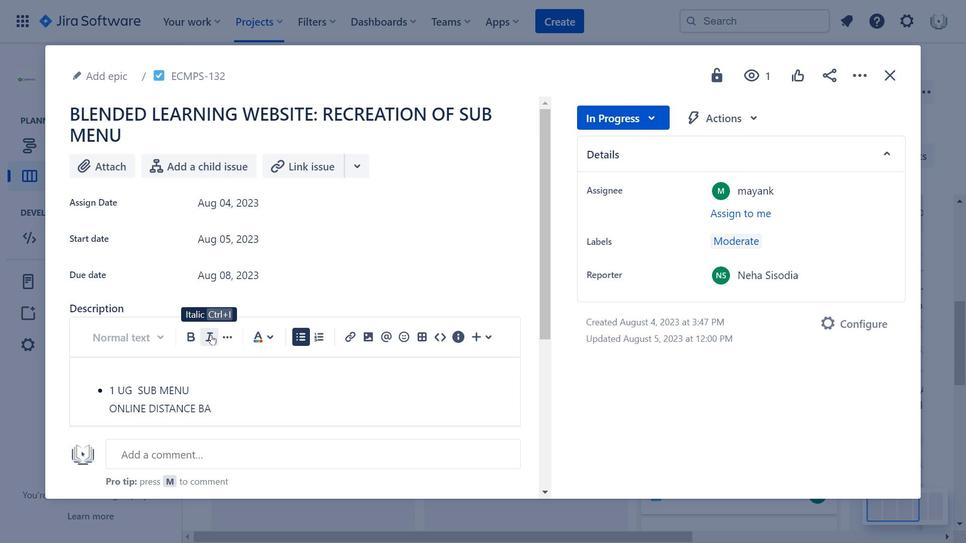 
Action: Mouse scrolled (212, 335) with delta (0, 0)
Screenshot: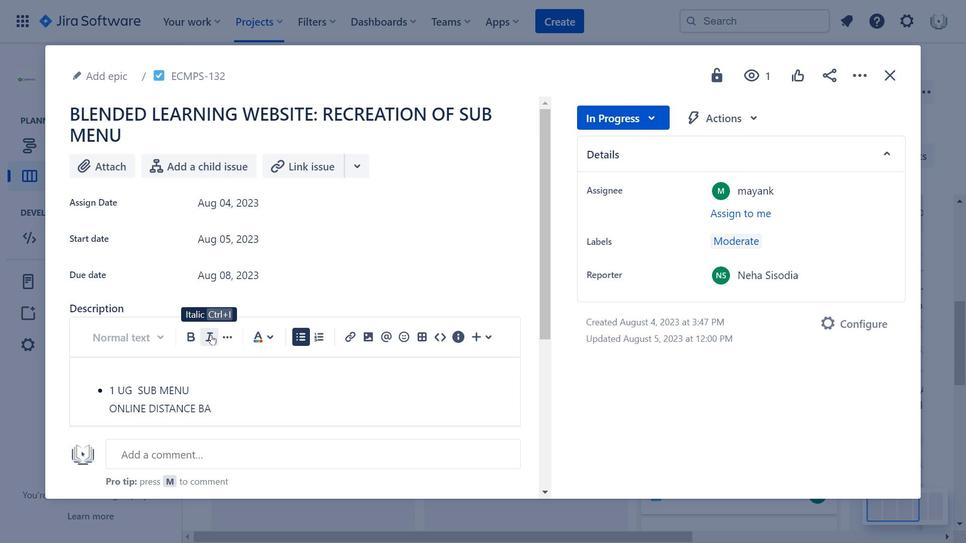 
Action: Mouse scrolled (212, 335) with delta (0, 0)
